 Task: Find connections with filter location Málaga with filter topic #Businessintelligence with filter profile language Potuguese with filter current company Canara Bank with filter school The IIS University with filter industry Building Structure and Exterior Contractors with filter service category Headshot Photography with filter keywords title Meeting Planner
Action: Mouse moved to (254, 321)
Screenshot: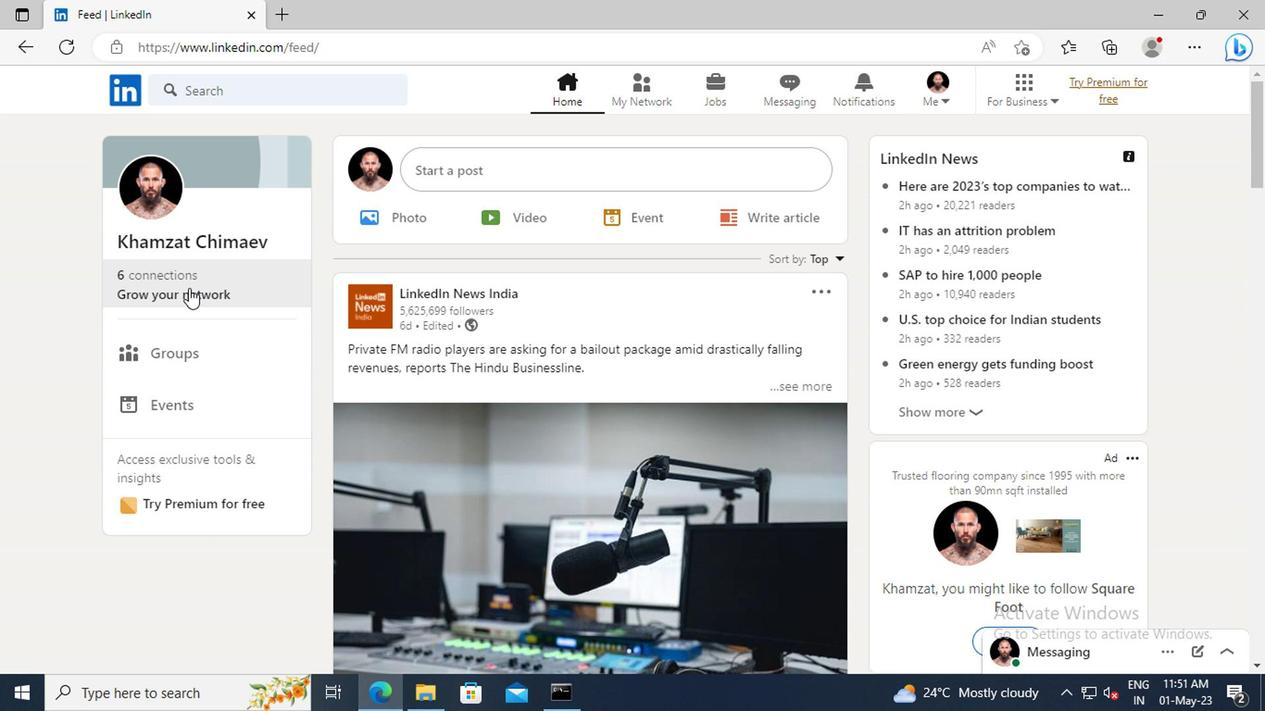 
Action: Mouse pressed left at (254, 321)
Screenshot: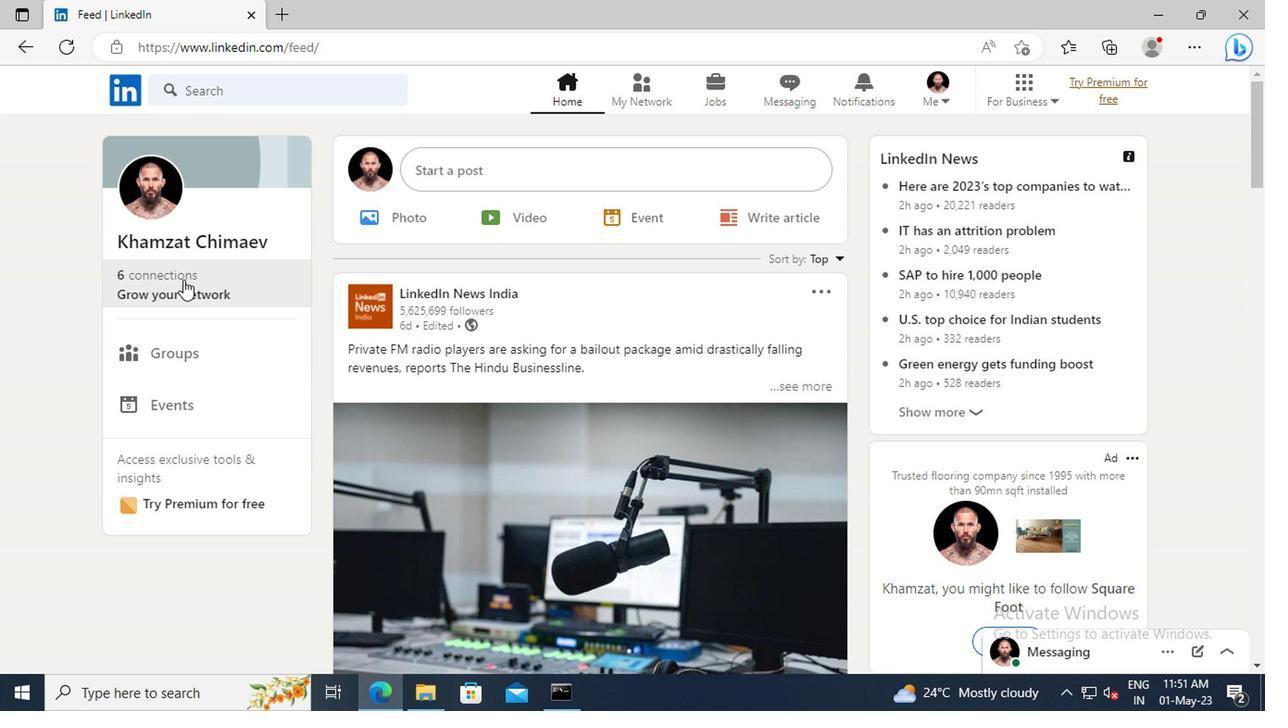 
Action: Mouse moved to (263, 262)
Screenshot: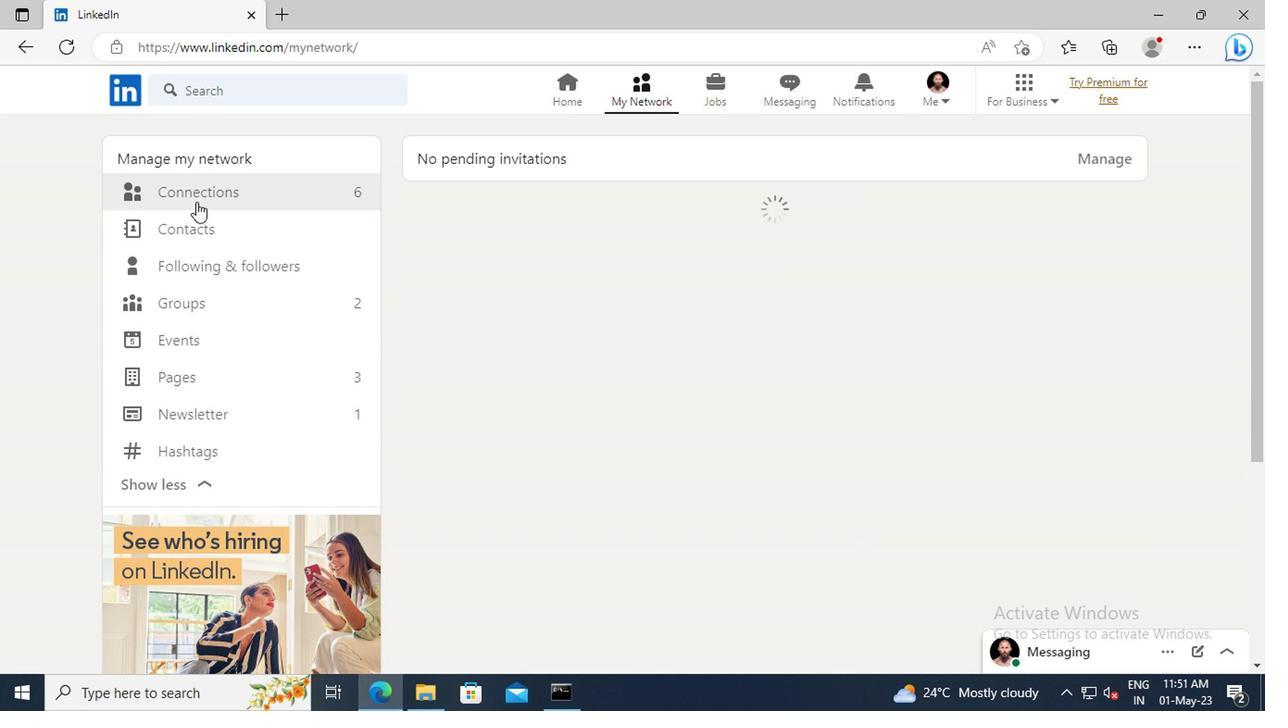 
Action: Mouse pressed left at (263, 262)
Screenshot: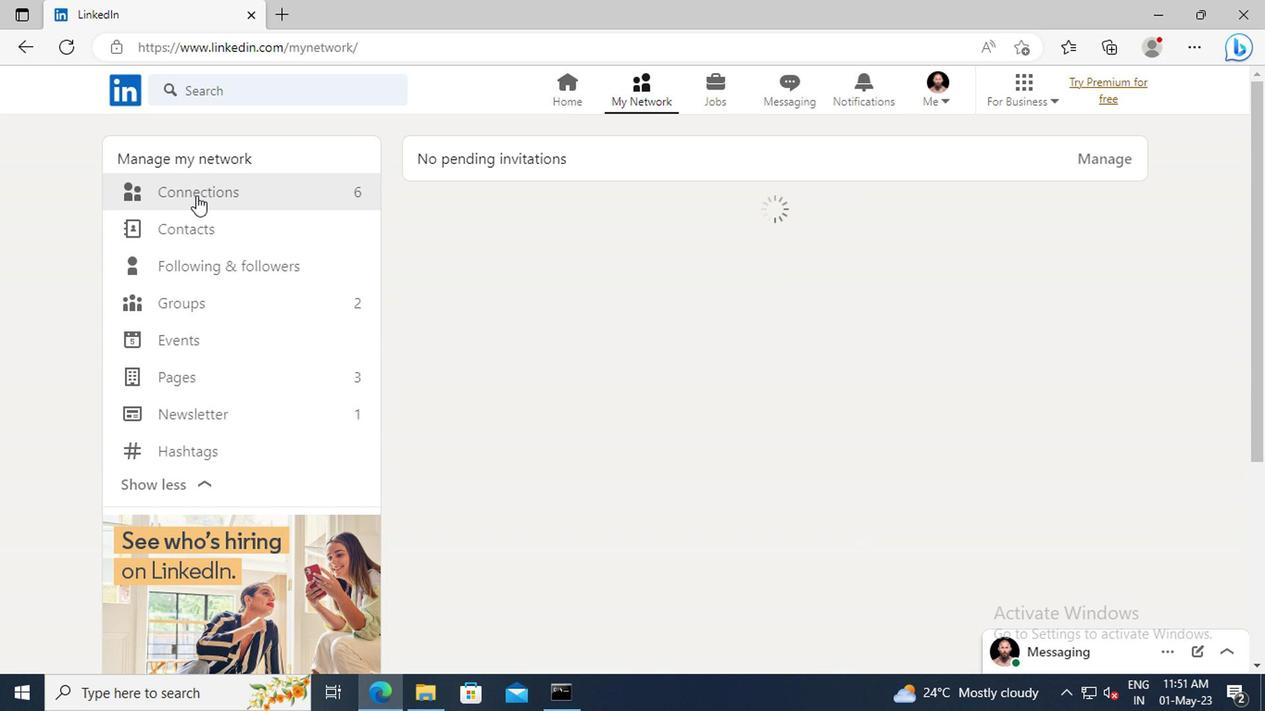 
Action: Mouse moved to (667, 264)
Screenshot: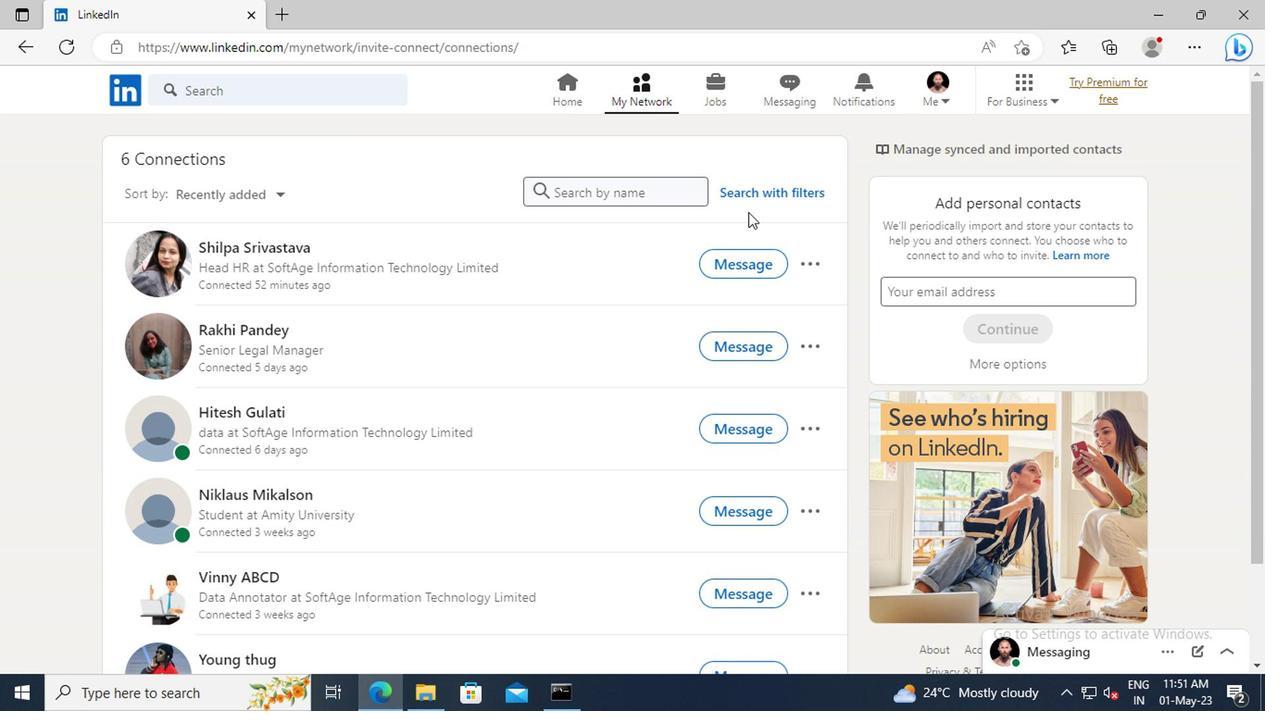 
Action: Mouse pressed left at (667, 264)
Screenshot: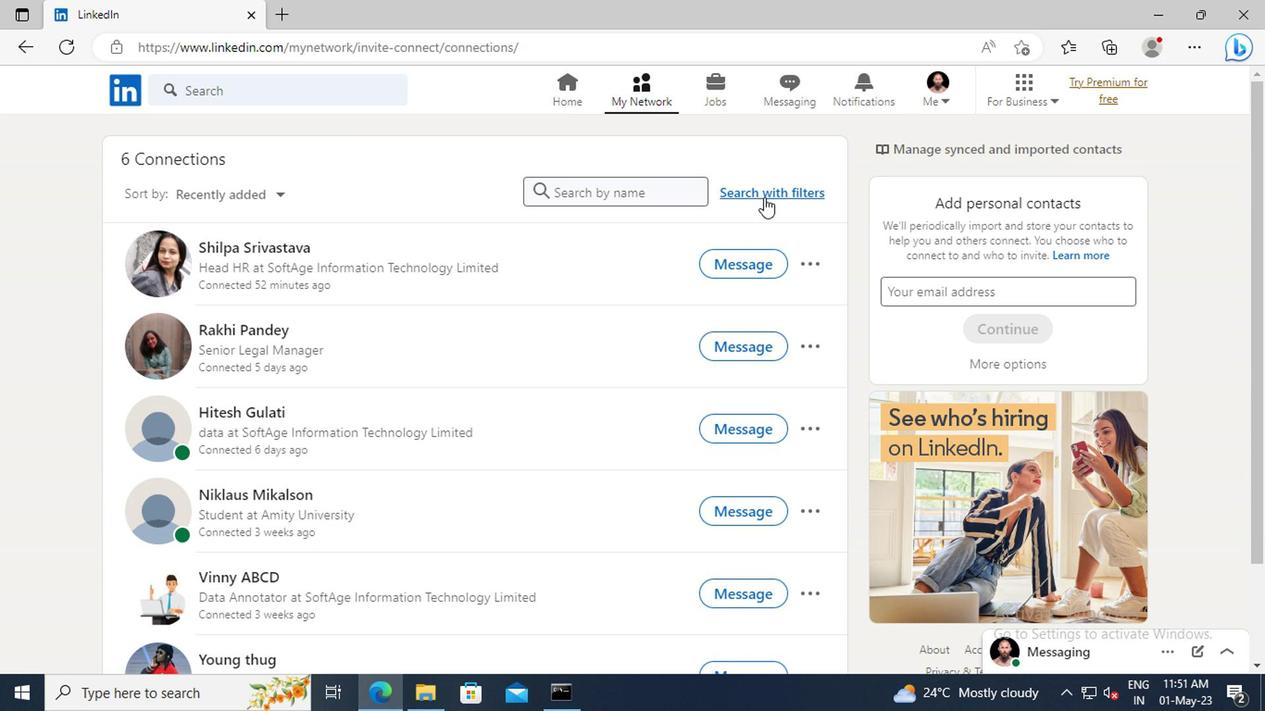 
Action: Mouse moved to (619, 225)
Screenshot: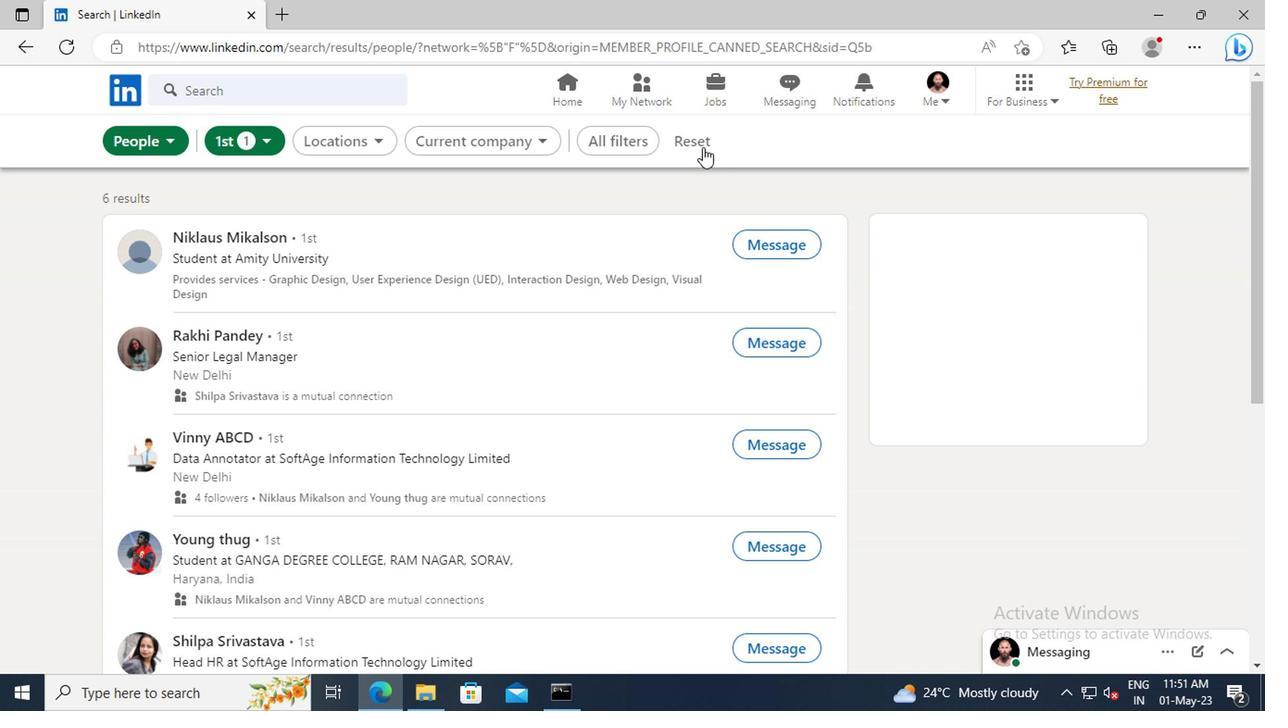 
Action: Mouse pressed left at (619, 225)
Screenshot: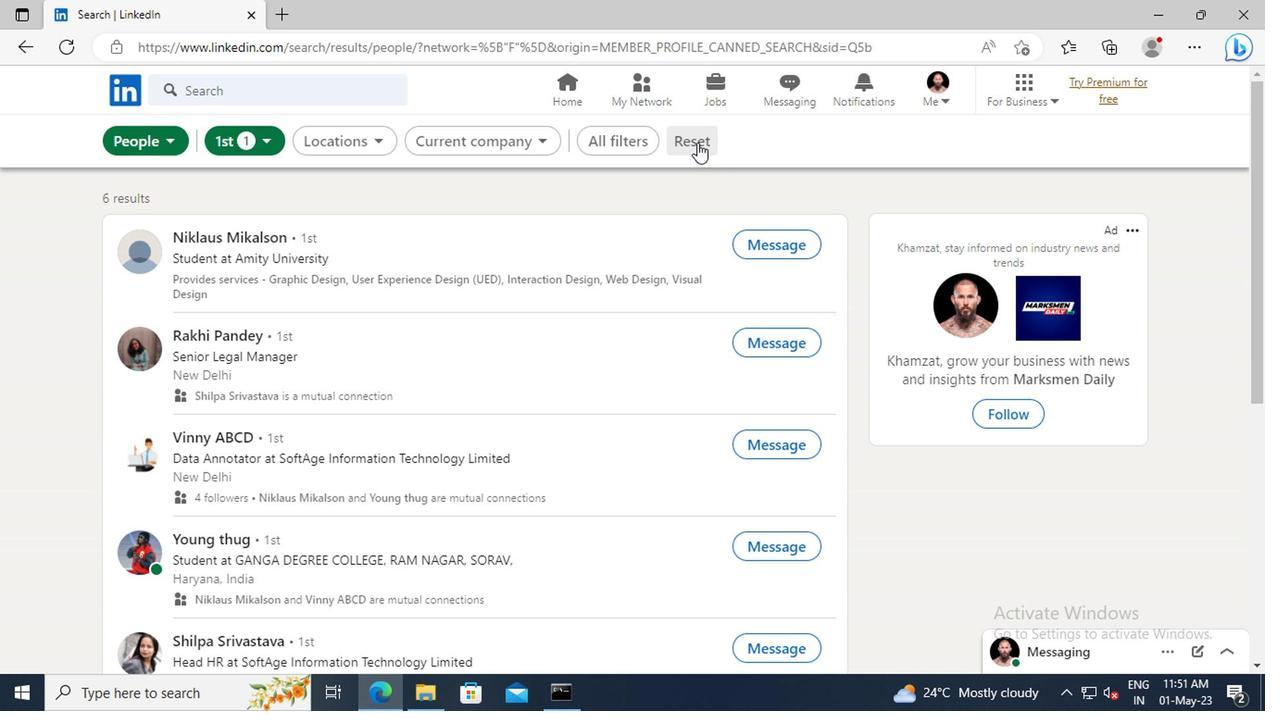 
Action: Mouse moved to (596, 226)
Screenshot: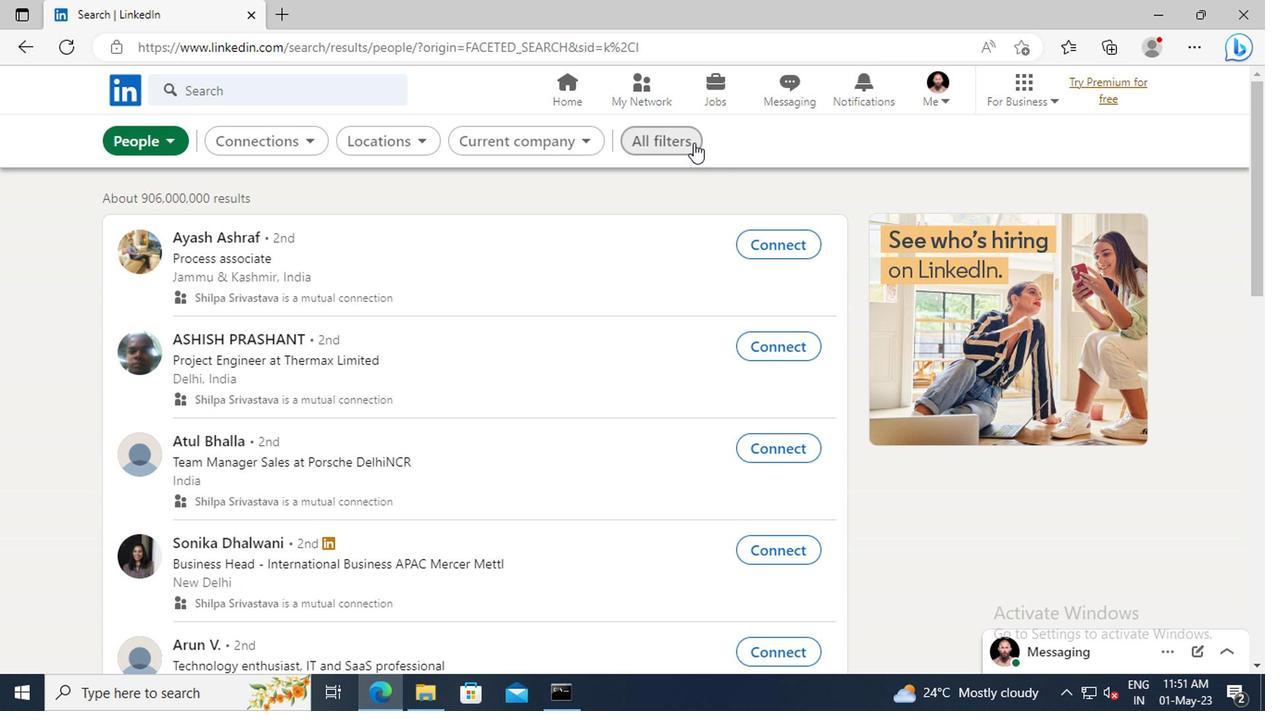 
Action: Mouse pressed left at (596, 226)
Screenshot: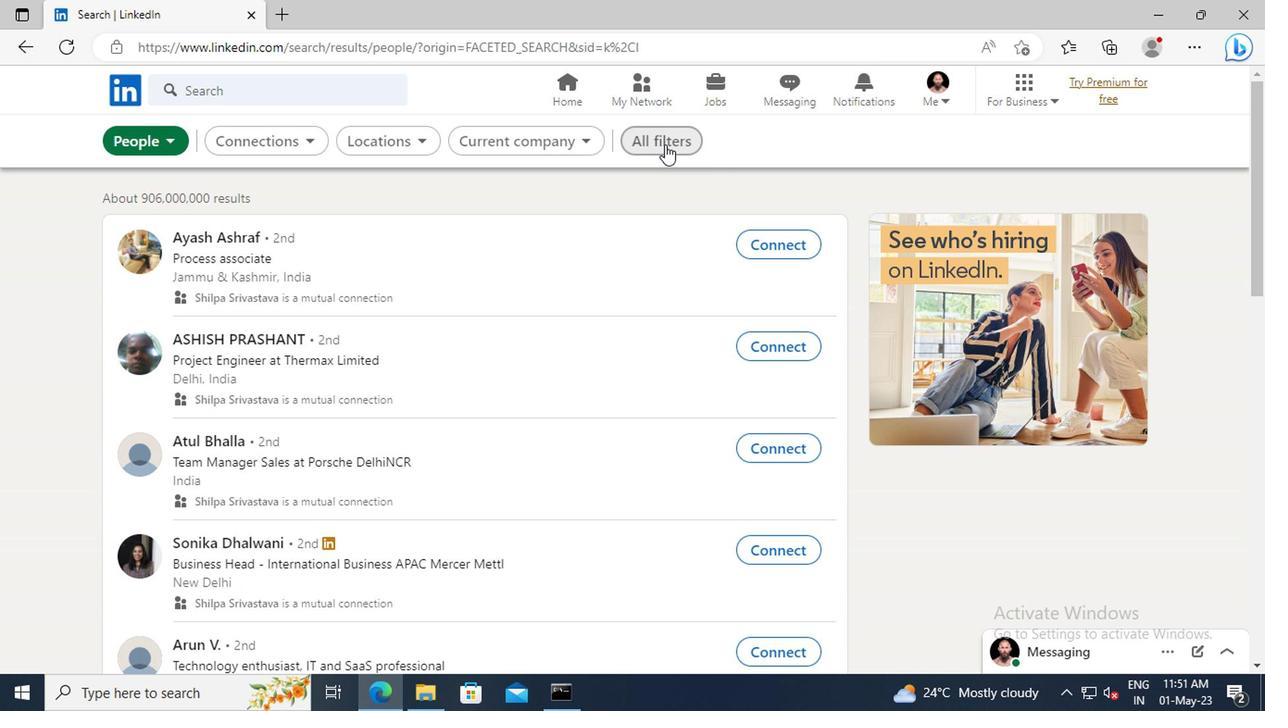 
Action: Mouse moved to (809, 322)
Screenshot: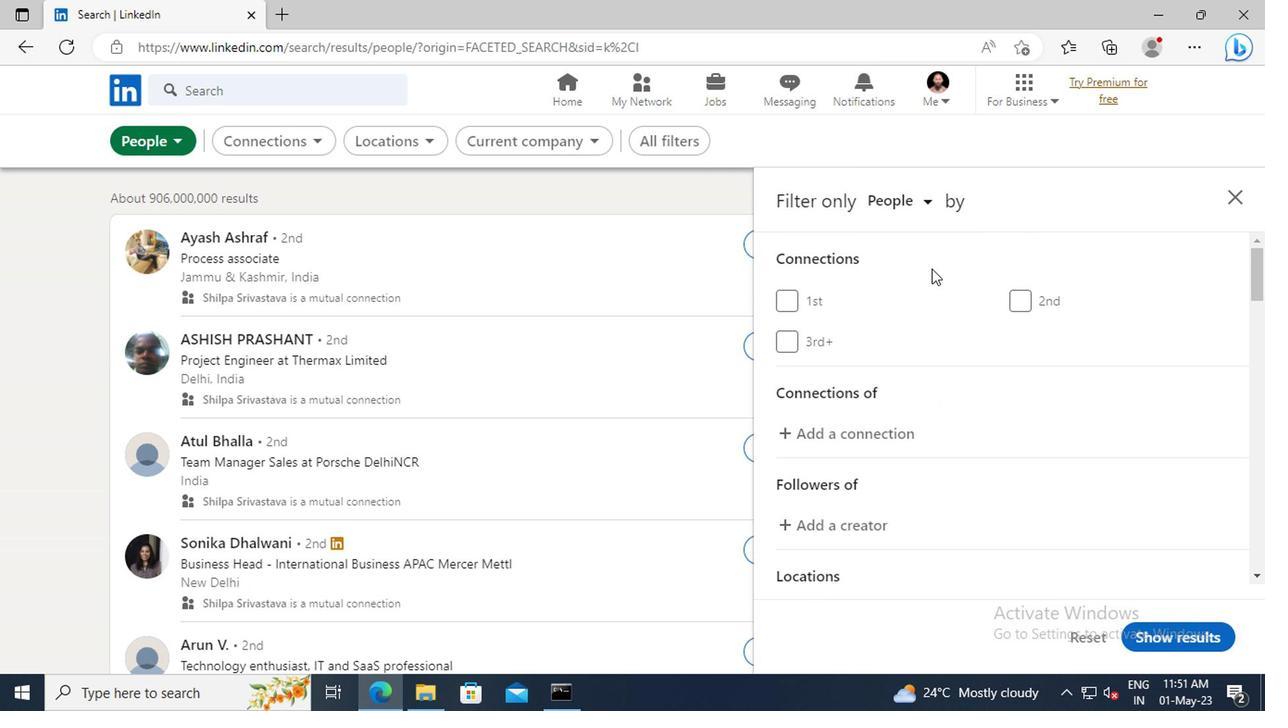 
Action: Mouse scrolled (809, 321) with delta (0, 0)
Screenshot: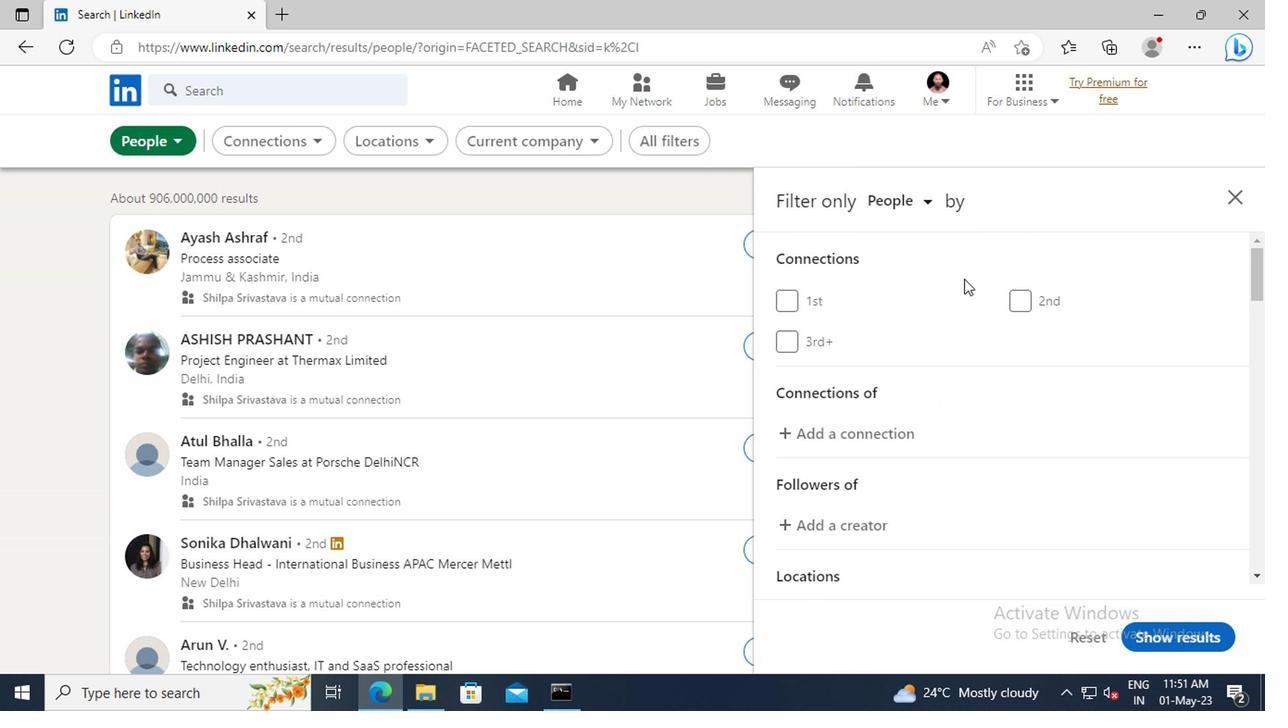 
Action: Mouse scrolled (809, 321) with delta (0, 0)
Screenshot: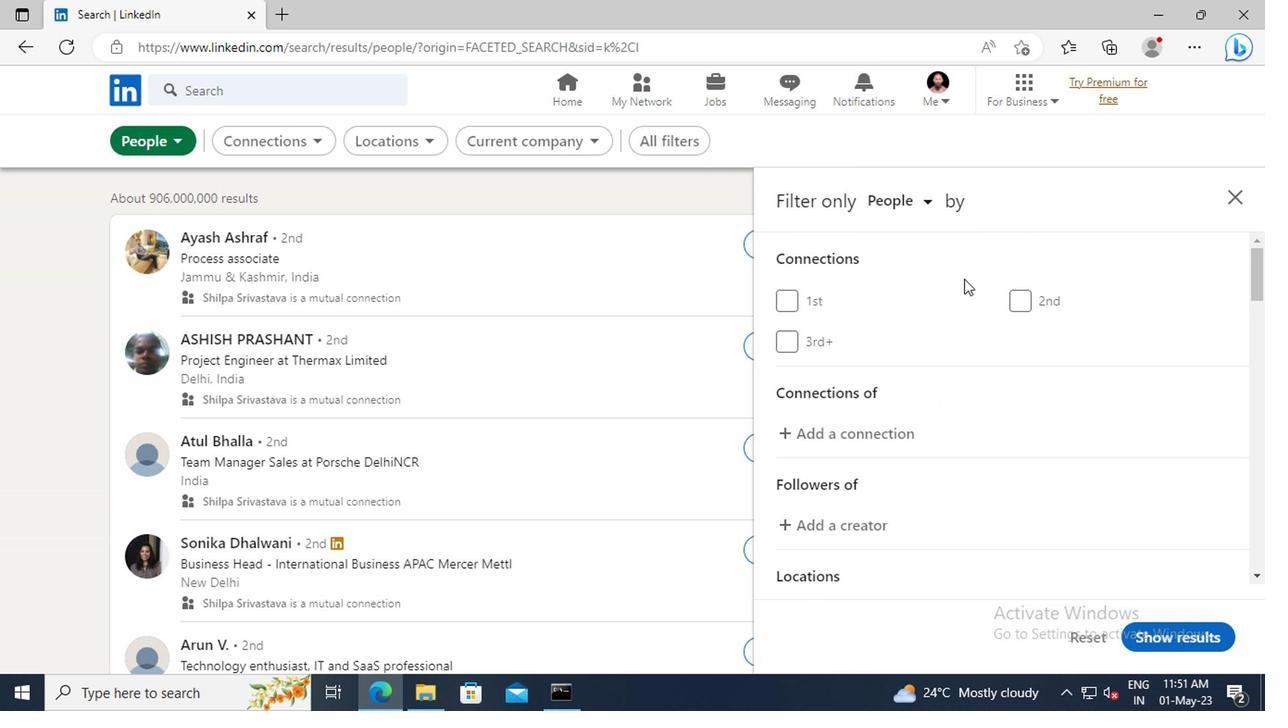 
Action: Mouse scrolled (809, 321) with delta (0, 0)
Screenshot: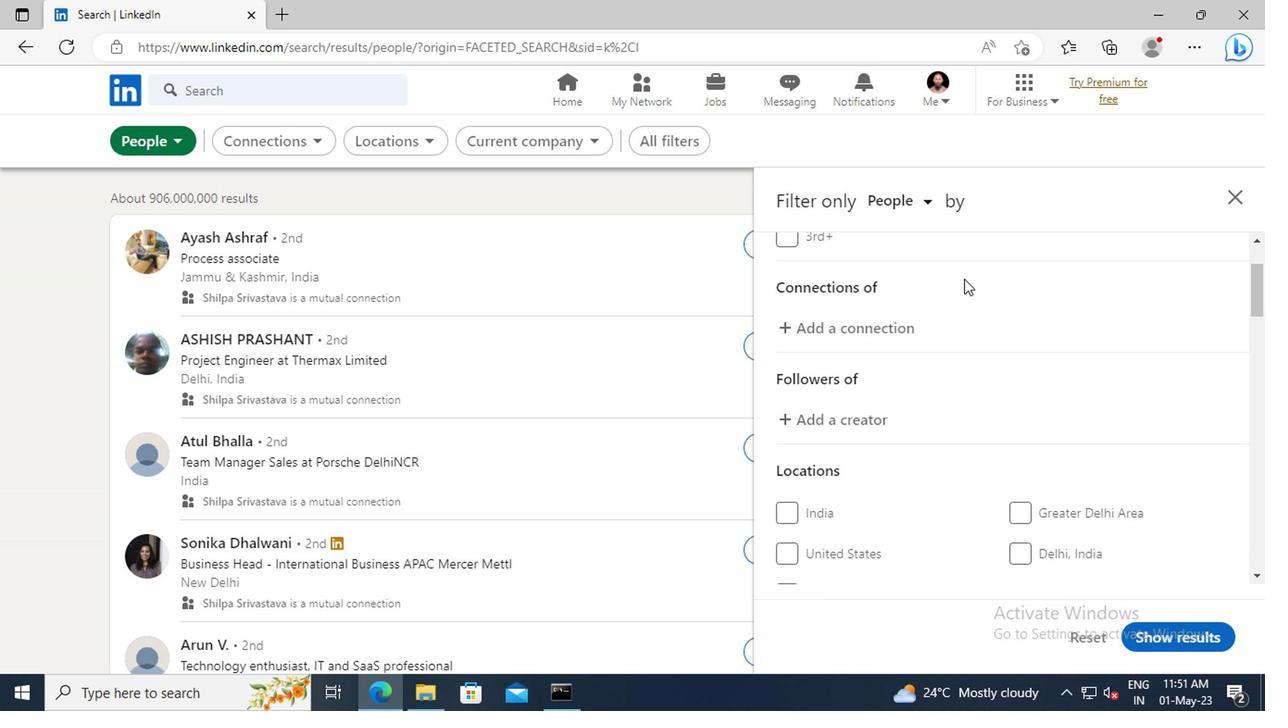 
Action: Mouse scrolled (809, 321) with delta (0, 0)
Screenshot: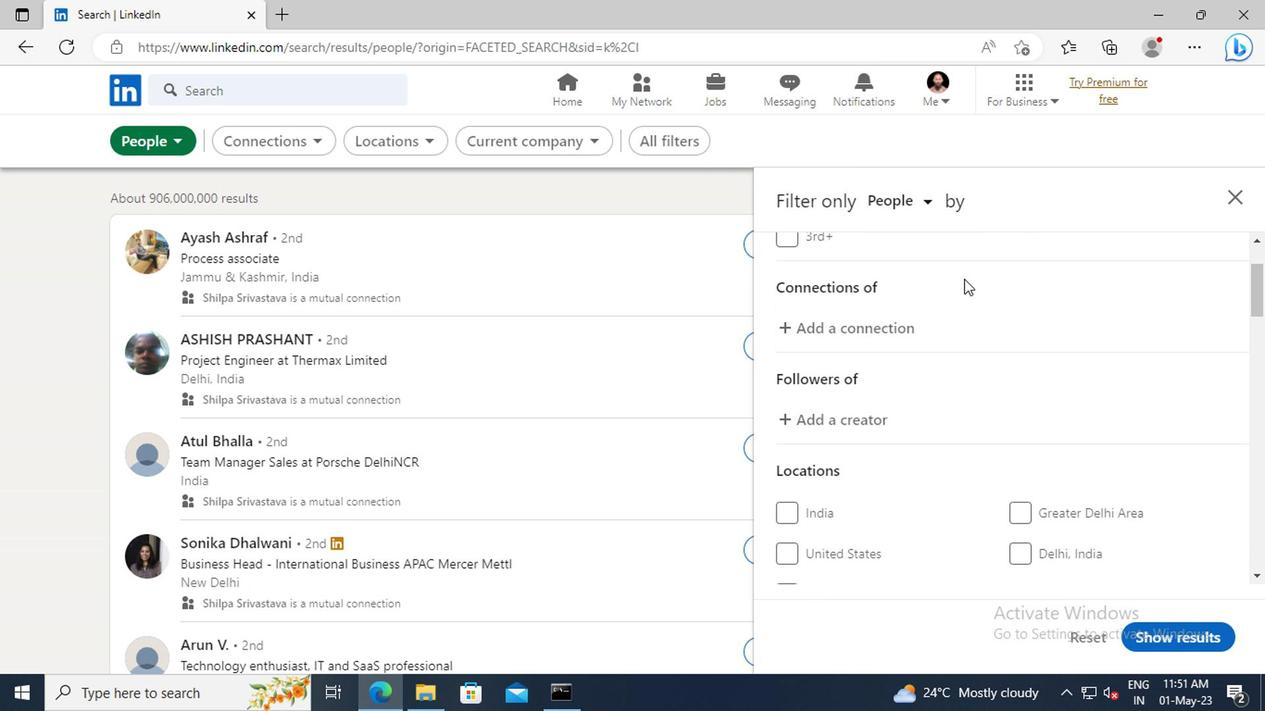 
Action: Mouse scrolled (809, 321) with delta (0, 0)
Screenshot: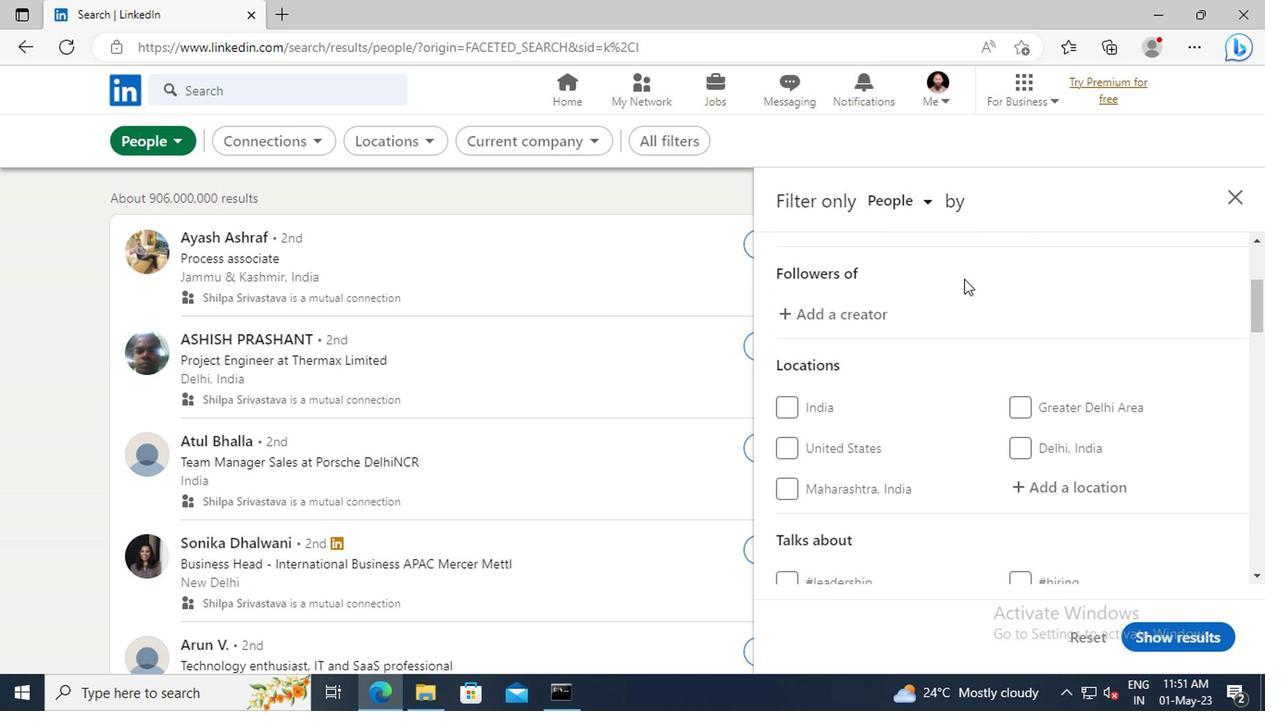 
Action: Mouse scrolled (809, 321) with delta (0, 0)
Screenshot: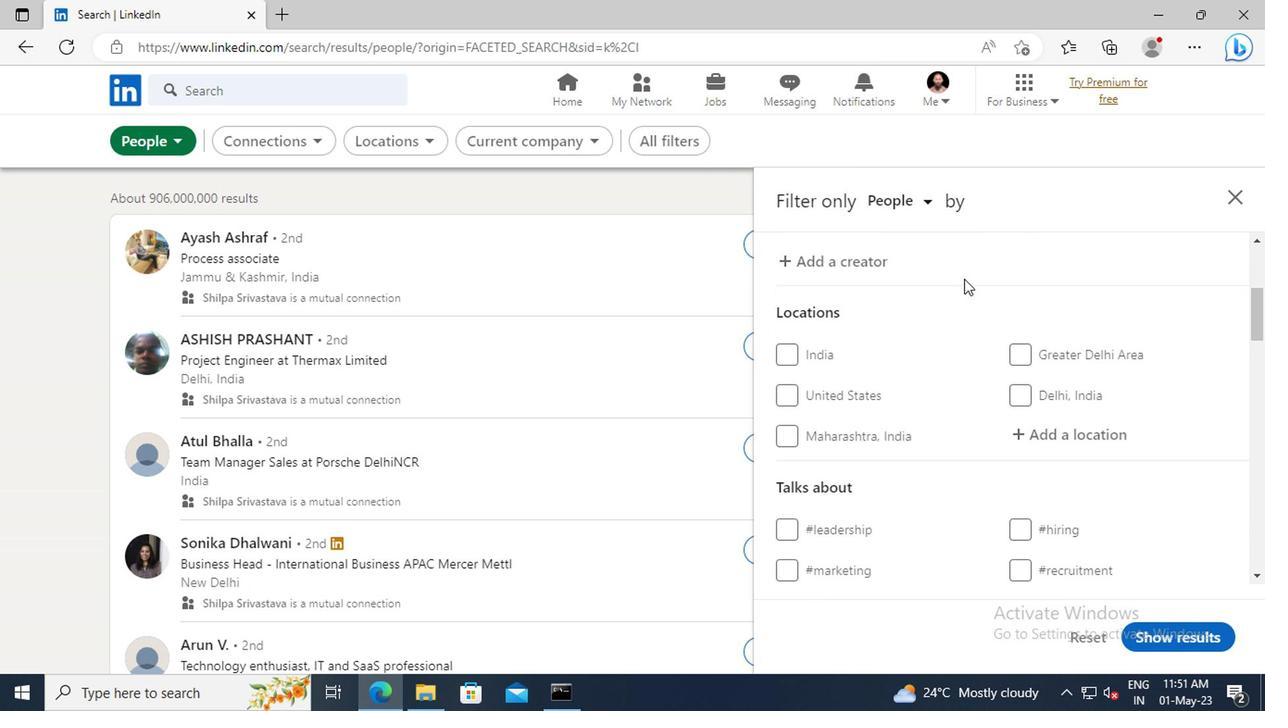 
Action: Mouse moved to (855, 395)
Screenshot: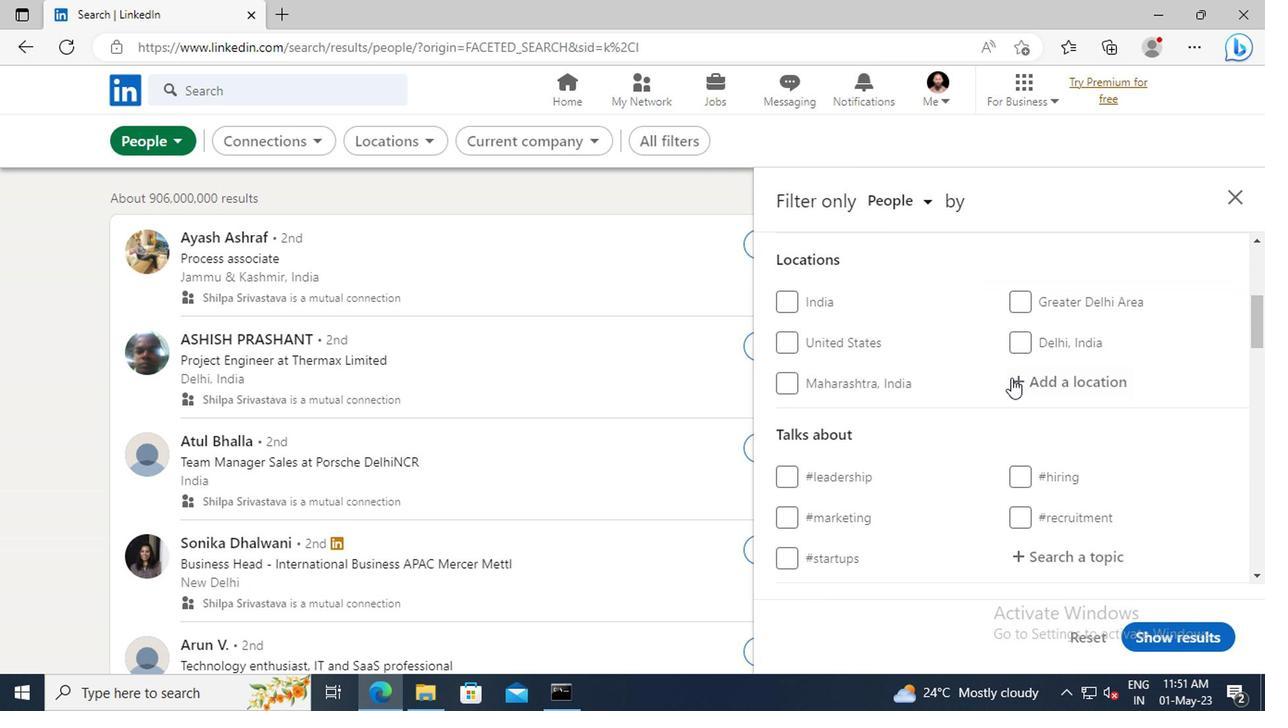 
Action: Mouse pressed left at (855, 395)
Screenshot: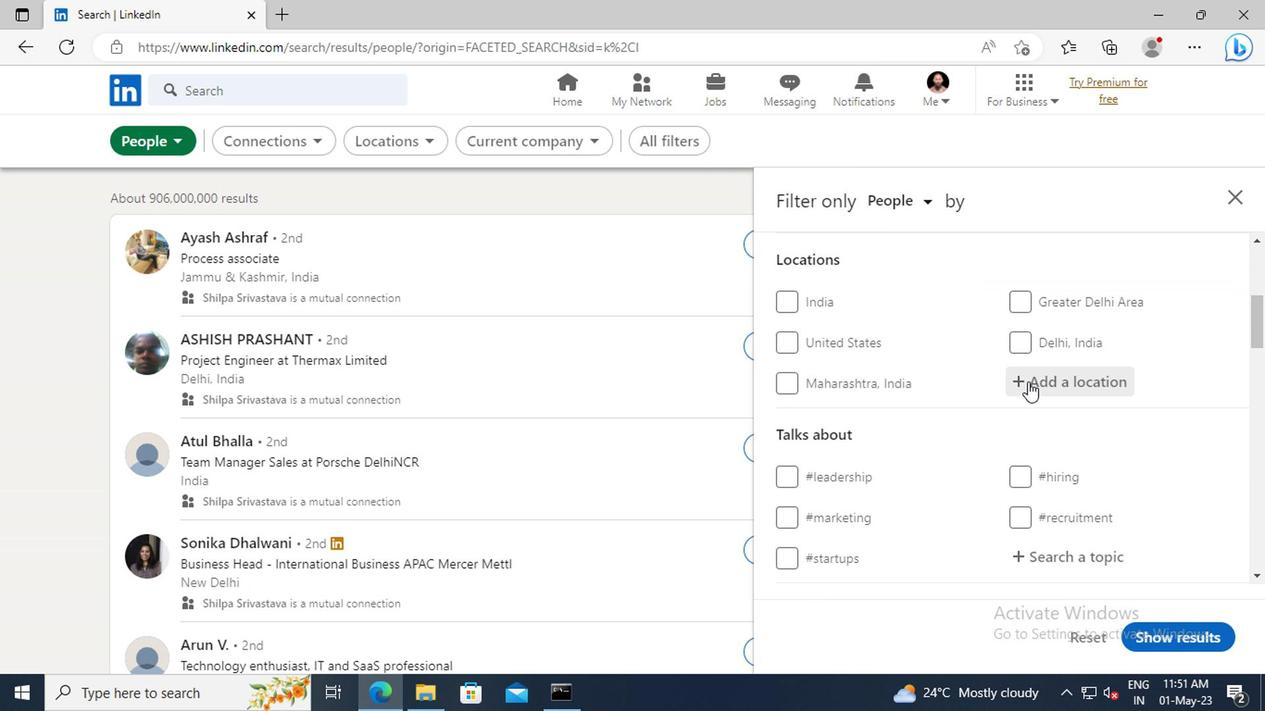 
Action: Key pressed <Key.shift>MALAGA
Screenshot: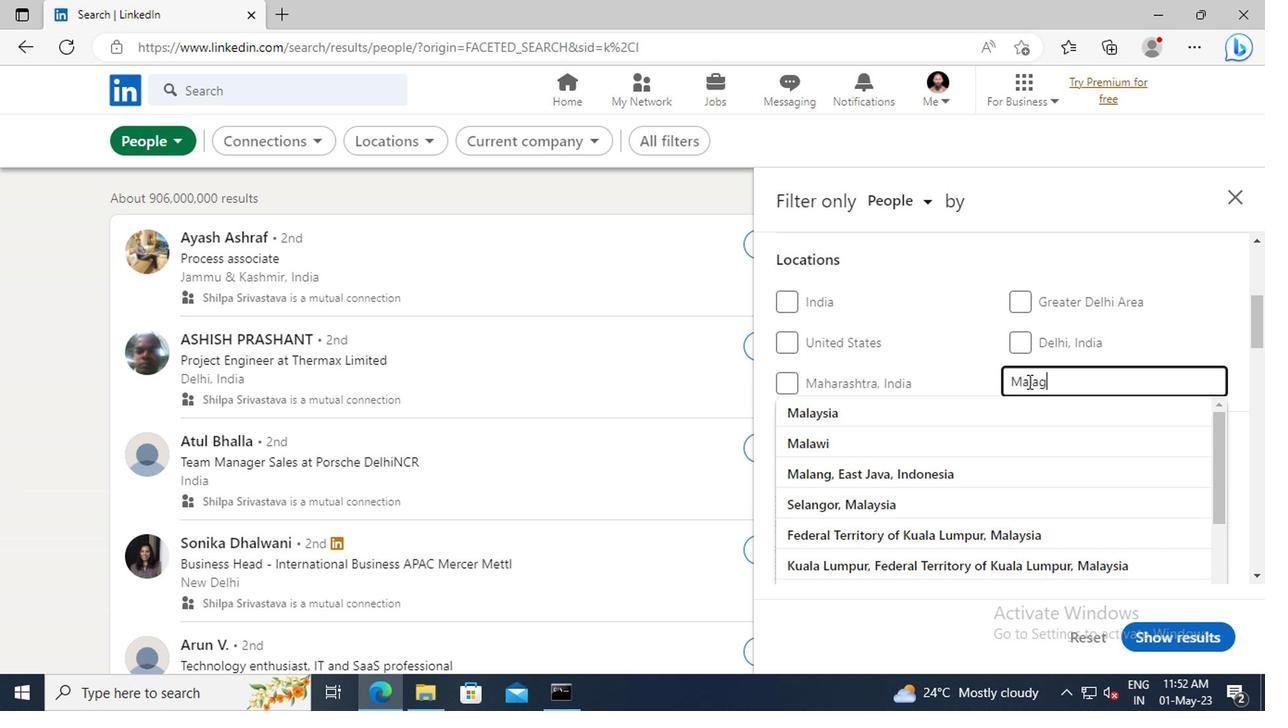 
Action: Mouse moved to (847, 440)
Screenshot: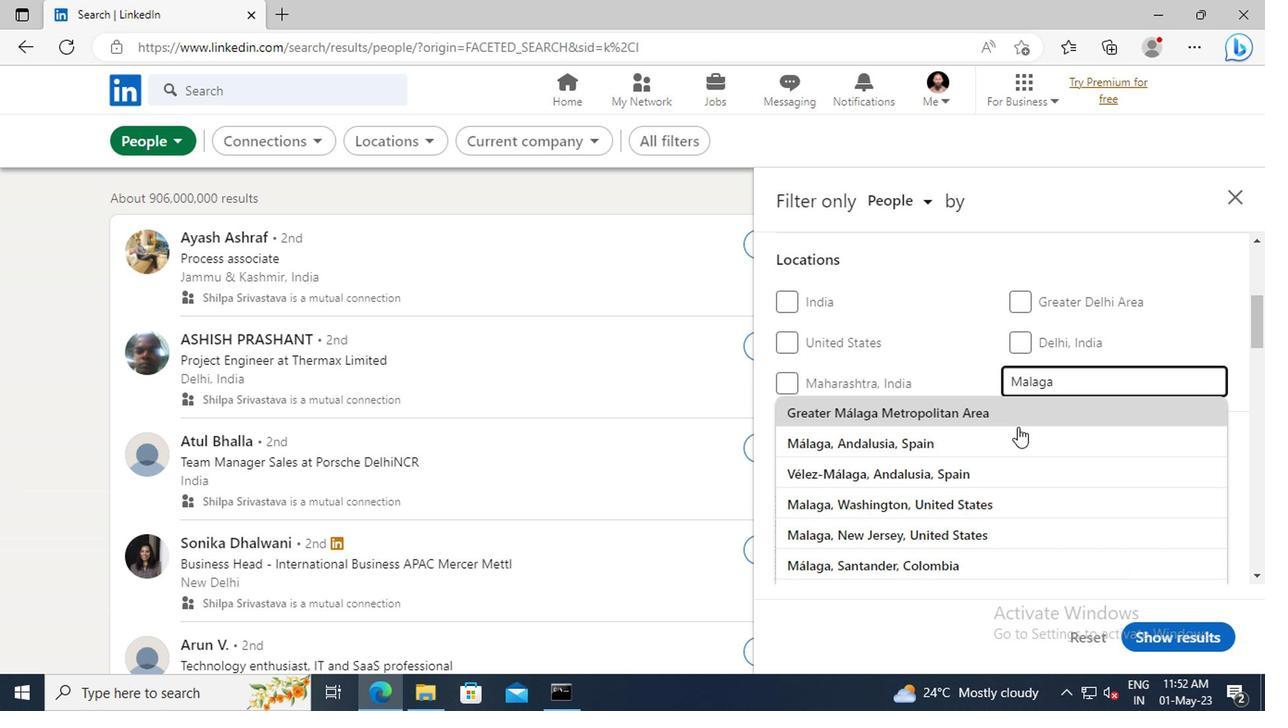 
Action: Mouse pressed left at (847, 440)
Screenshot: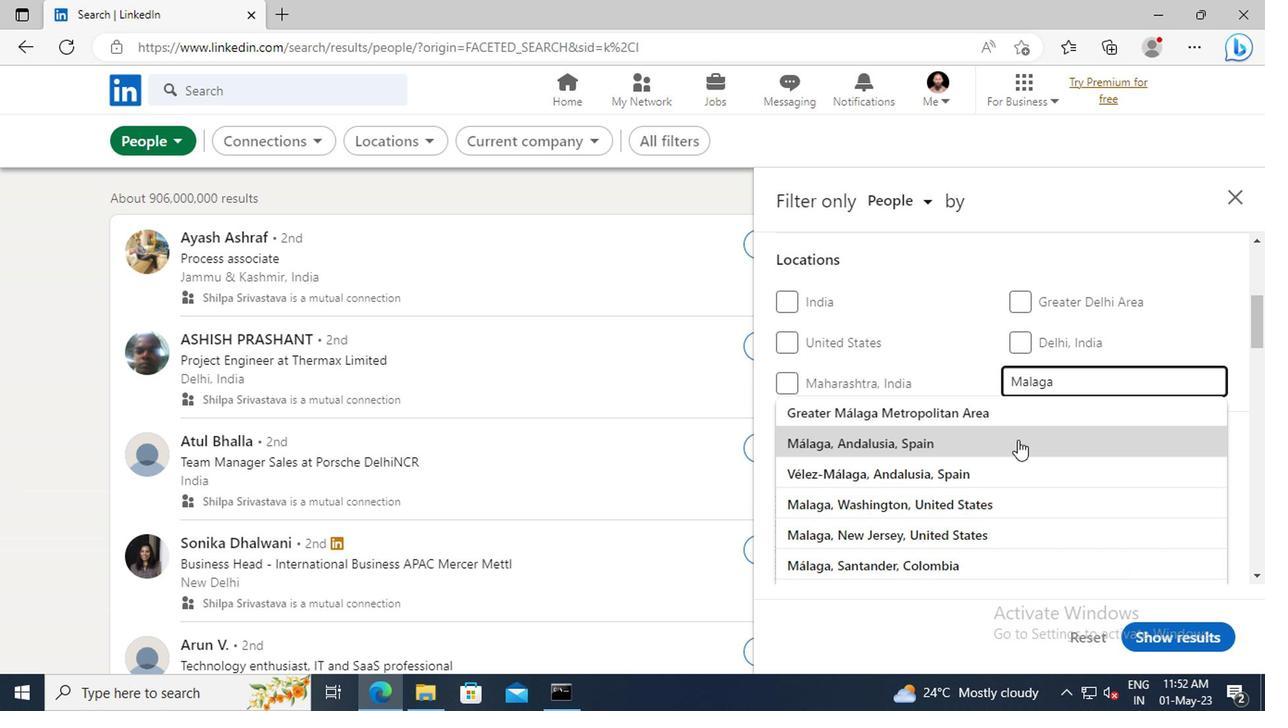 
Action: Mouse scrolled (847, 439) with delta (0, 0)
Screenshot: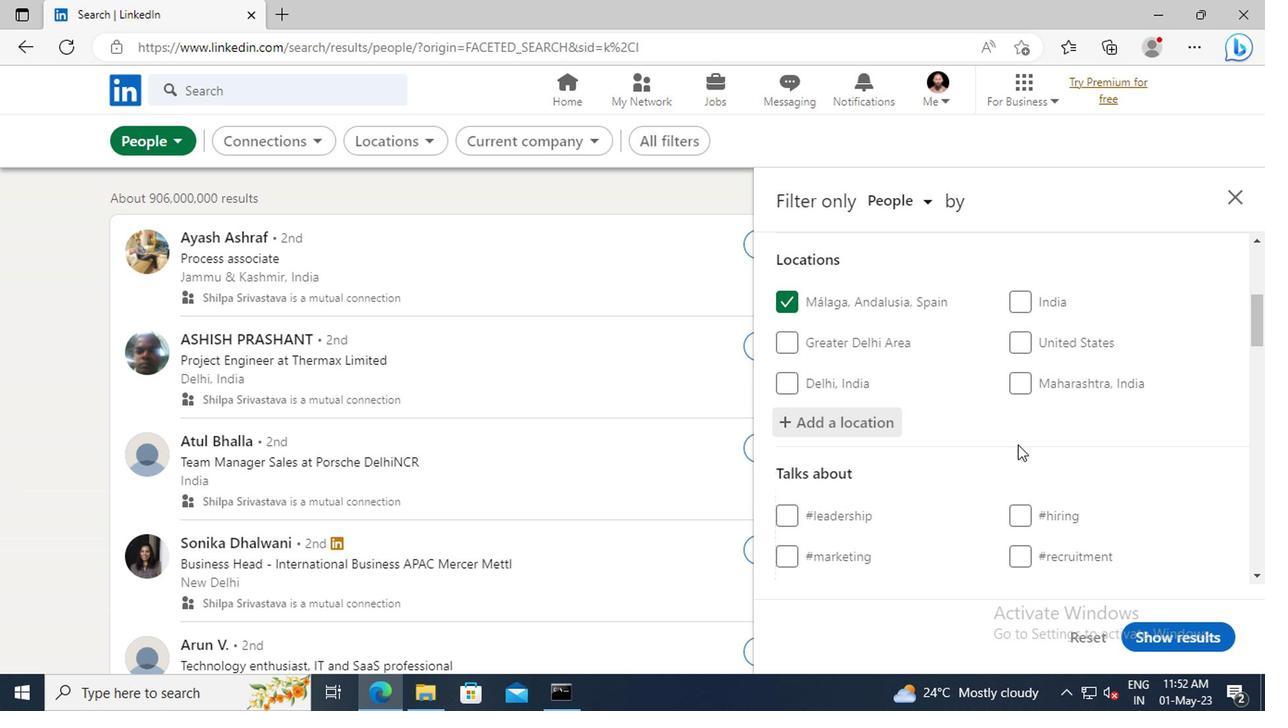 
Action: Mouse scrolled (847, 439) with delta (0, 0)
Screenshot: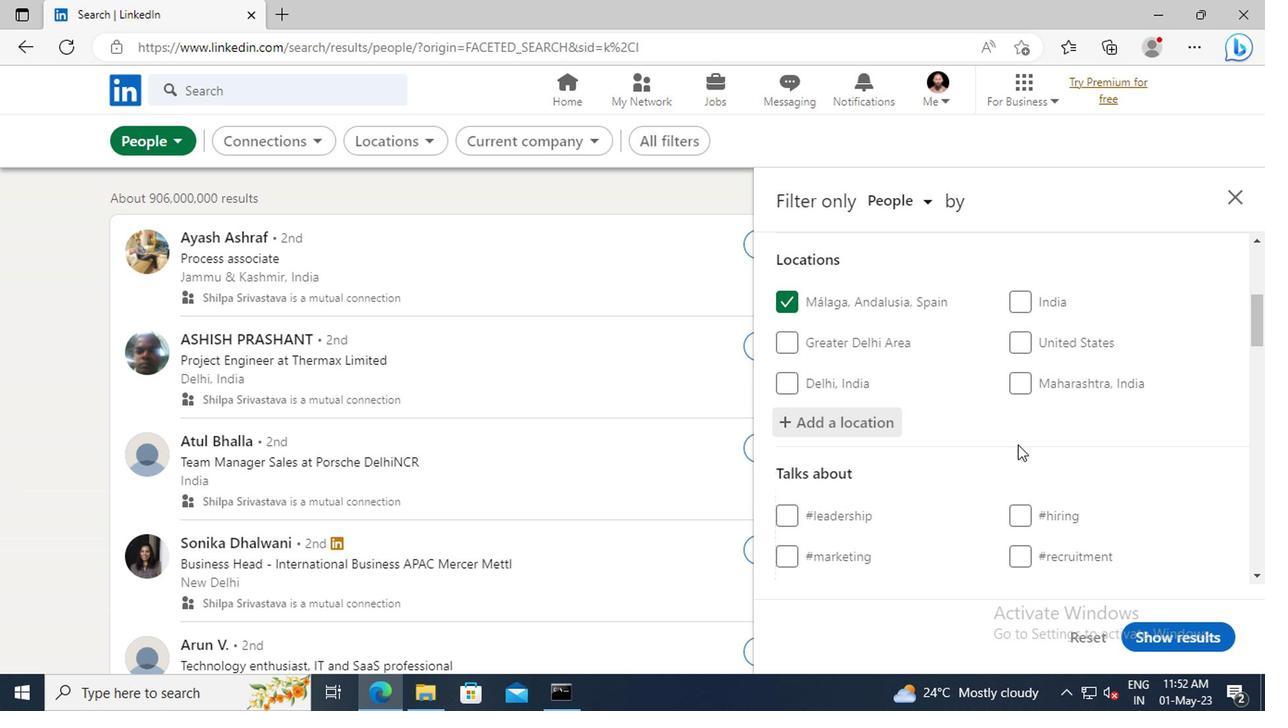 
Action: Mouse moved to (845, 413)
Screenshot: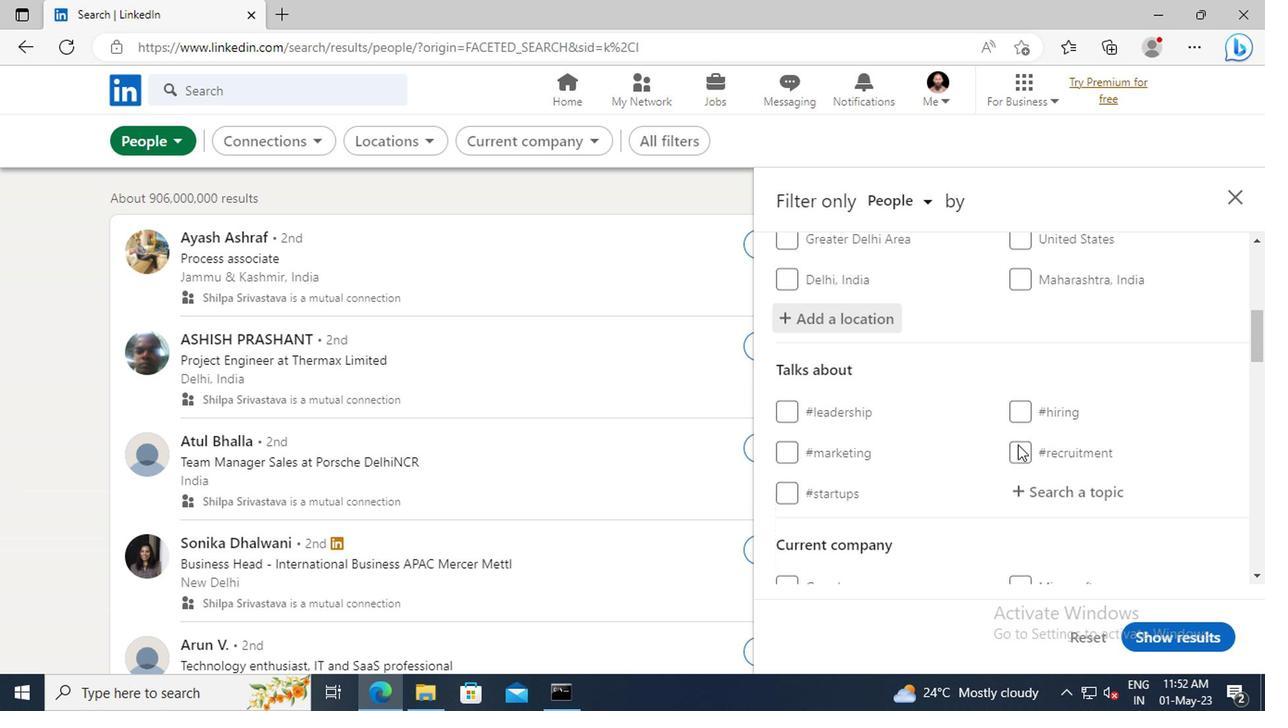
Action: Mouse scrolled (845, 413) with delta (0, 0)
Screenshot: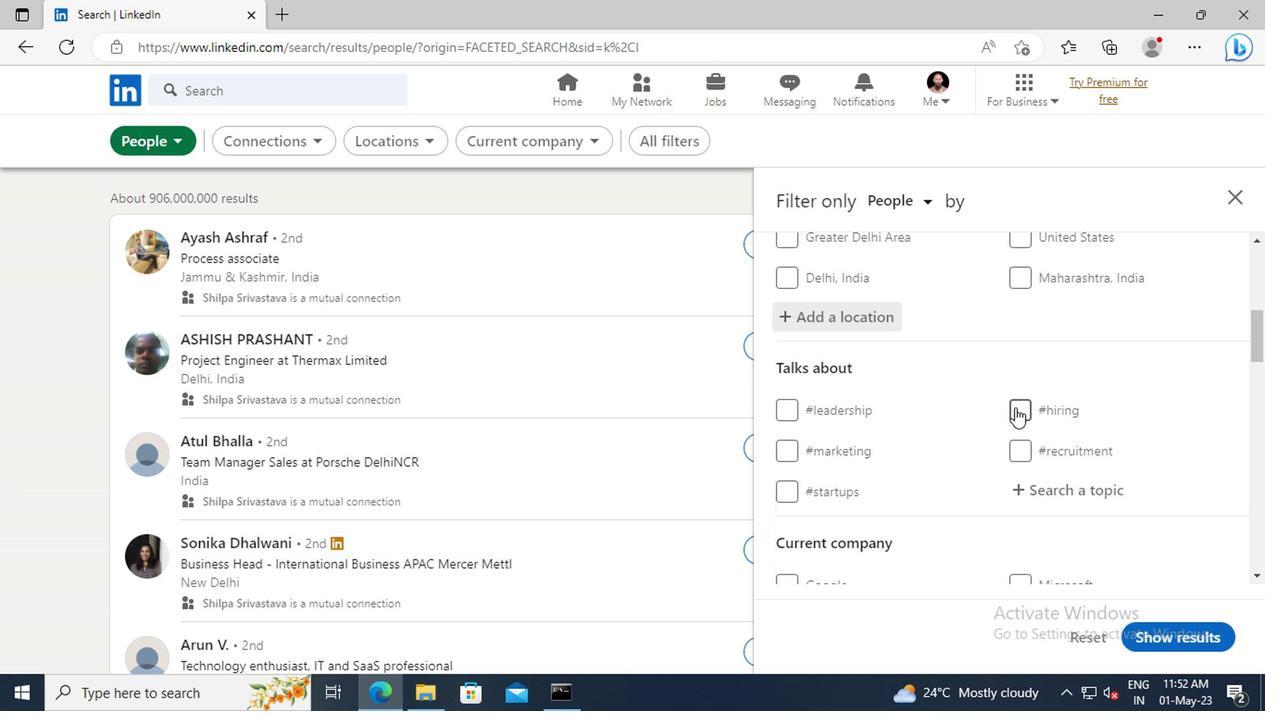 
Action: Mouse moved to (853, 435)
Screenshot: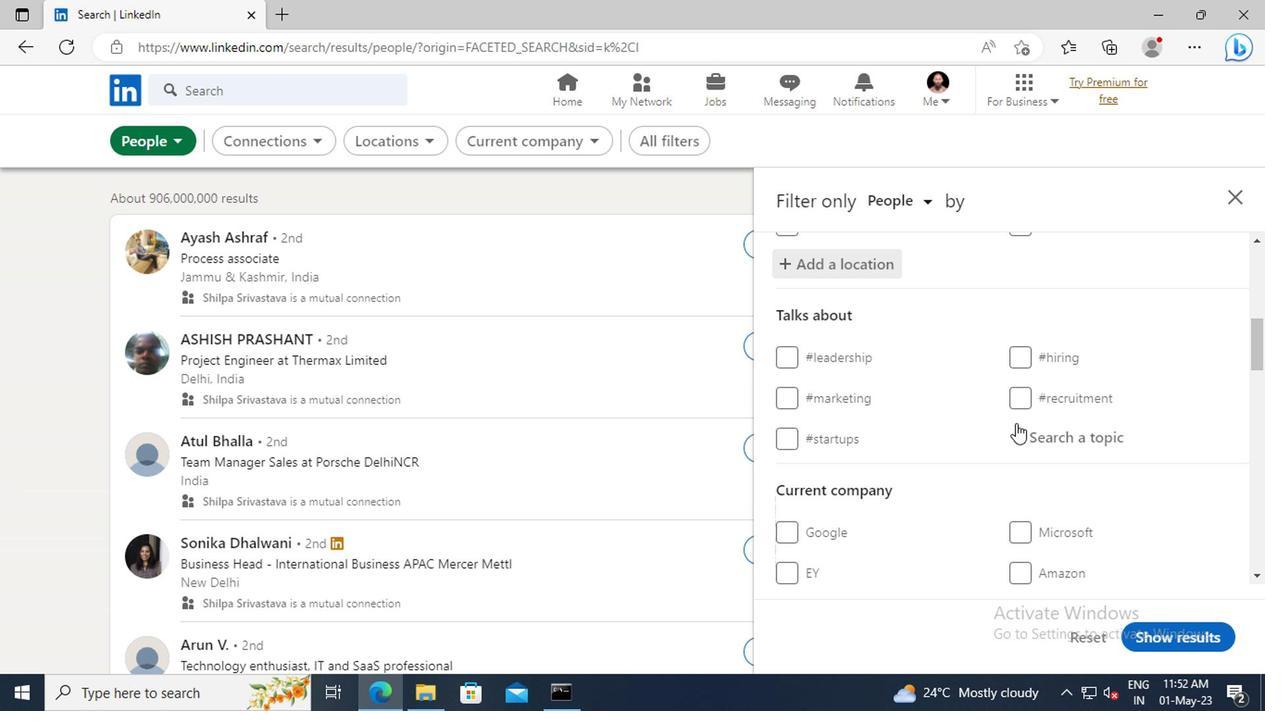 
Action: Mouse pressed left at (853, 435)
Screenshot: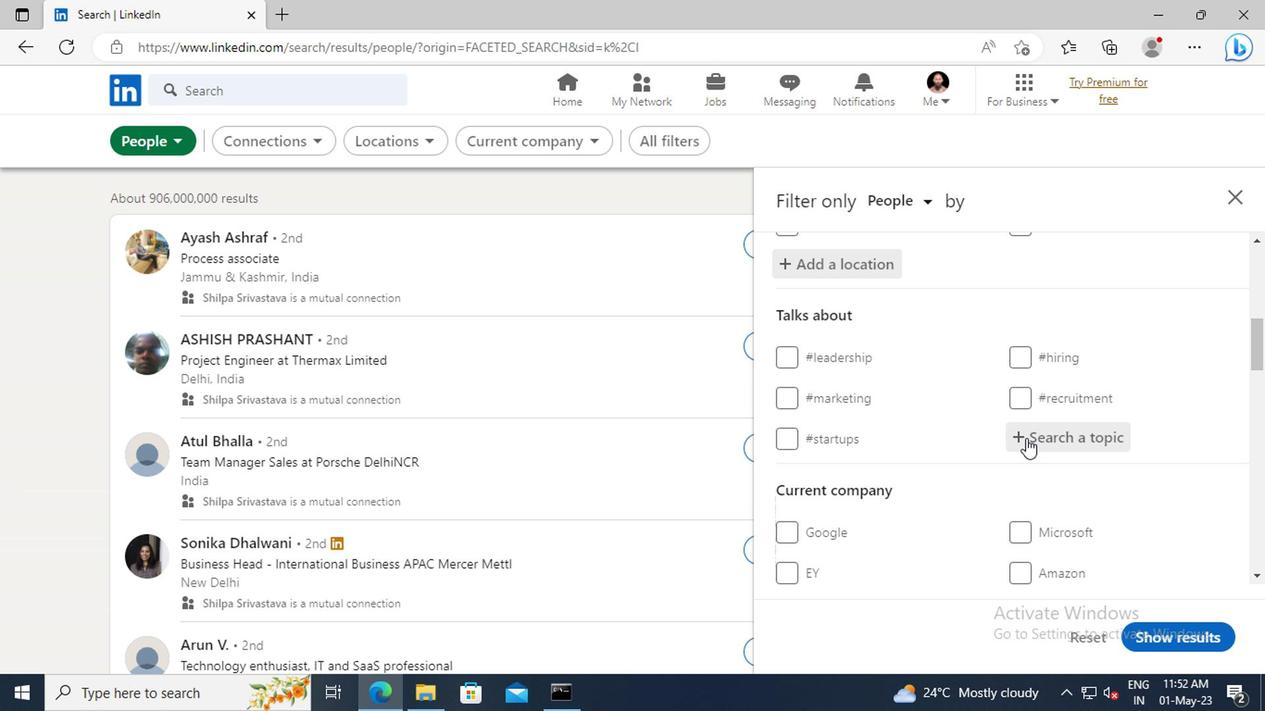 
Action: Key pressed <Key.shift>BUSINESSIN
Screenshot: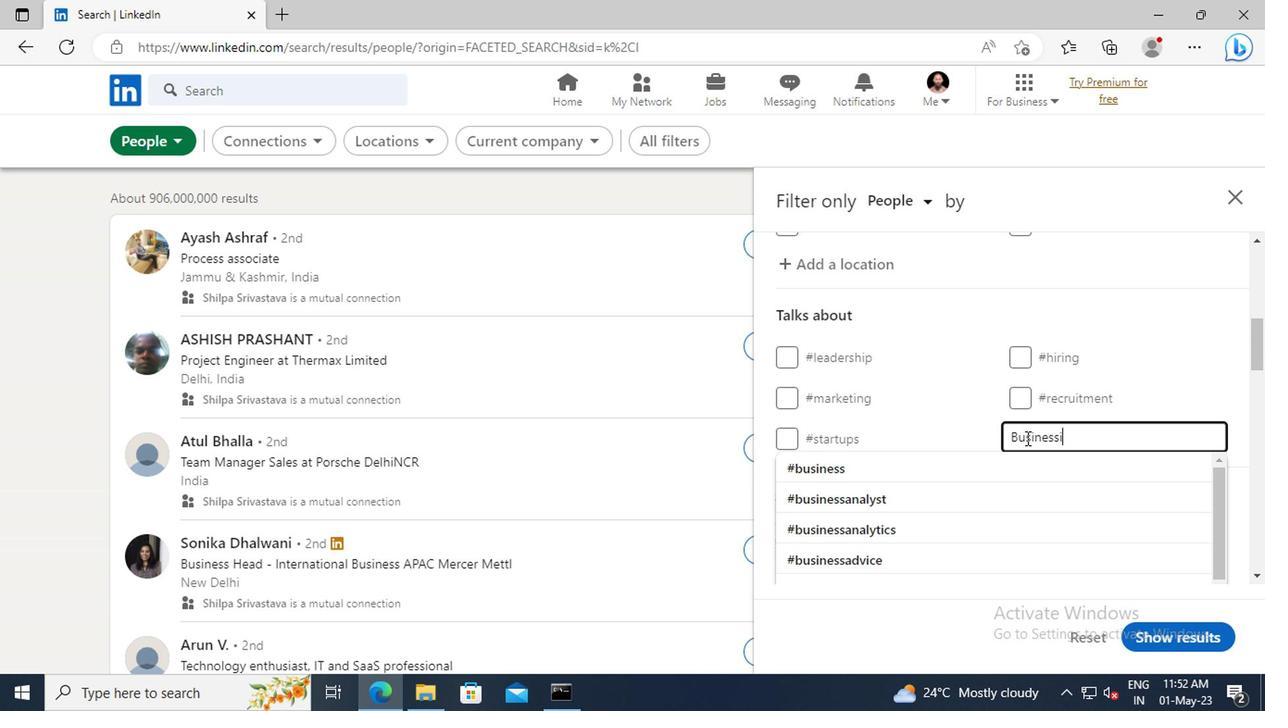 
Action: Mouse moved to (840, 453)
Screenshot: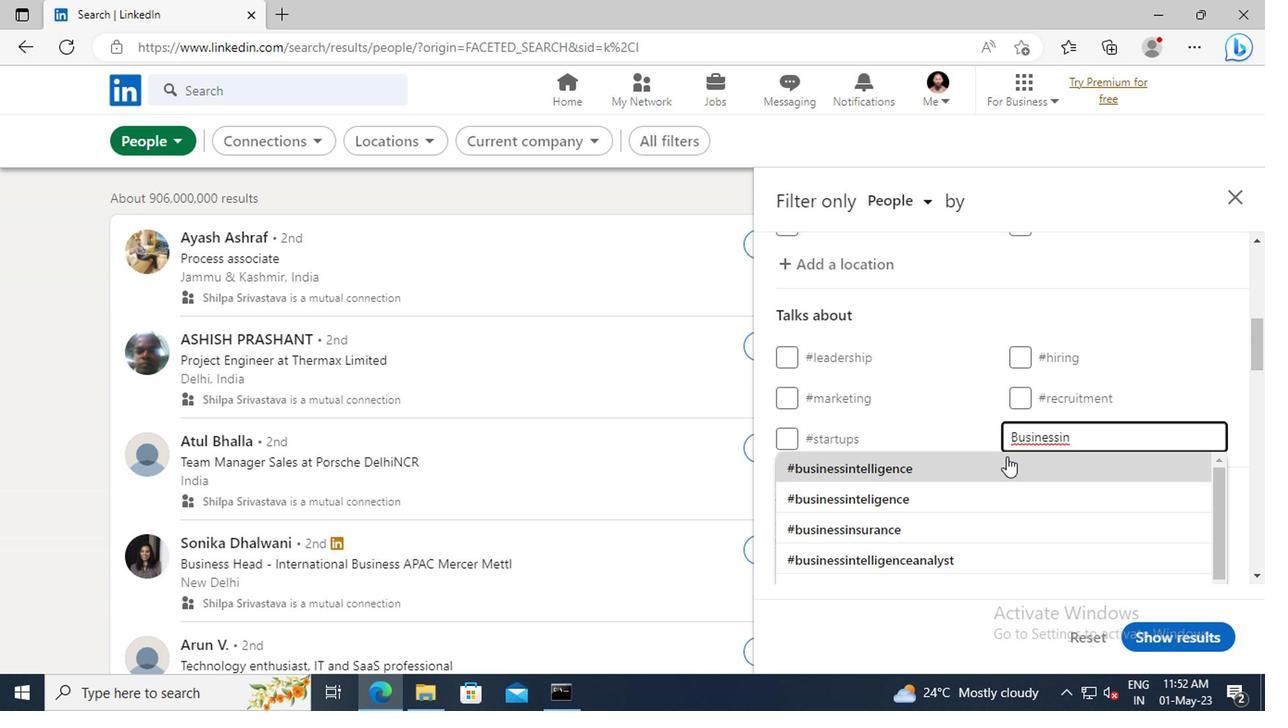 
Action: Mouse pressed left at (840, 453)
Screenshot: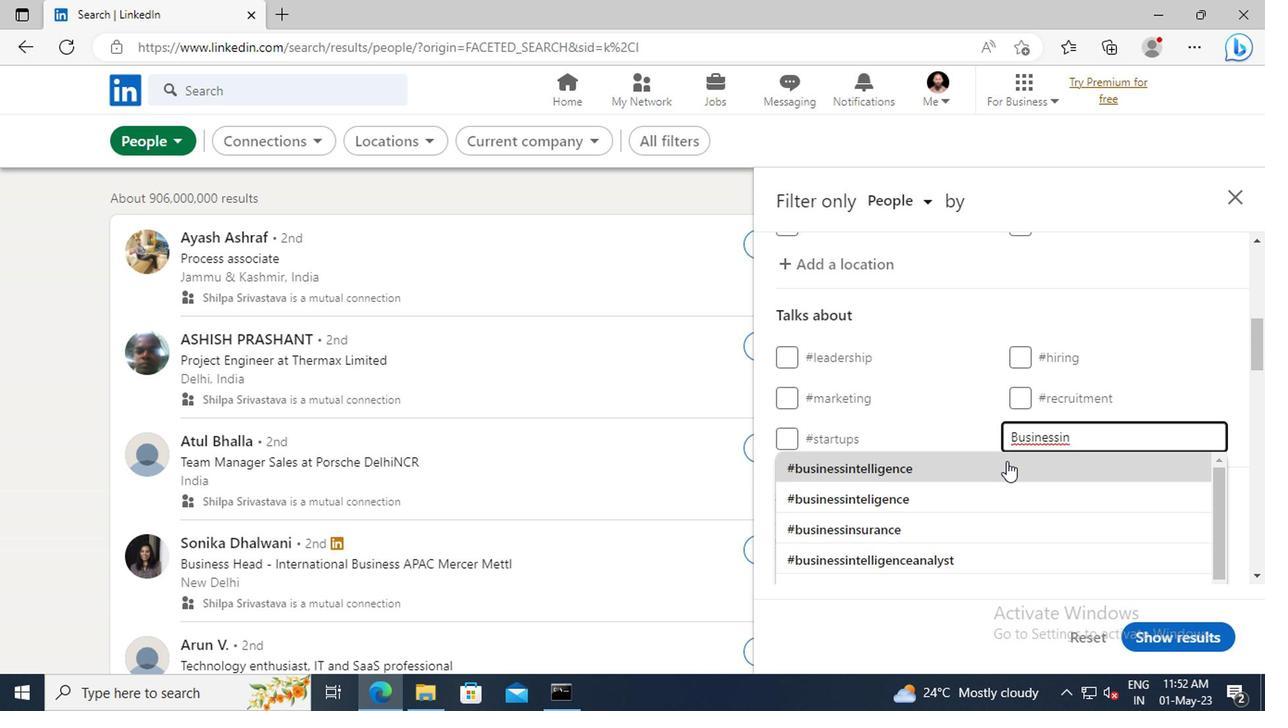 
Action: Mouse scrolled (840, 452) with delta (0, 0)
Screenshot: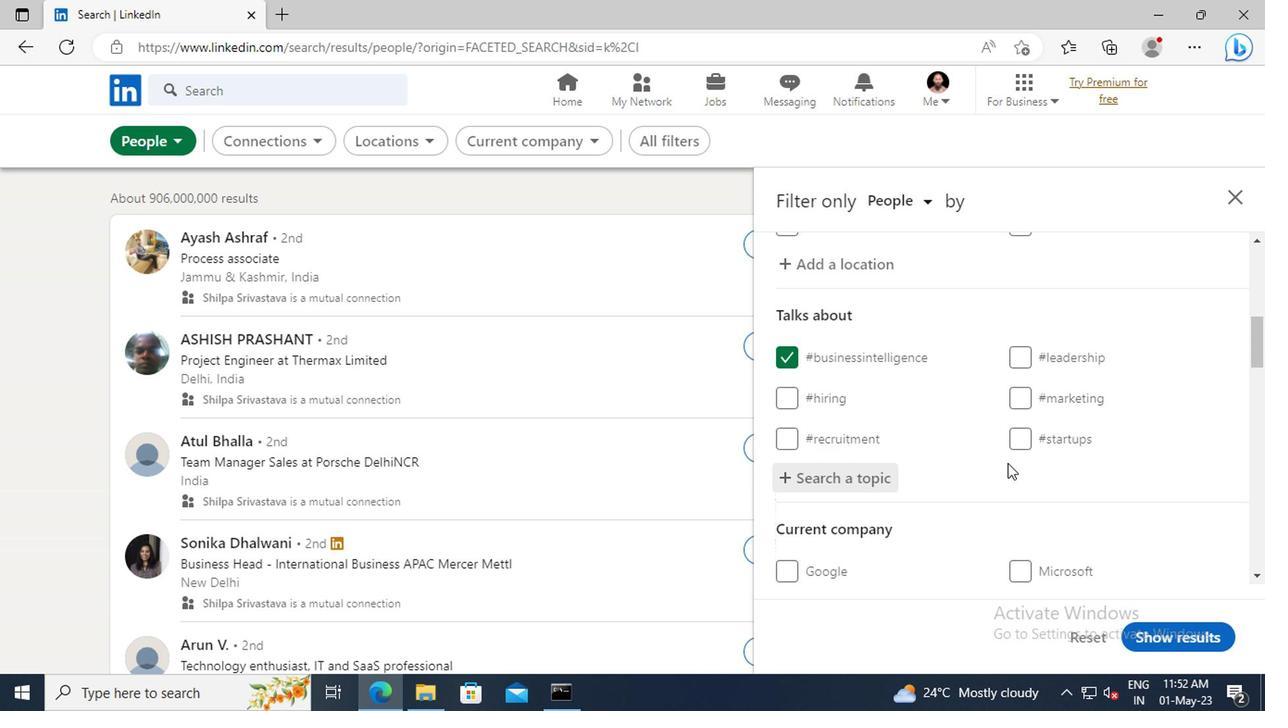 
Action: Mouse scrolled (840, 452) with delta (0, 0)
Screenshot: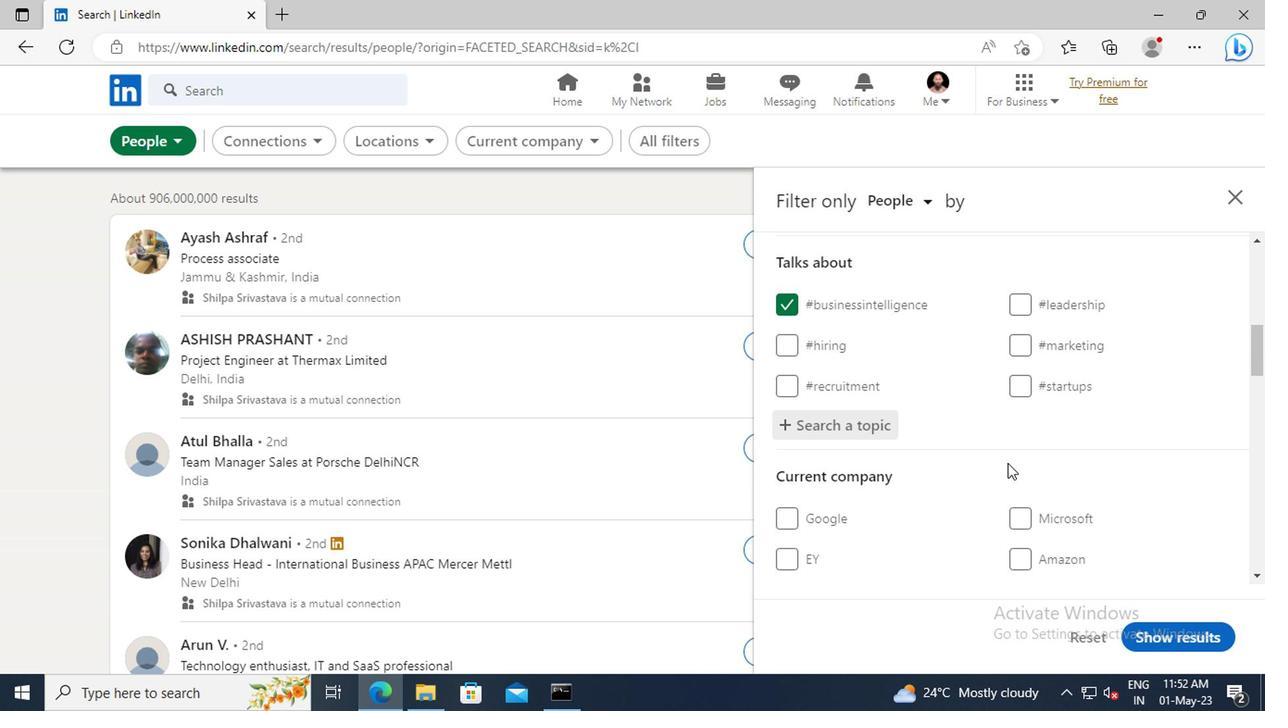 
Action: Mouse scrolled (840, 452) with delta (0, 0)
Screenshot: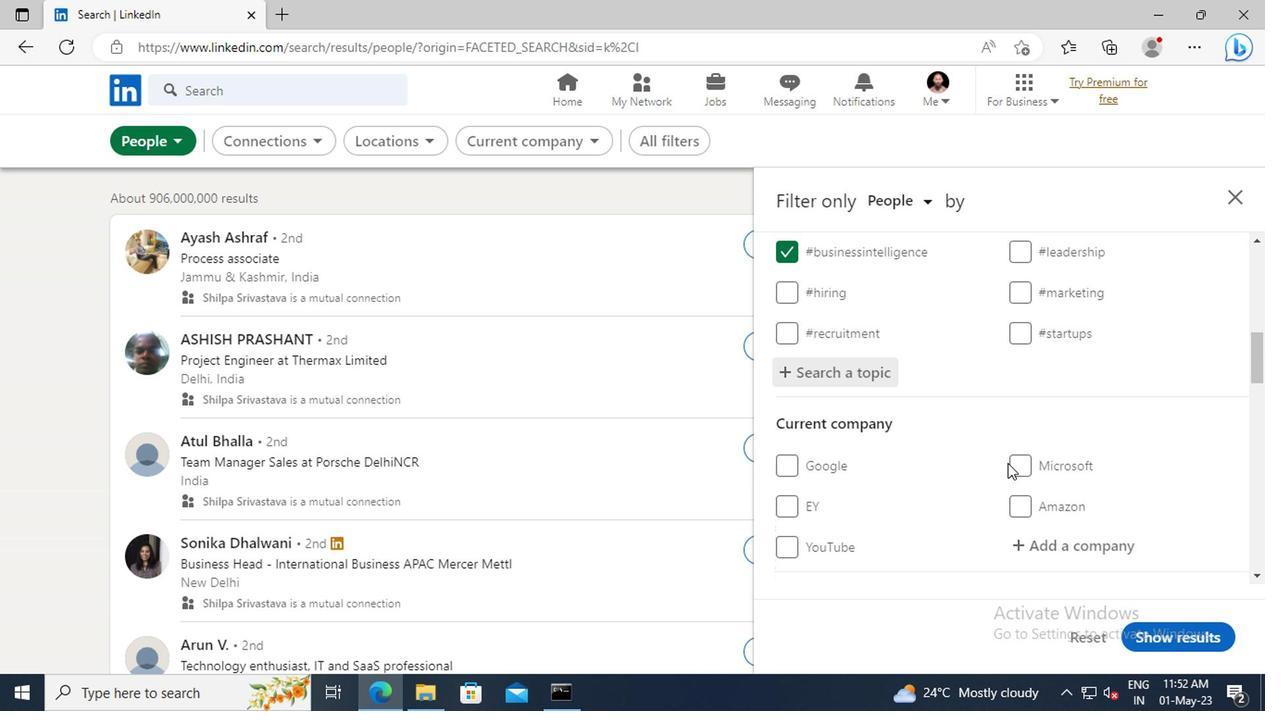 
Action: Mouse scrolled (840, 452) with delta (0, 0)
Screenshot: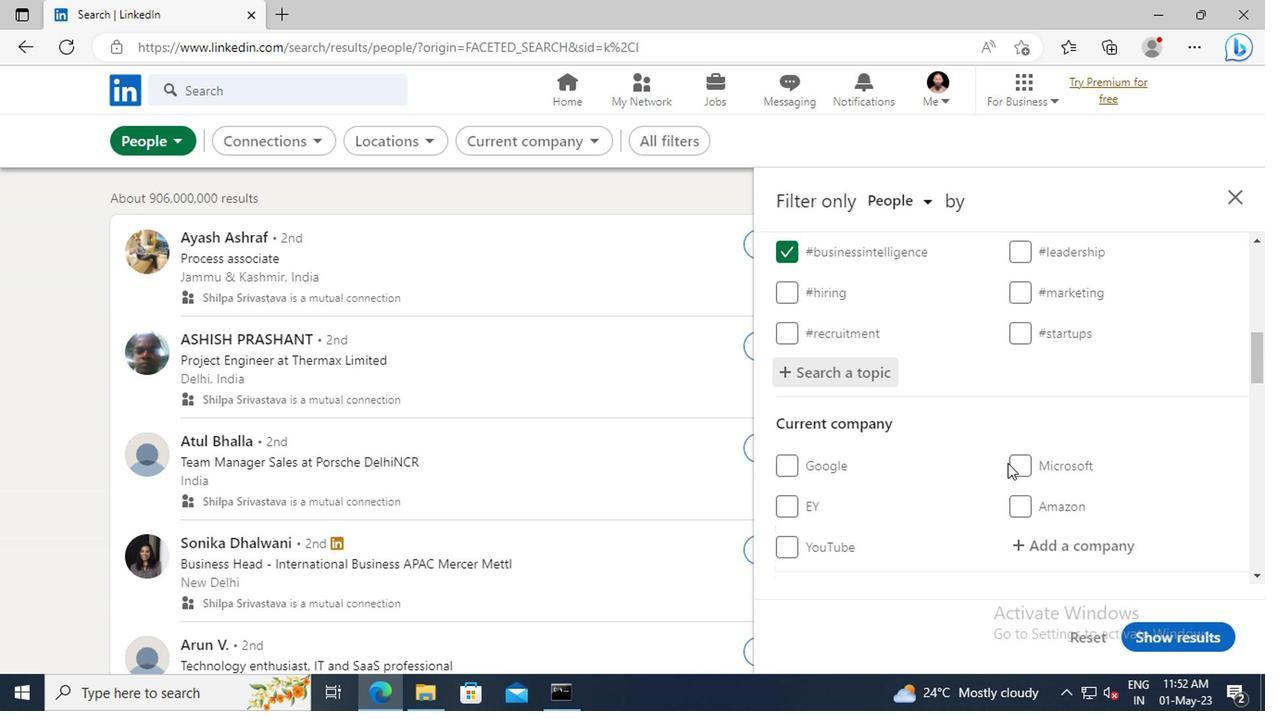 
Action: Mouse scrolled (840, 452) with delta (0, 0)
Screenshot: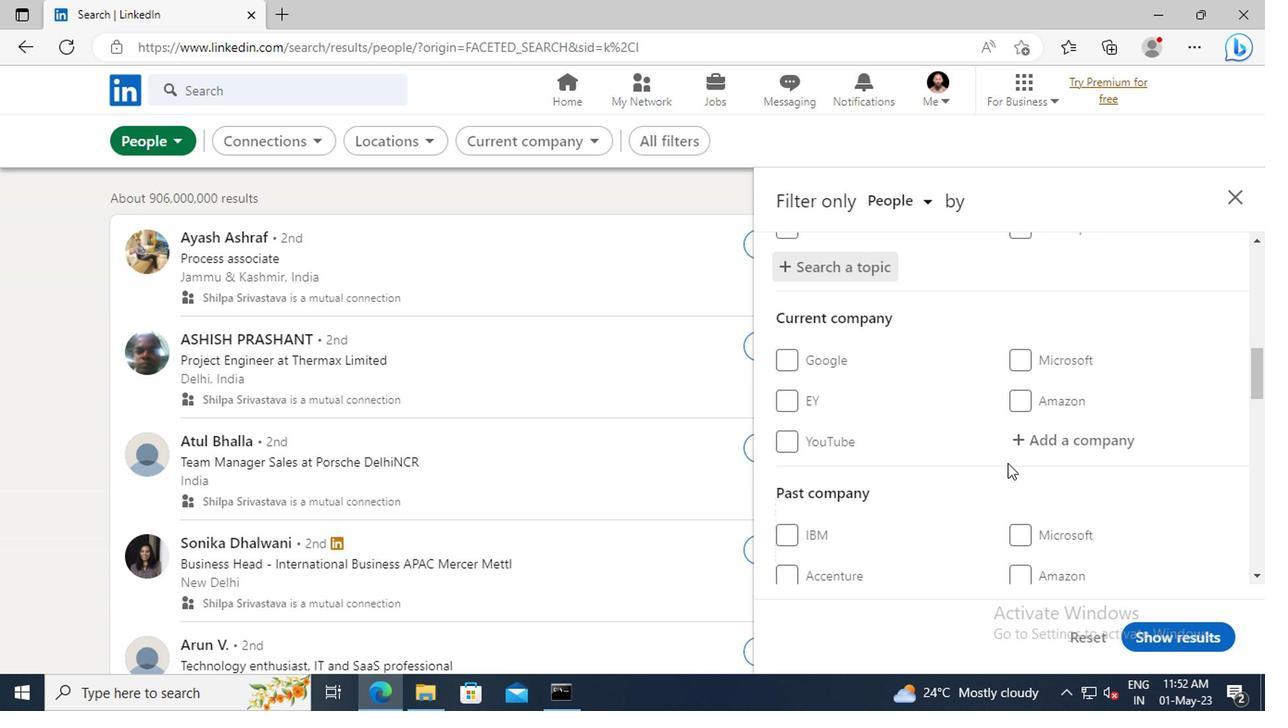 
Action: Mouse scrolled (840, 452) with delta (0, 0)
Screenshot: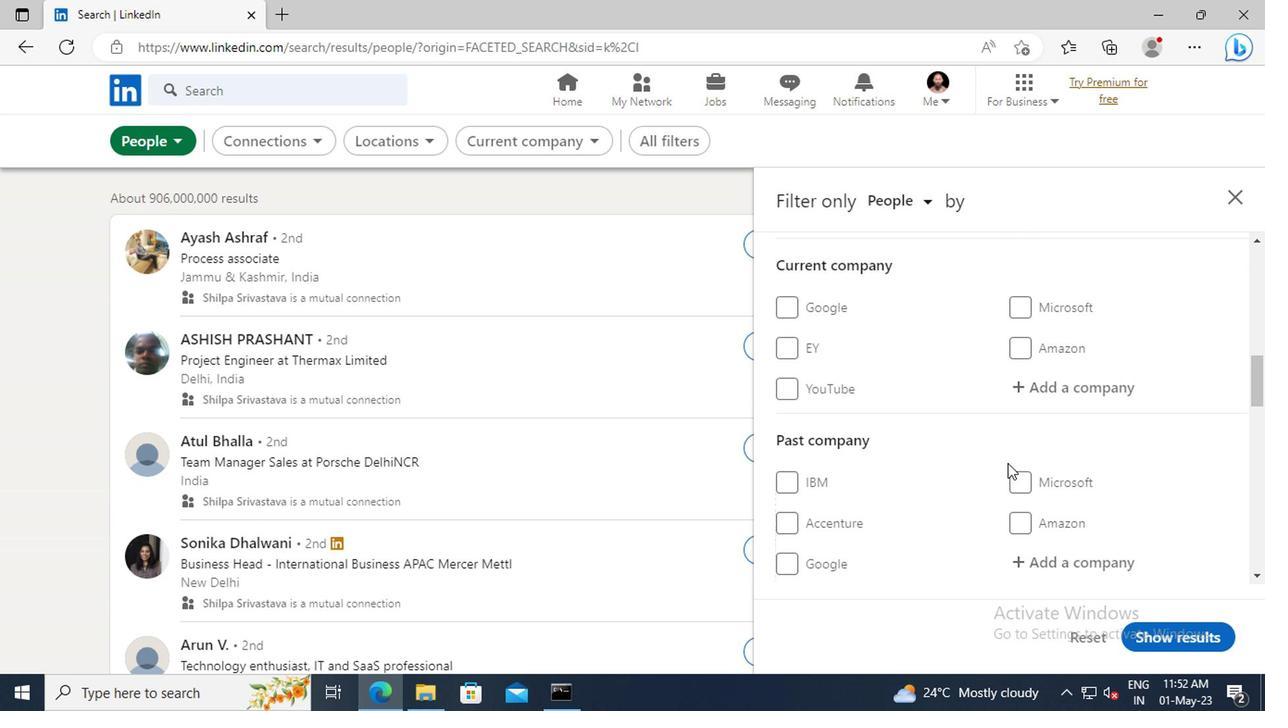 
Action: Mouse scrolled (840, 452) with delta (0, 0)
Screenshot: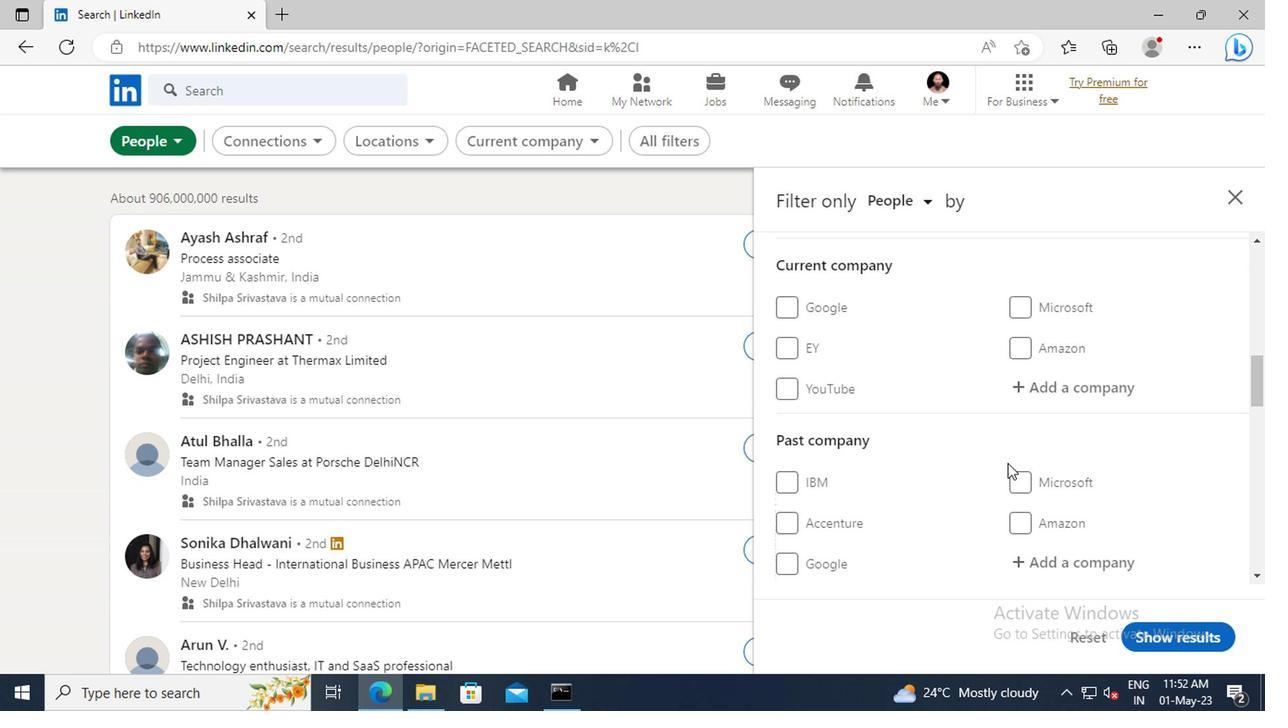 
Action: Mouse scrolled (840, 452) with delta (0, 0)
Screenshot: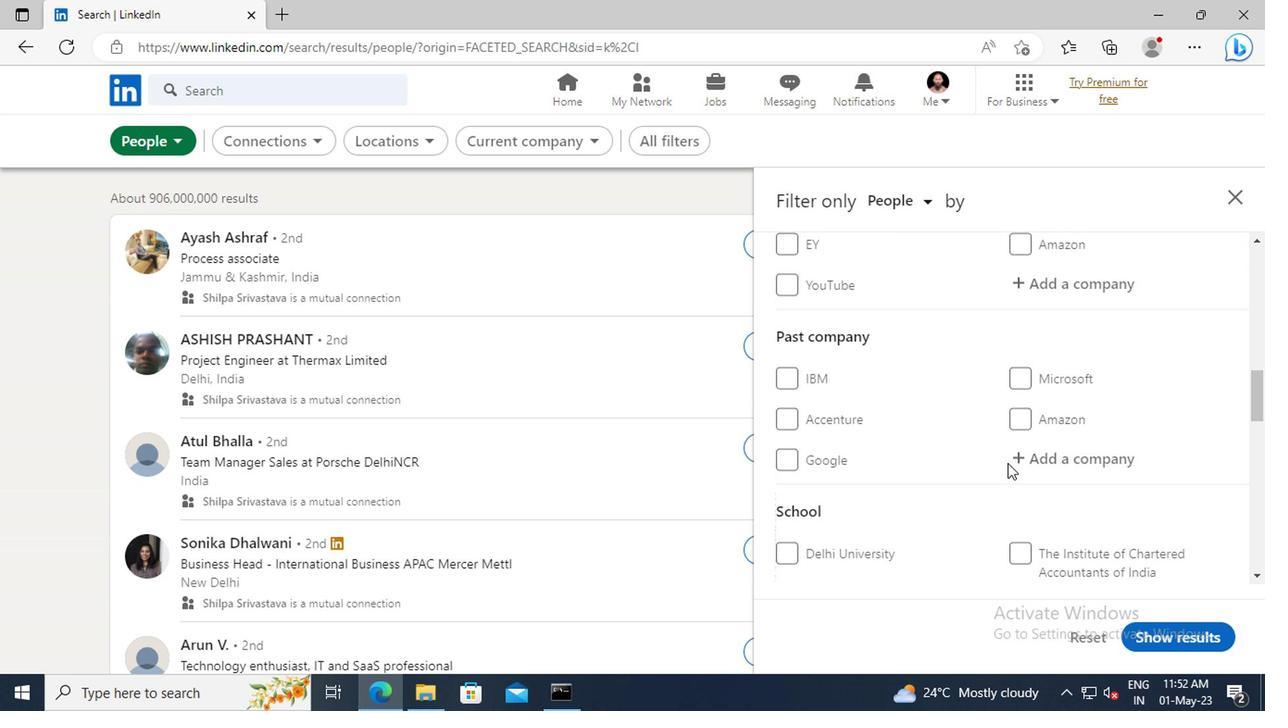 
Action: Mouse scrolled (840, 452) with delta (0, 0)
Screenshot: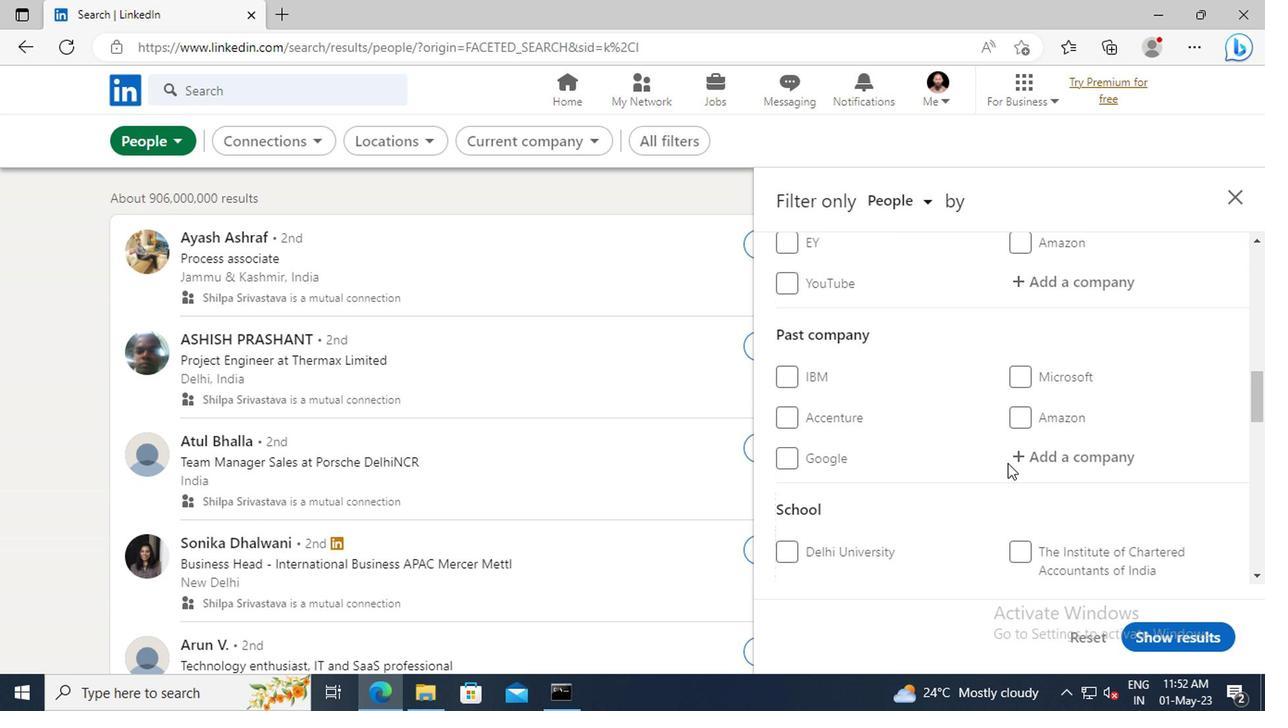 
Action: Mouse scrolled (840, 452) with delta (0, 0)
Screenshot: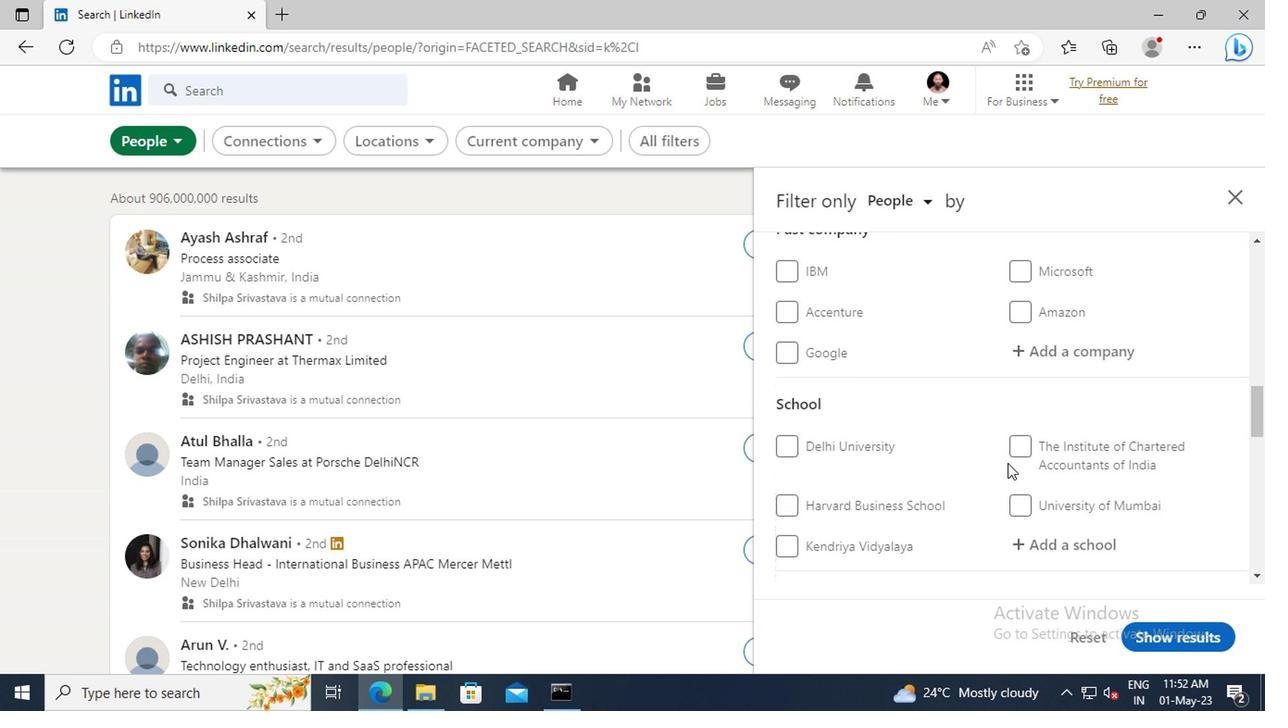 
Action: Mouse scrolled (840, 452) with delta (0, 0)
Screenshot: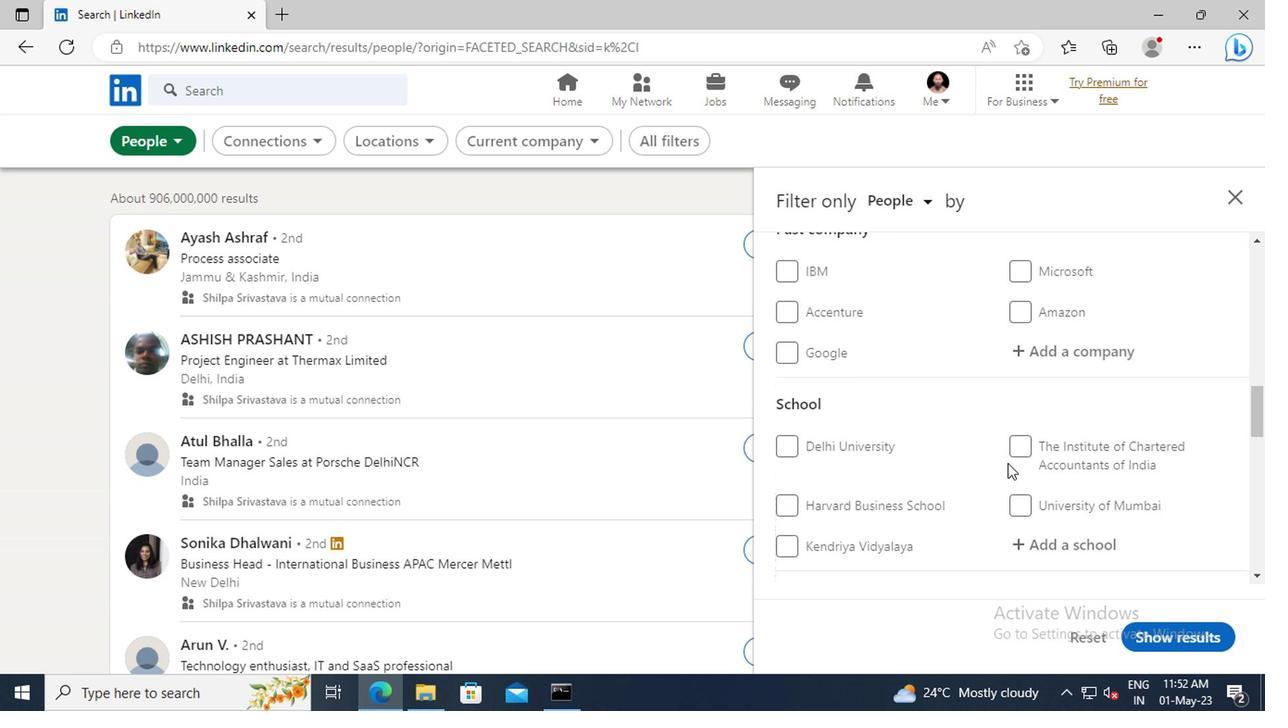
Action: Mouse scrolled (840, 452) with delta (0, 0)
Screenshot: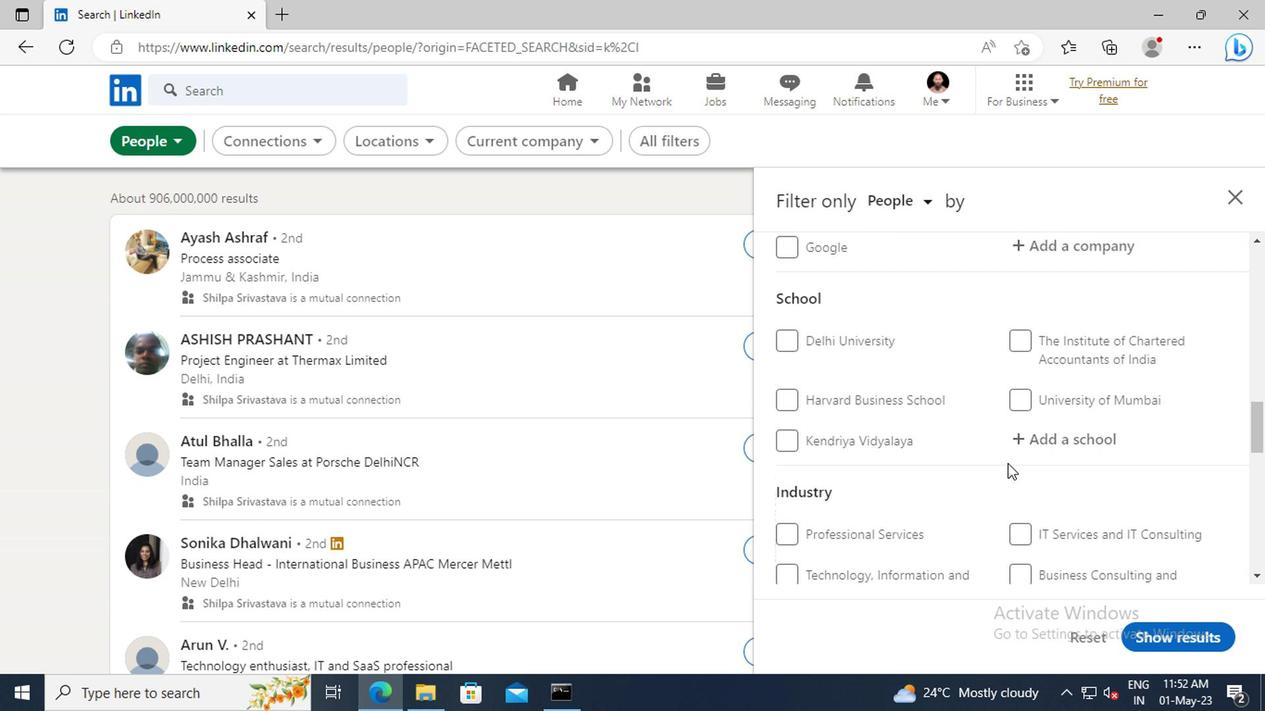 
Action: Mouse scrolled (840, 452) with delta (0, 0)
Screenshot: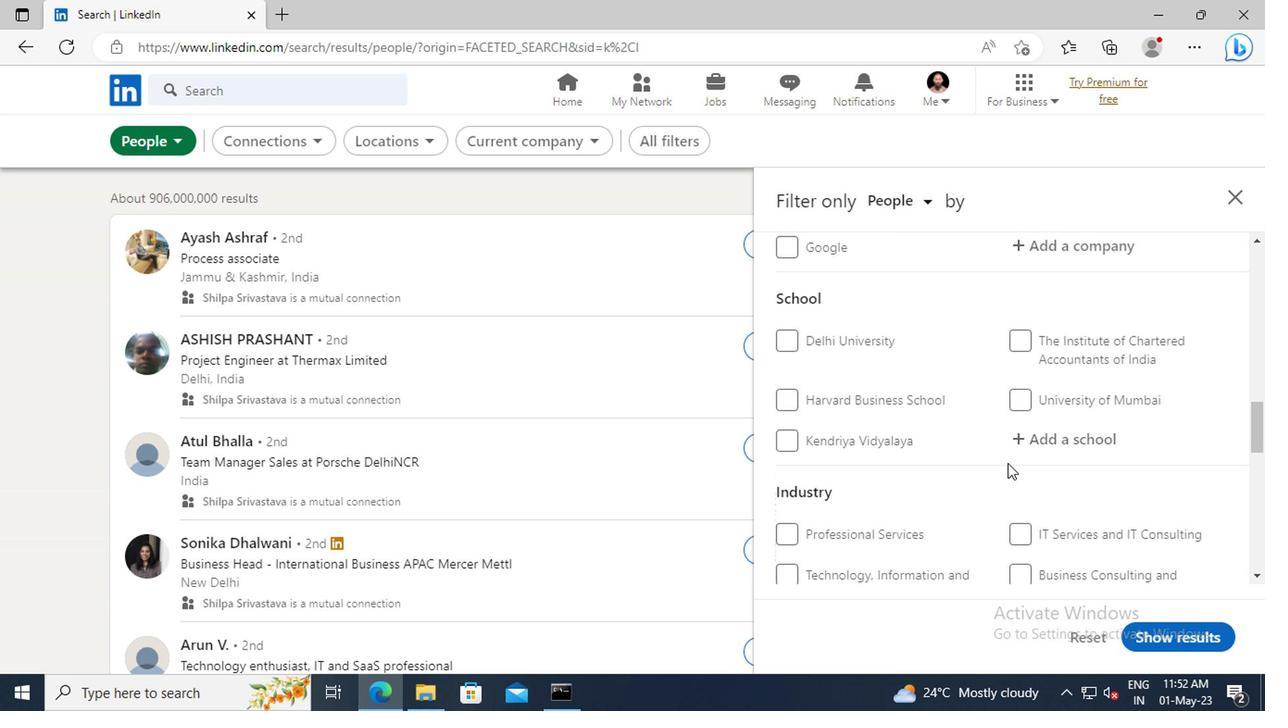 
Action: Mouse scrolled (840, 452) with delta (0, 0)
Screenshot: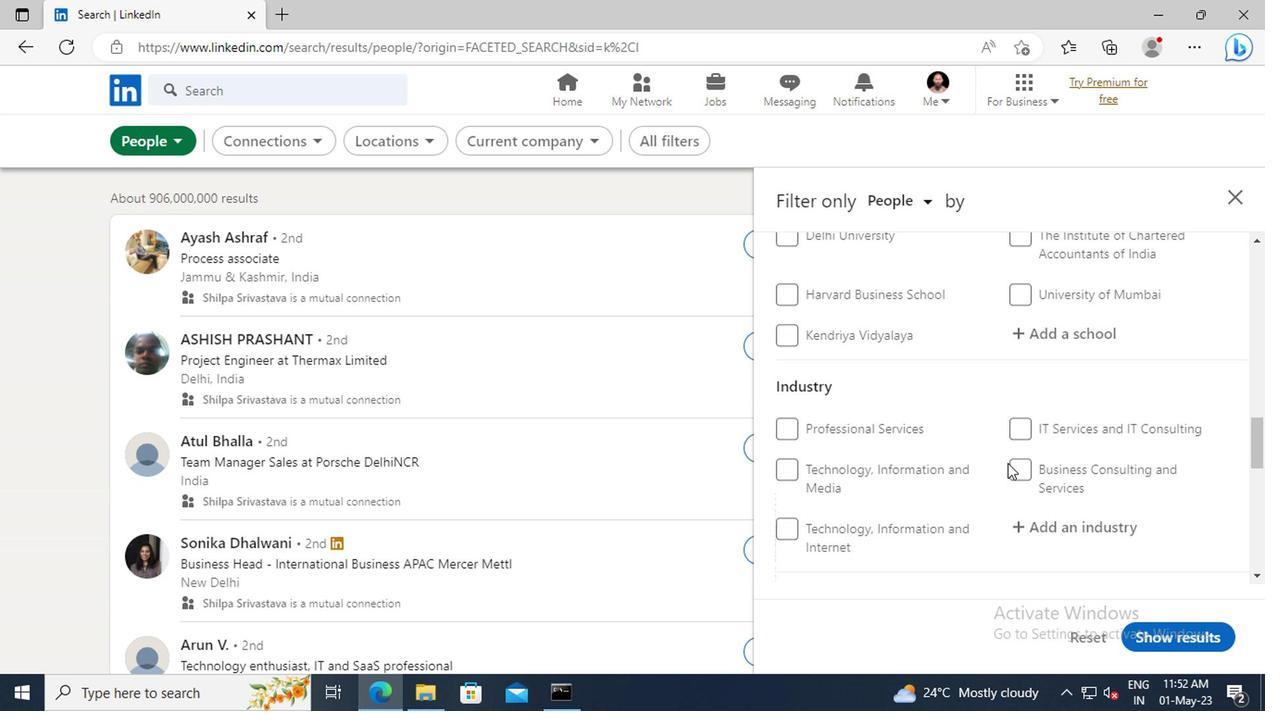 
Action: Mouse scrolled (840, 452) with delta (0, 0)
Screenshot: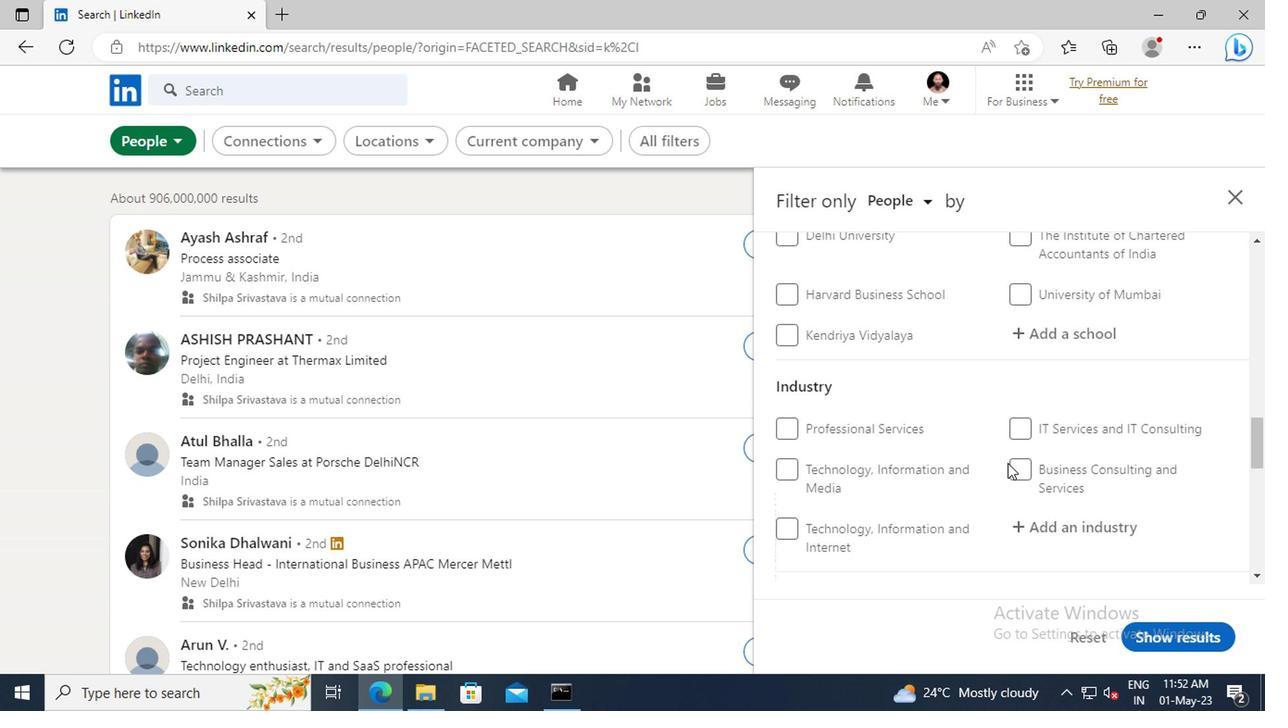 
Action: Mouse scrolled (840, 452) with delta (0, 0)
Screenshot: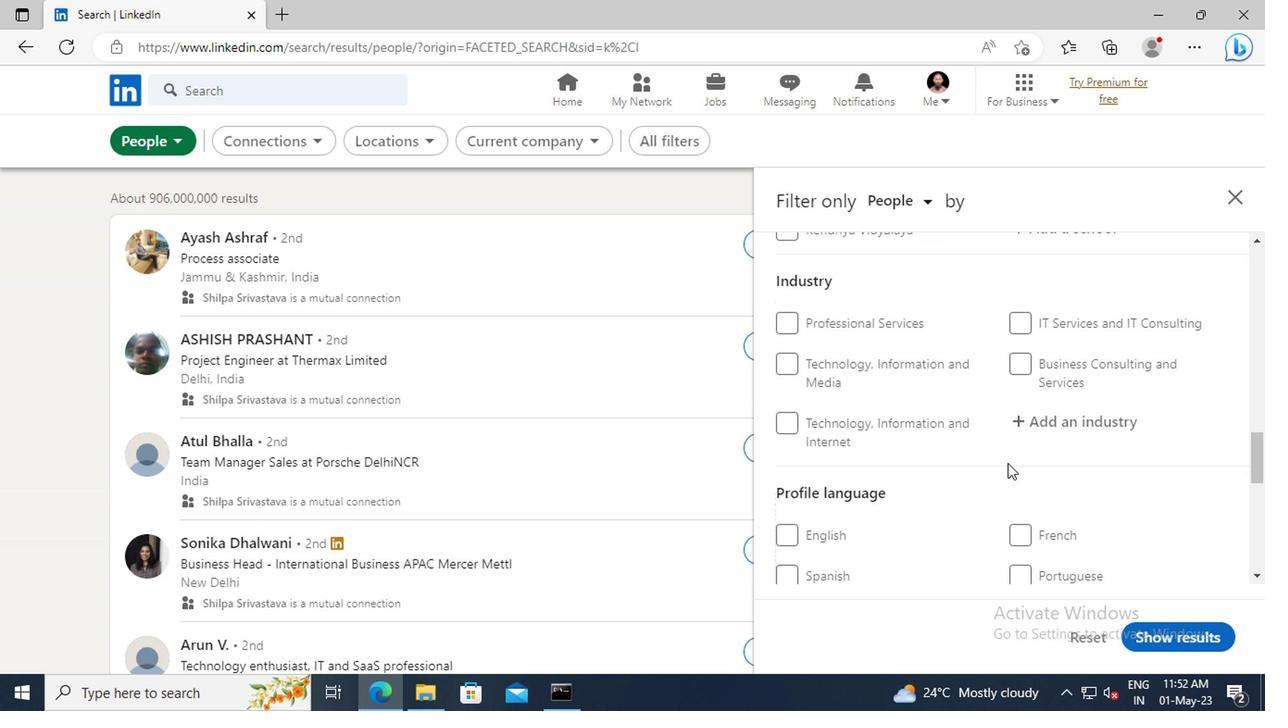 
Action: Mouse scrolled (840, 452) with delta (0, 0)
Screenshot: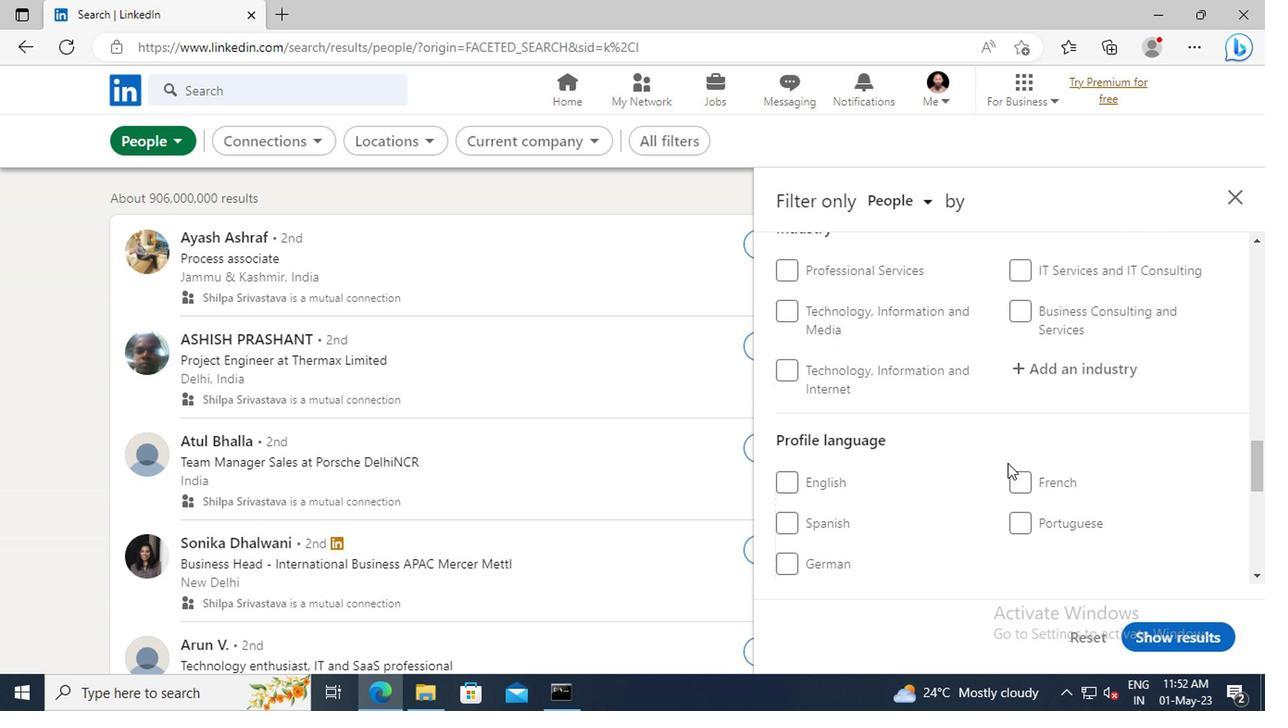 
Action: Mouse moved to (846, 459)
Screenshot: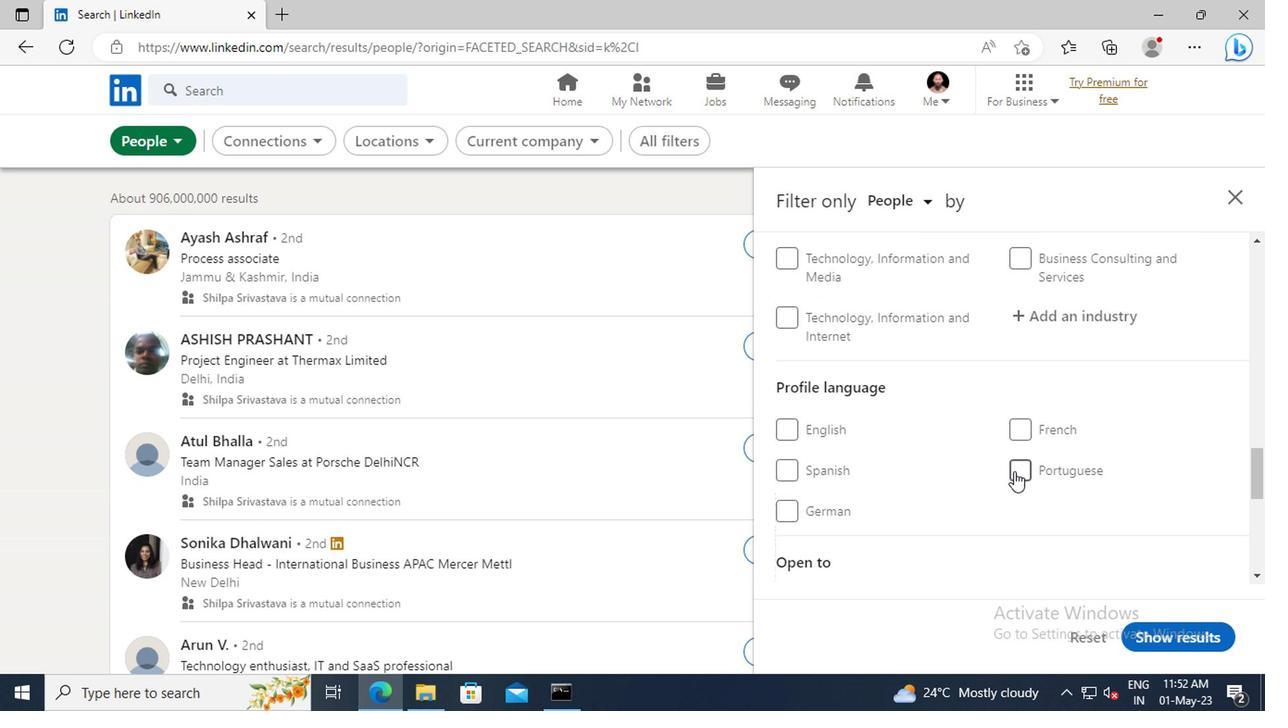 
Action: Mouse pressed left at (846, 459)
Screenshot: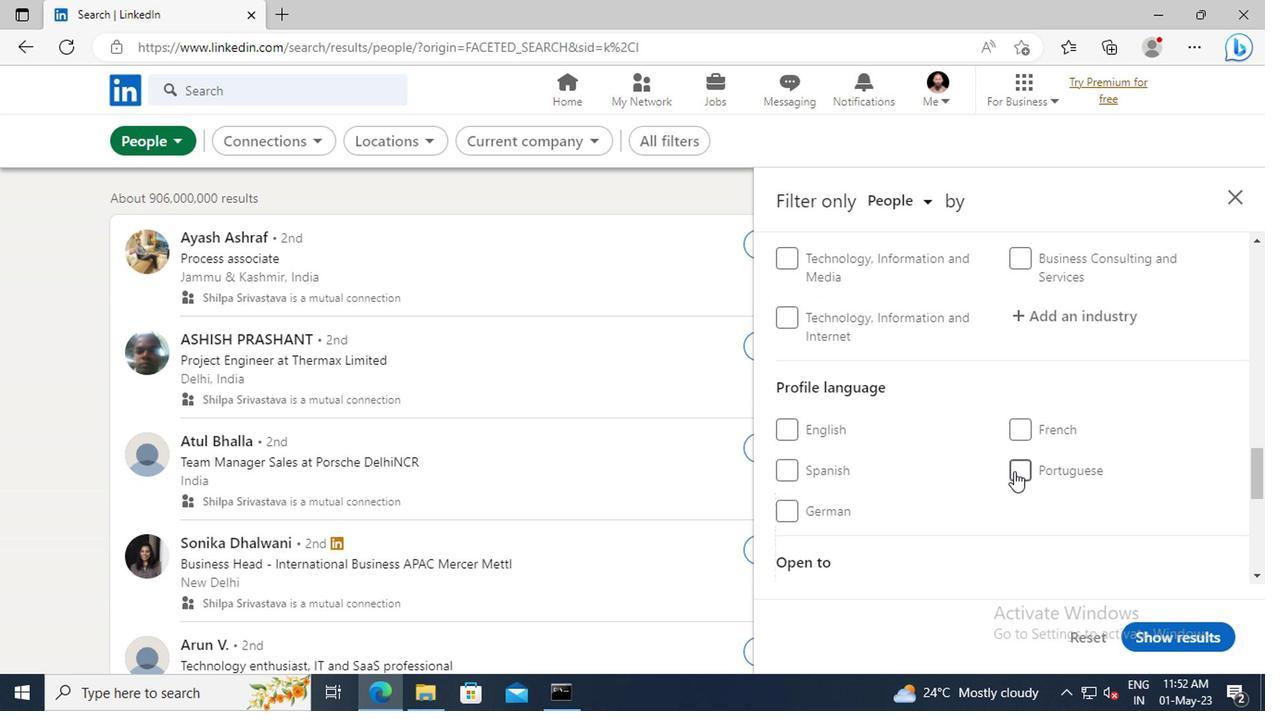 
Action: Mouse moved to (853, 435)
Screenshot: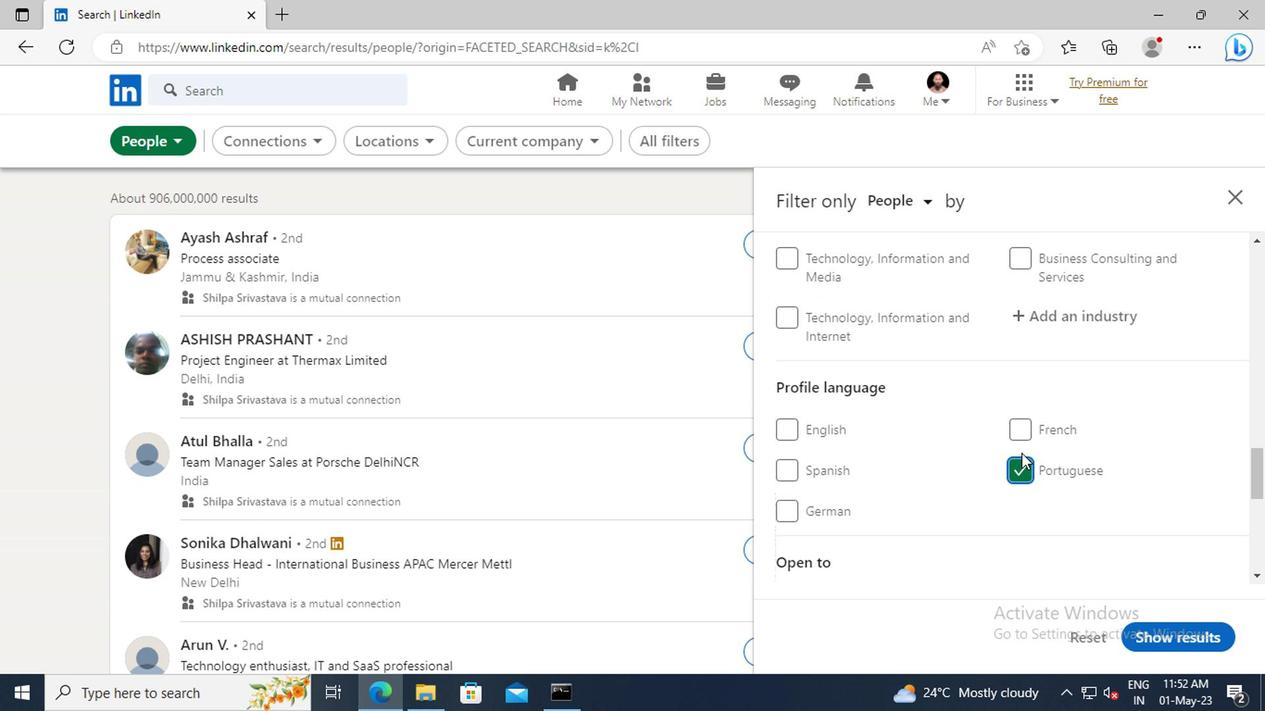 
Action: Mouse scrolled (853, 436) with delta (0, 0)
Screenshot: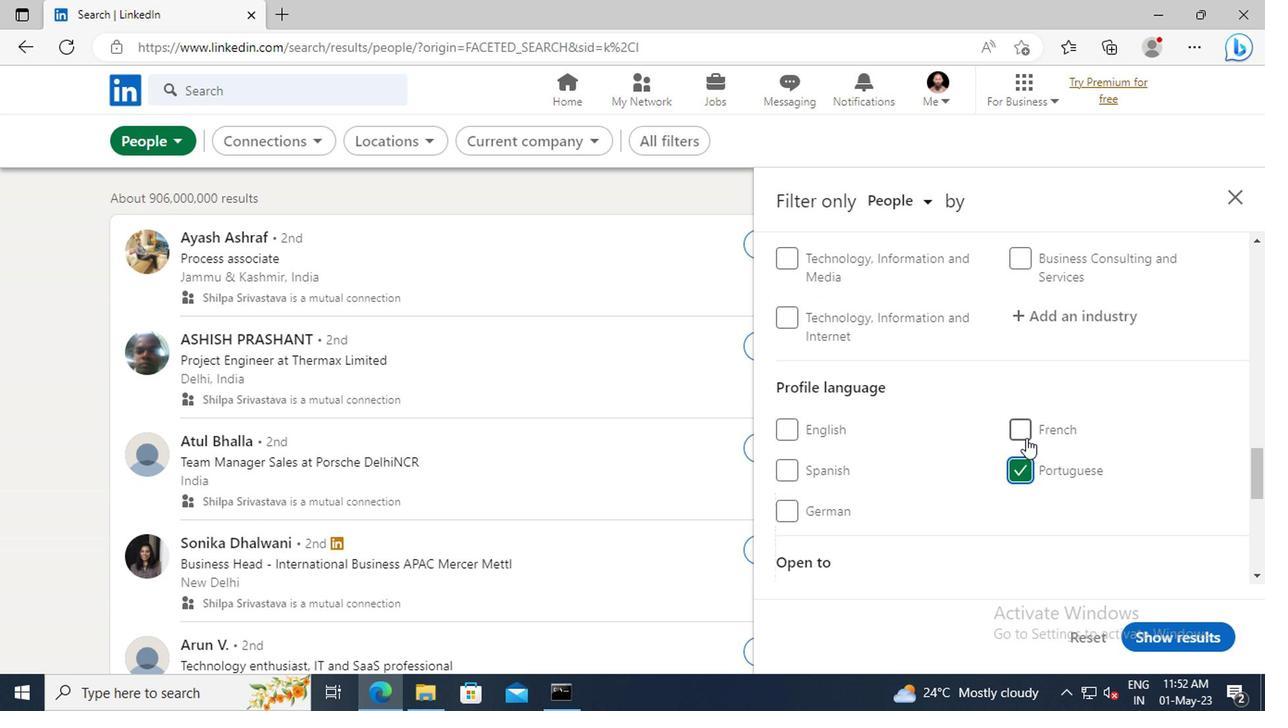
Action: Mouse scrolled (853, 436) with delta (0, 0)
Screenshot: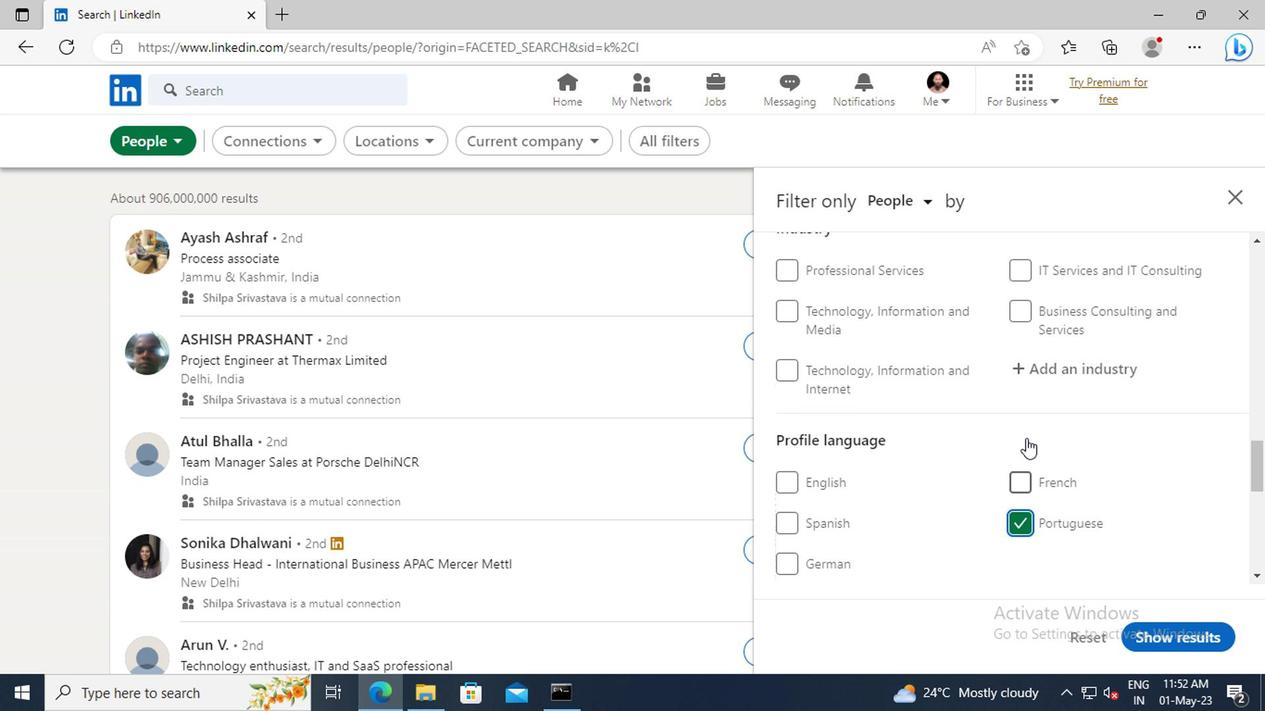 
Action: Mouse scrolled (853, 436) with delta (0, 0)
Screenshot: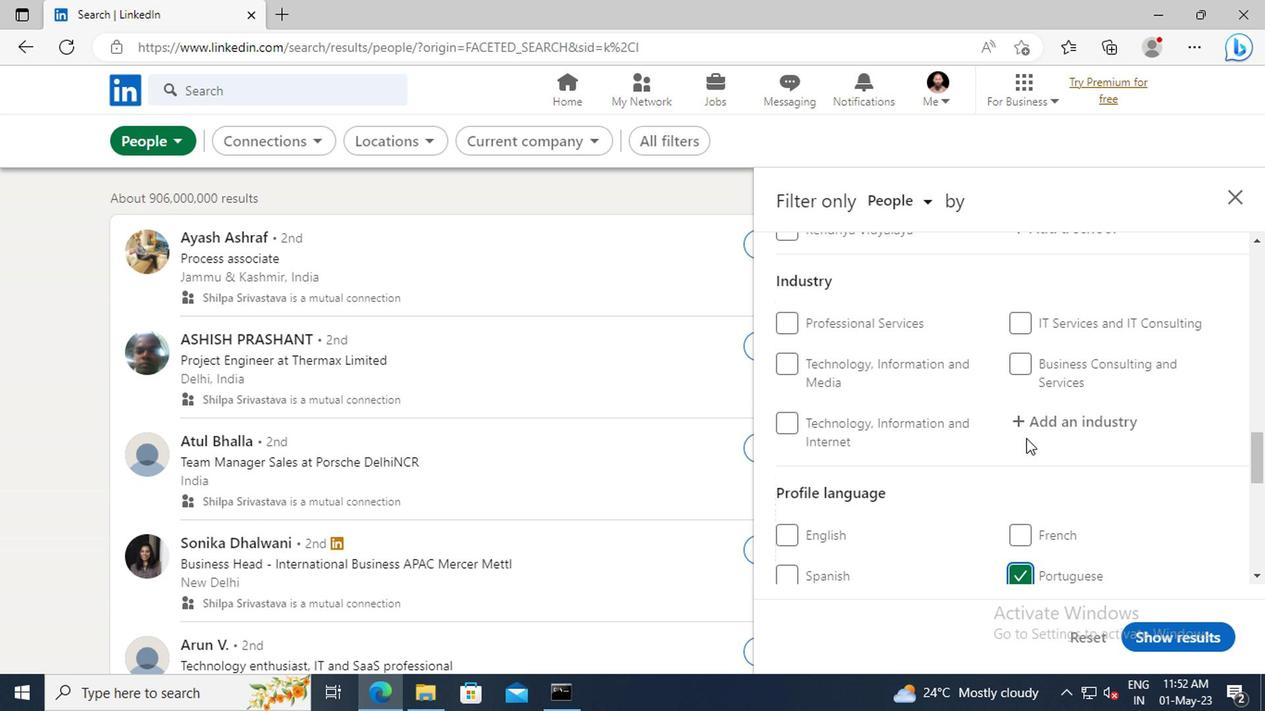 
Action: Mouse scrolled (853, 436) with delta (0, 0)
Screenshot: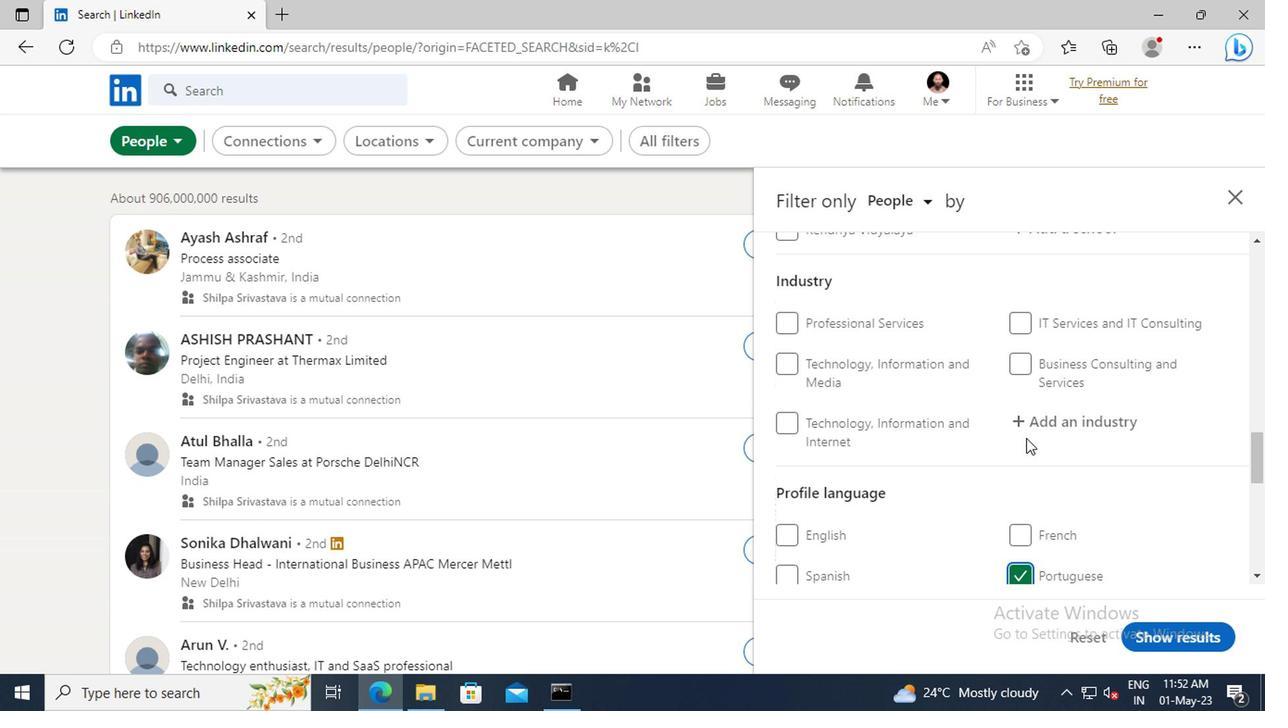 
Action: Mouse scrolled (853, 436) with delta (0, 0)
Screenshot: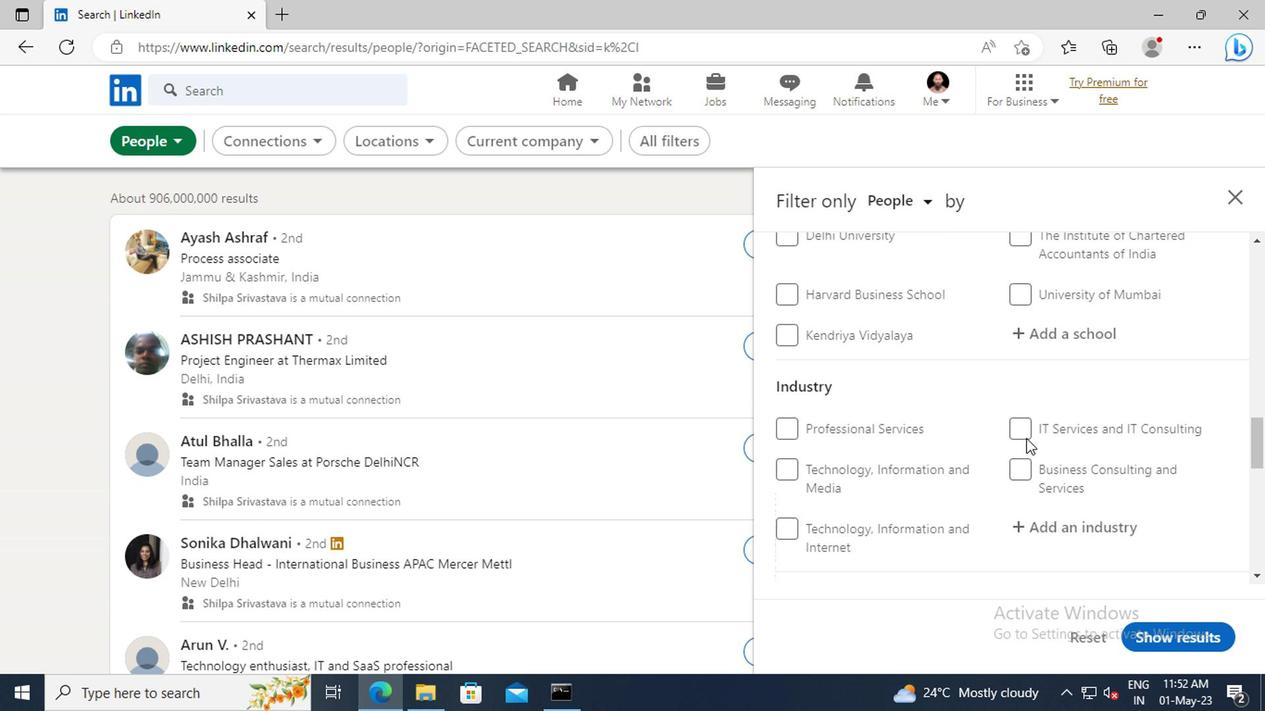 
Action: Mouse scrolled (853, 436) with delta (0, 0)
Screenshot: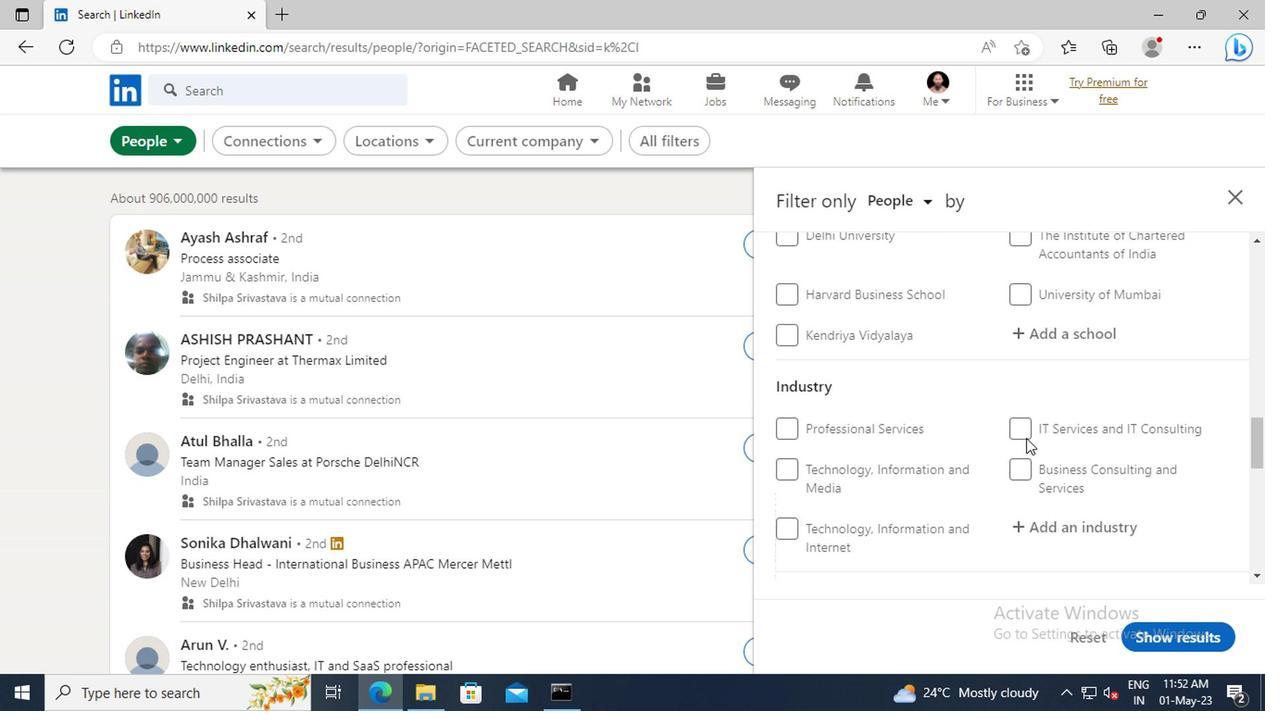 
Action: Mouse scrolled (853, 436) with delta (0, 0)
Screenshot: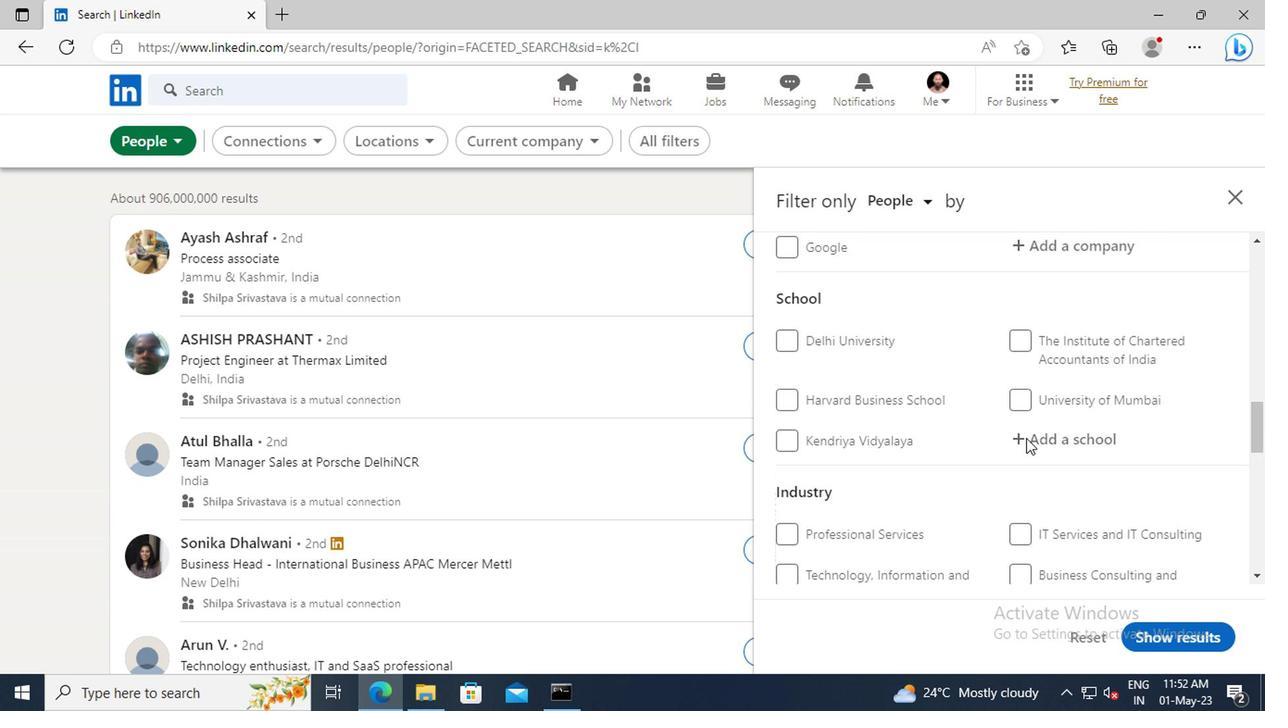 
Action: Mouse scrolled (853, 436) with delta (0, 0)
Screenshot: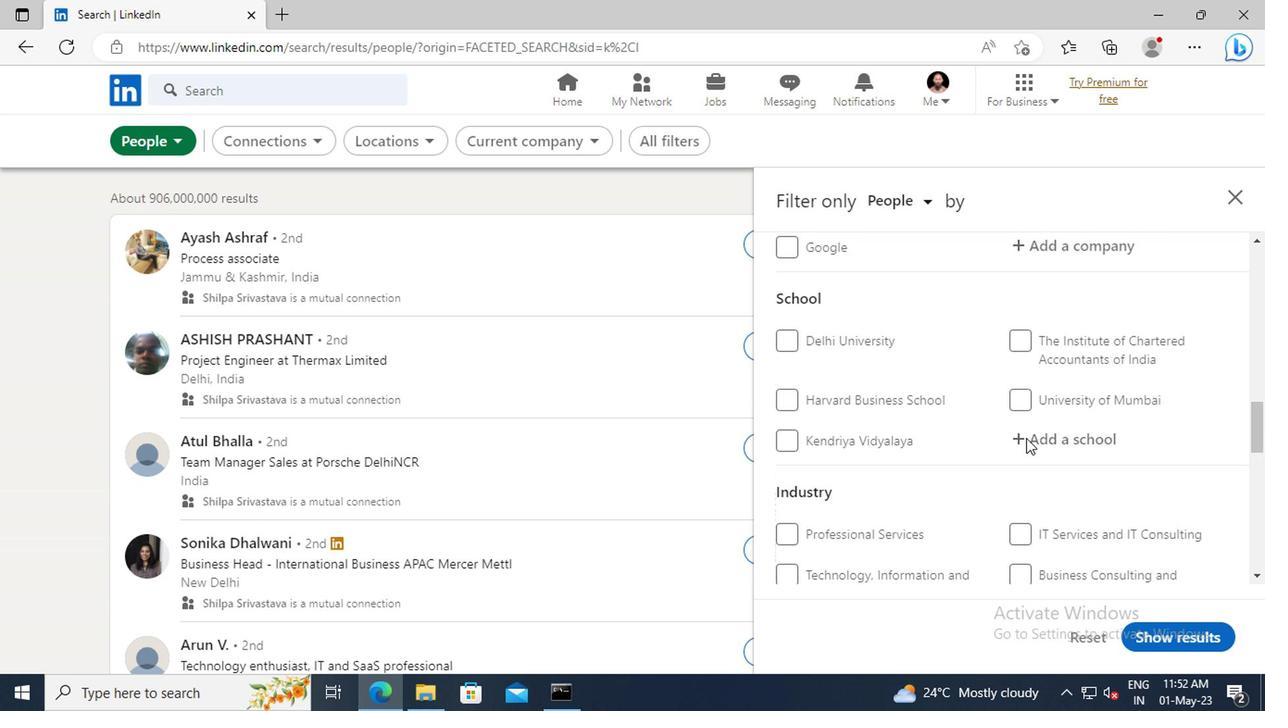 
Action: Mouse scrolled (853, 436) with delta (0, 0)
Screenshot: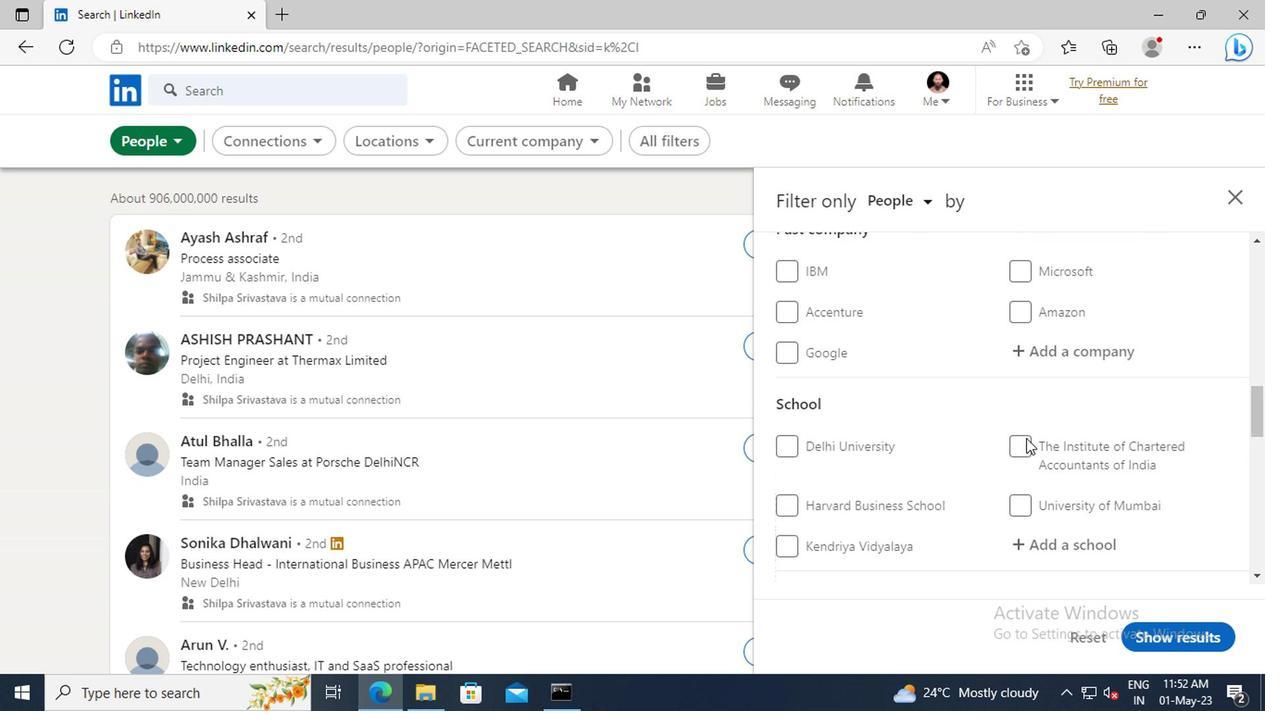 
Action: Mouse scrolled (853, 436) with delta (0, 0)
Screenshot: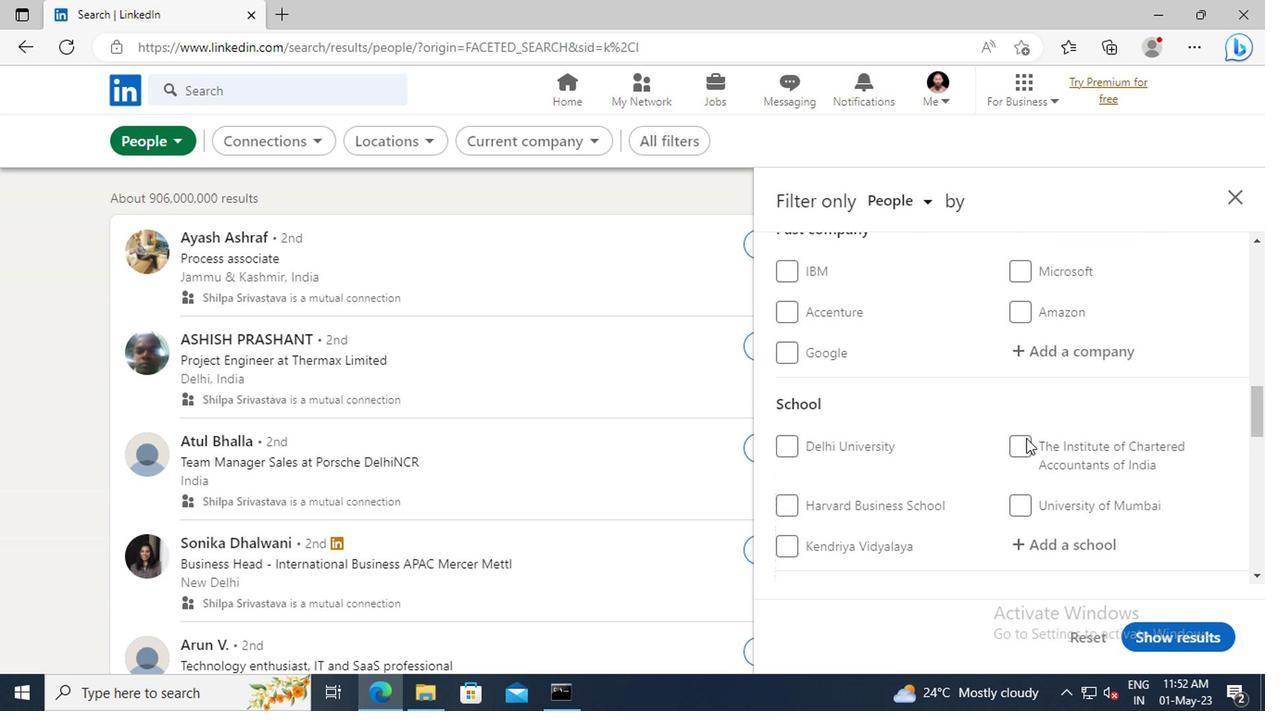 
Action: Mouse scrolled (853, 436) with delta (0, 0)
Screenshot: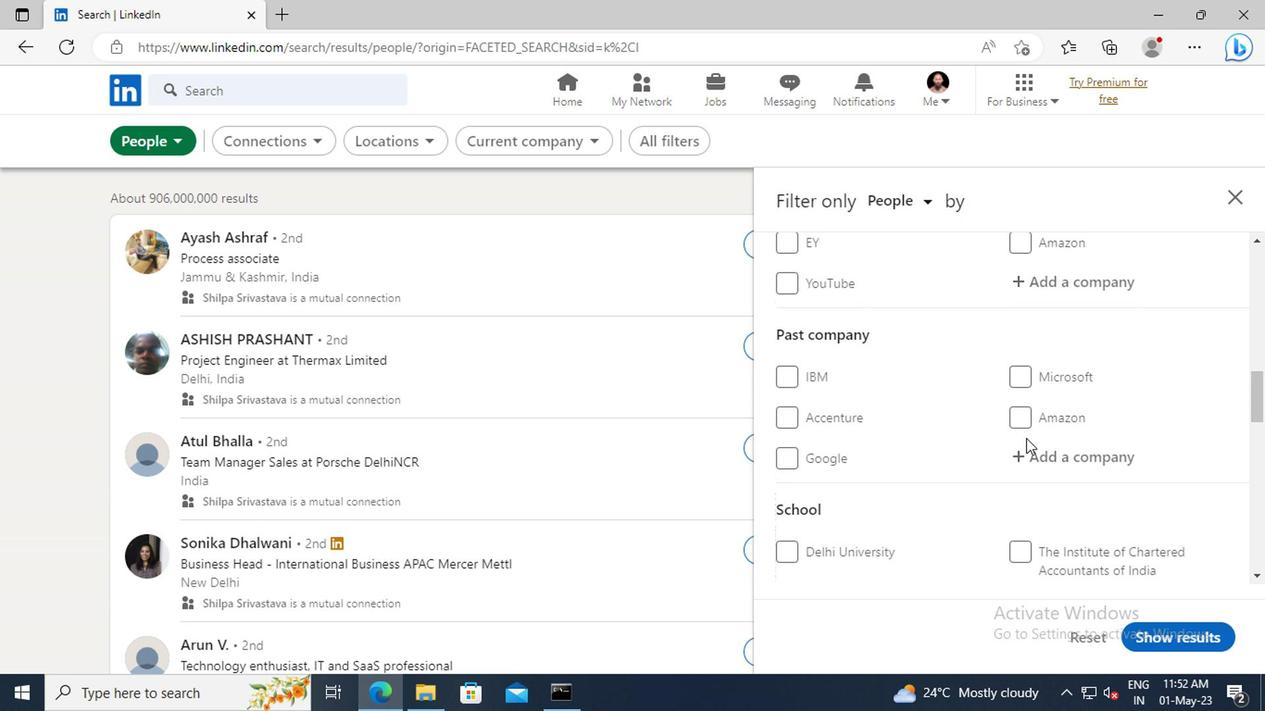 
Action: Mouse scrolled (853, 436) with delta (0, 0)
Screenshot: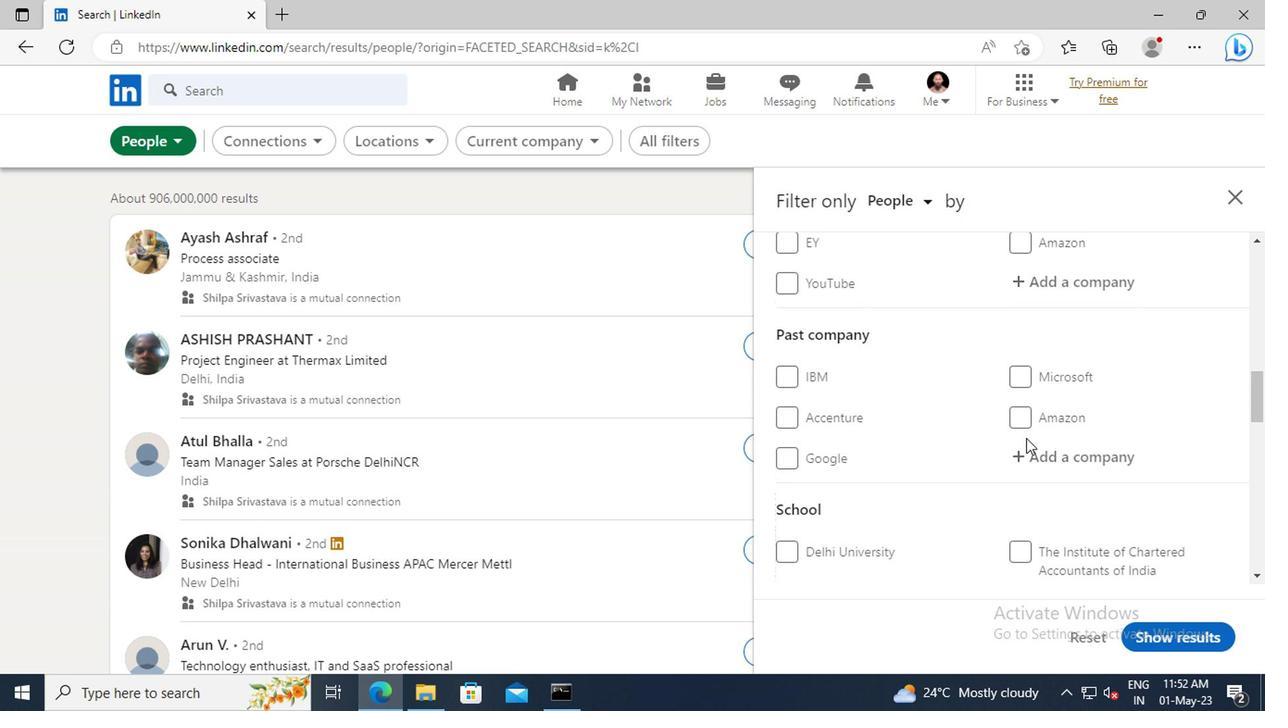 
Action: Mouse moved to (859, 402)
Screenshot: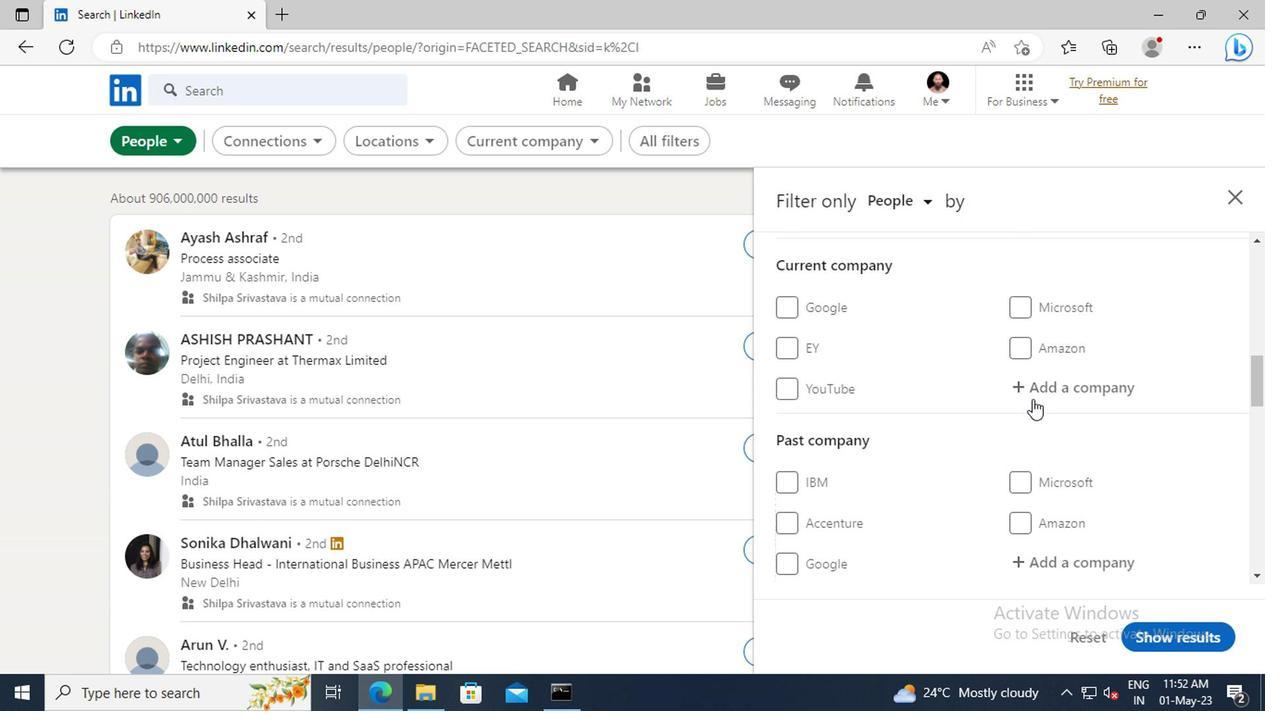 
Action: Mouse pressed left at (859, 402)
Screenshot: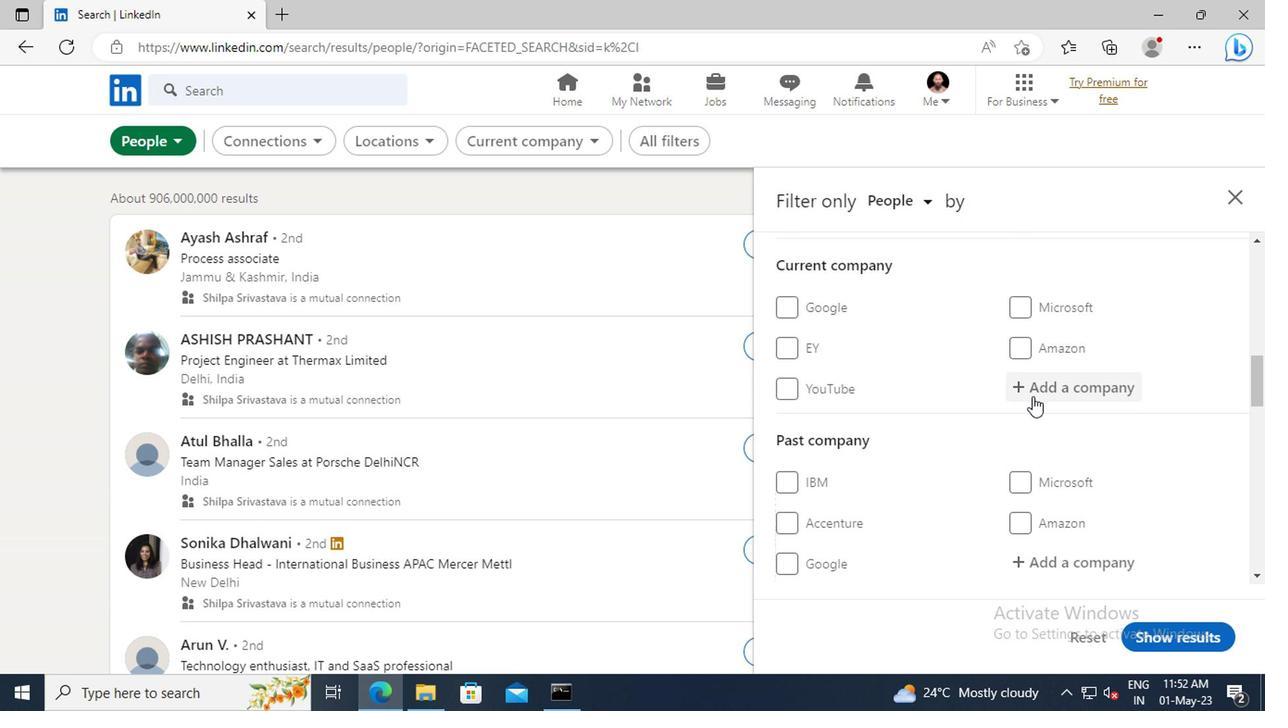 
Action: Key pressed <Key.shift>CANARA<Key.space><Key.shift>BANK
Screenshot: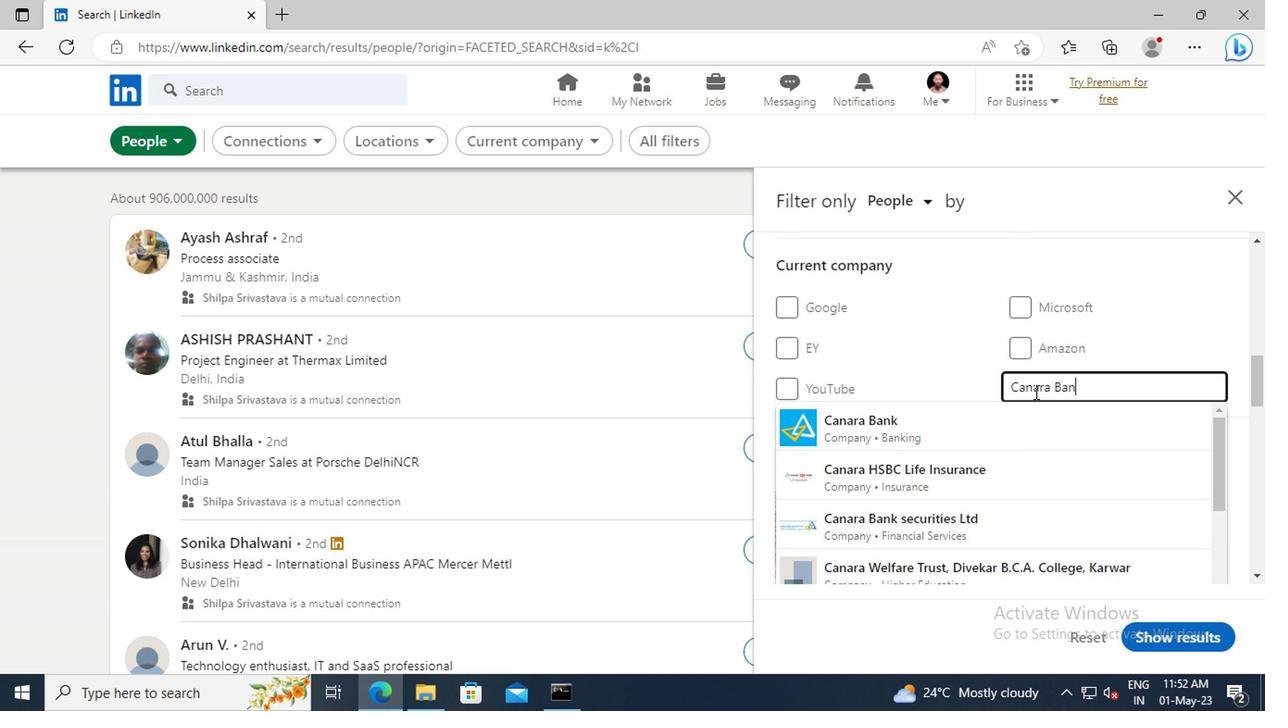 
Action: Mouse moved to (842, 422)
Screenshot: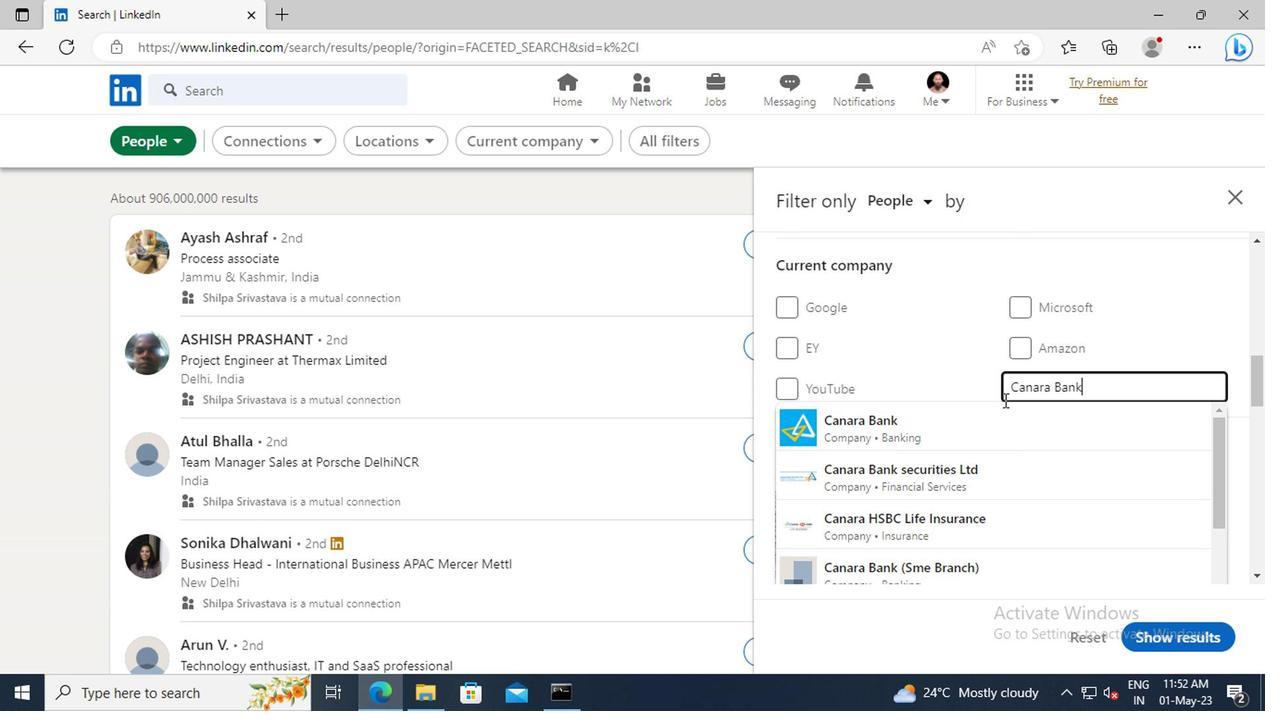 
Action: Mouse pressed left at (842, 422)
Screenshot: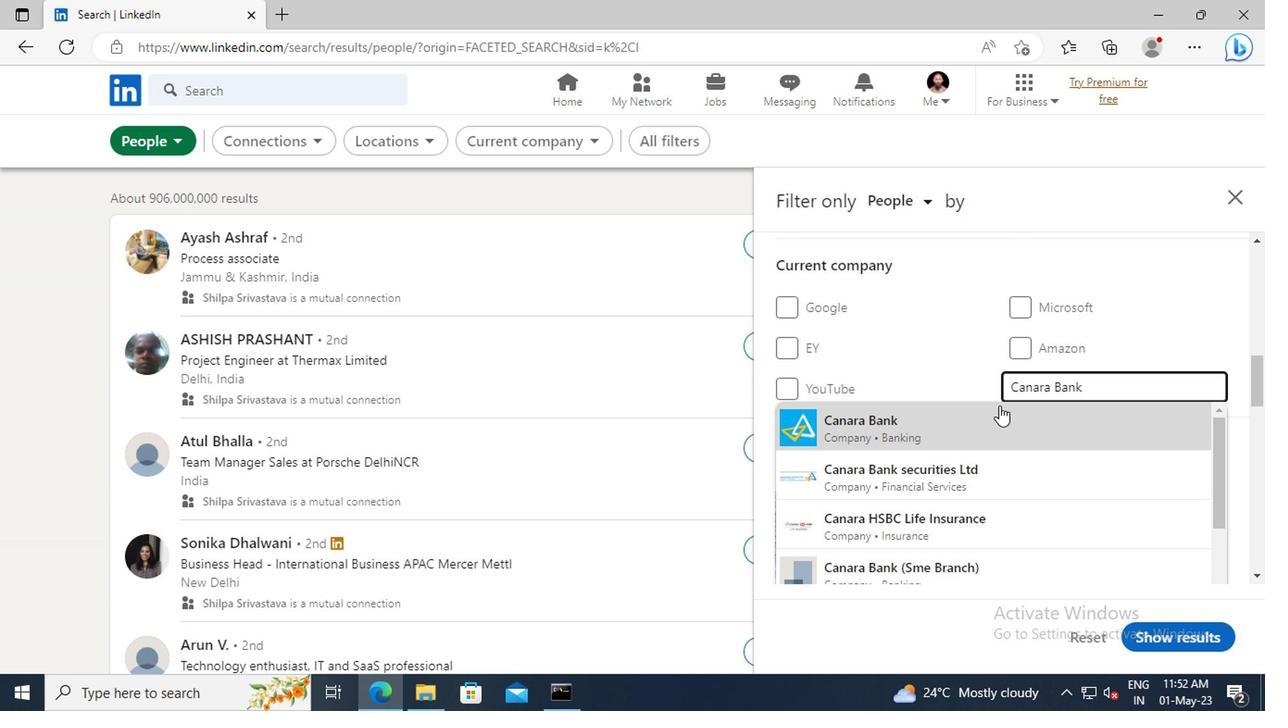 
Action: Mouse scrolled (842, 421) with delta (0, 0)
Screenshot: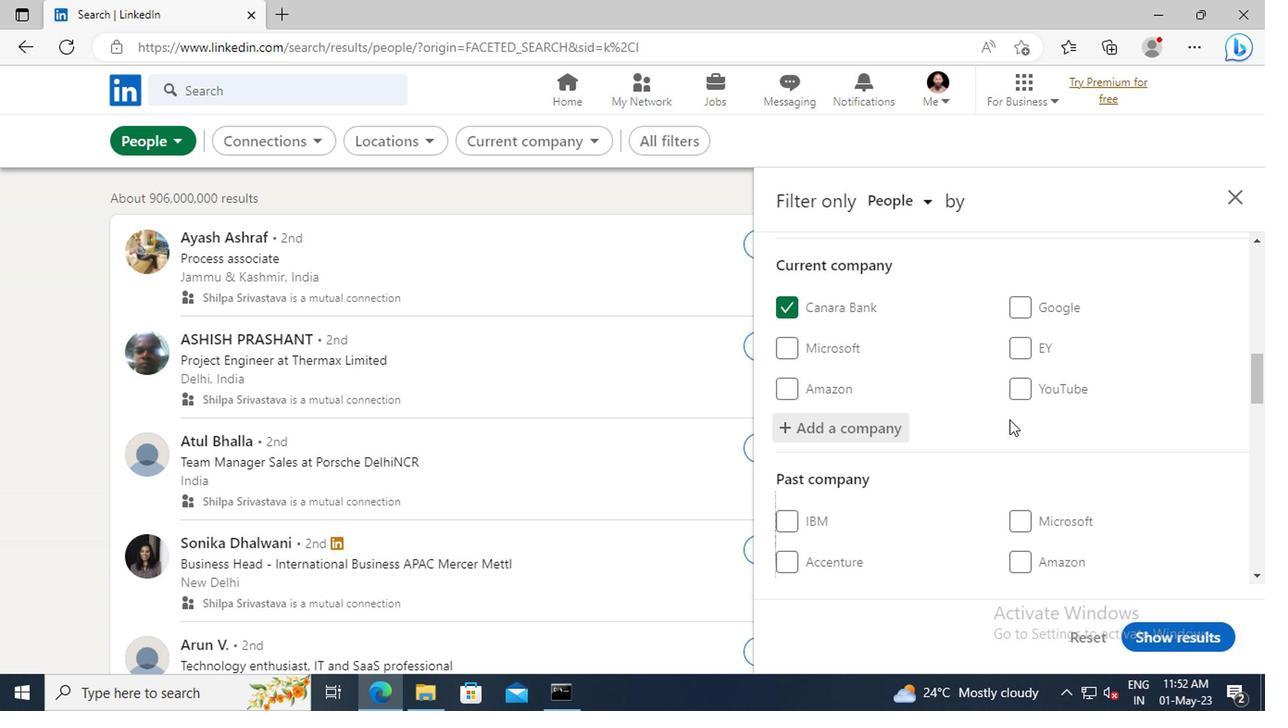 
Action: Mouse scrolled (842, 421) with delta (0, 0)
Screenshot: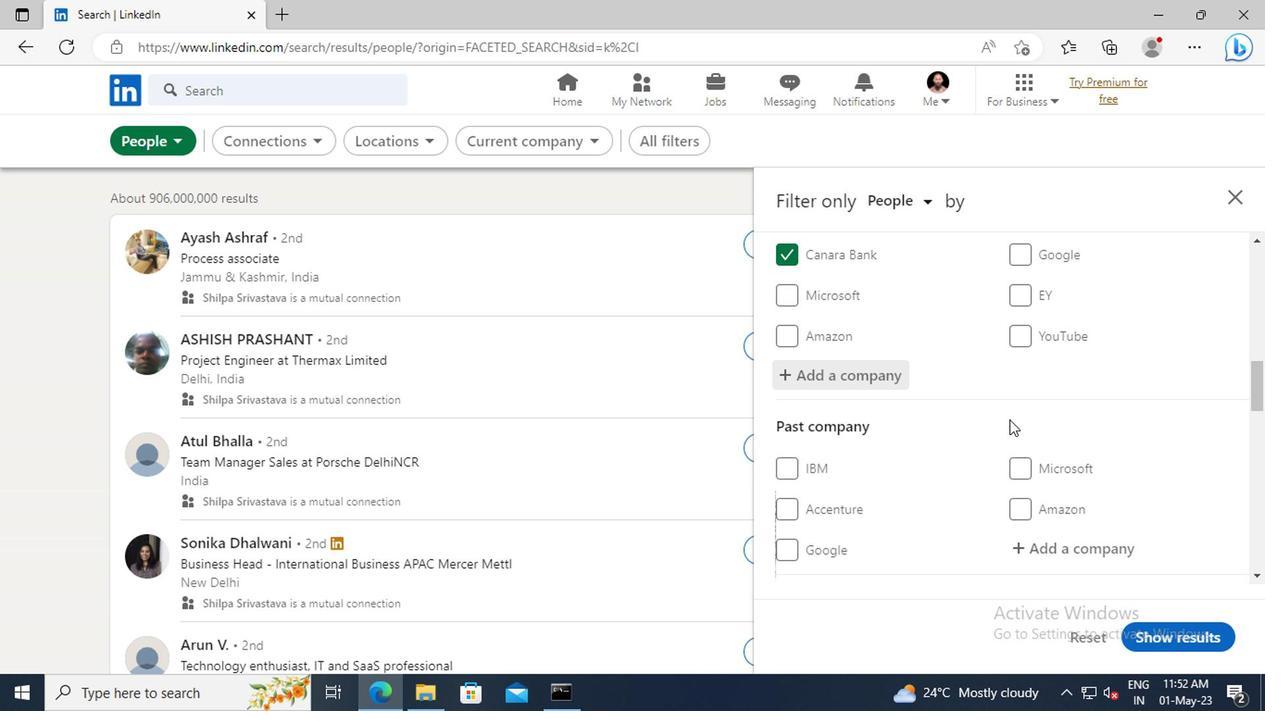
Action: Mouse scrolled (842, 421) with delta (0, 0)
Screenshot: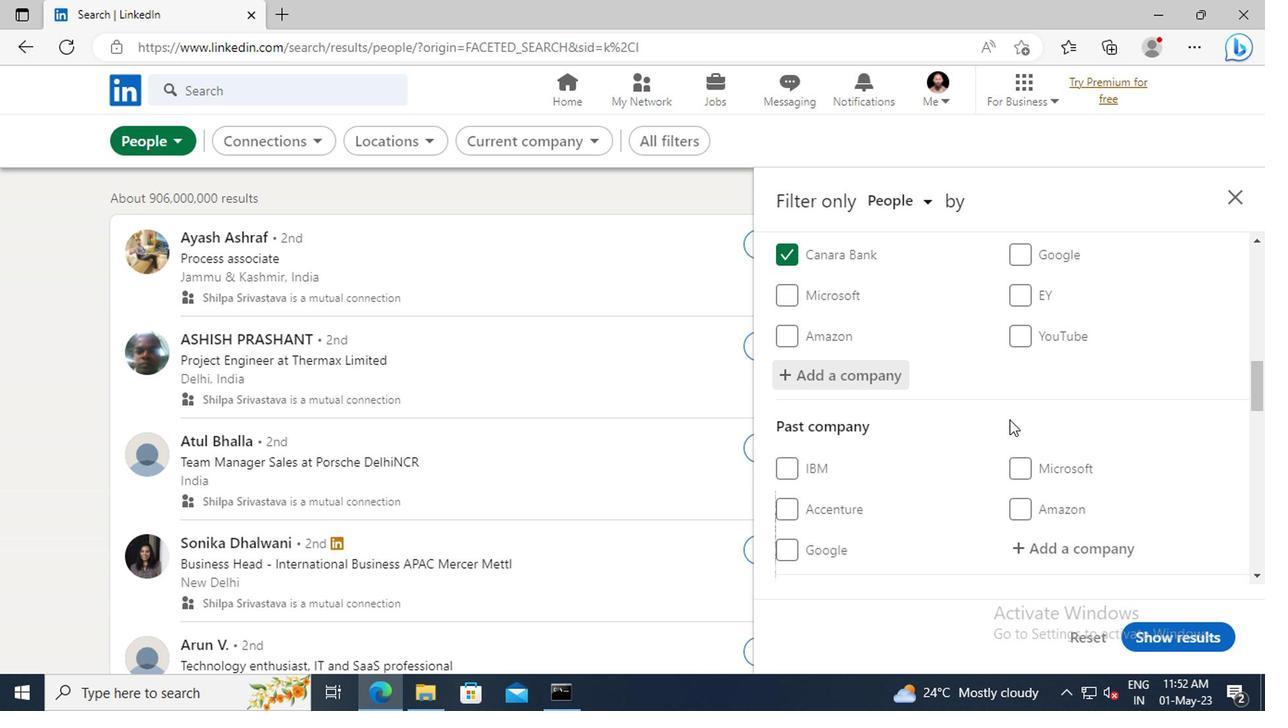 
Action: Mouse scrolled (842, 421) with delta (0, 0)
Screenshot: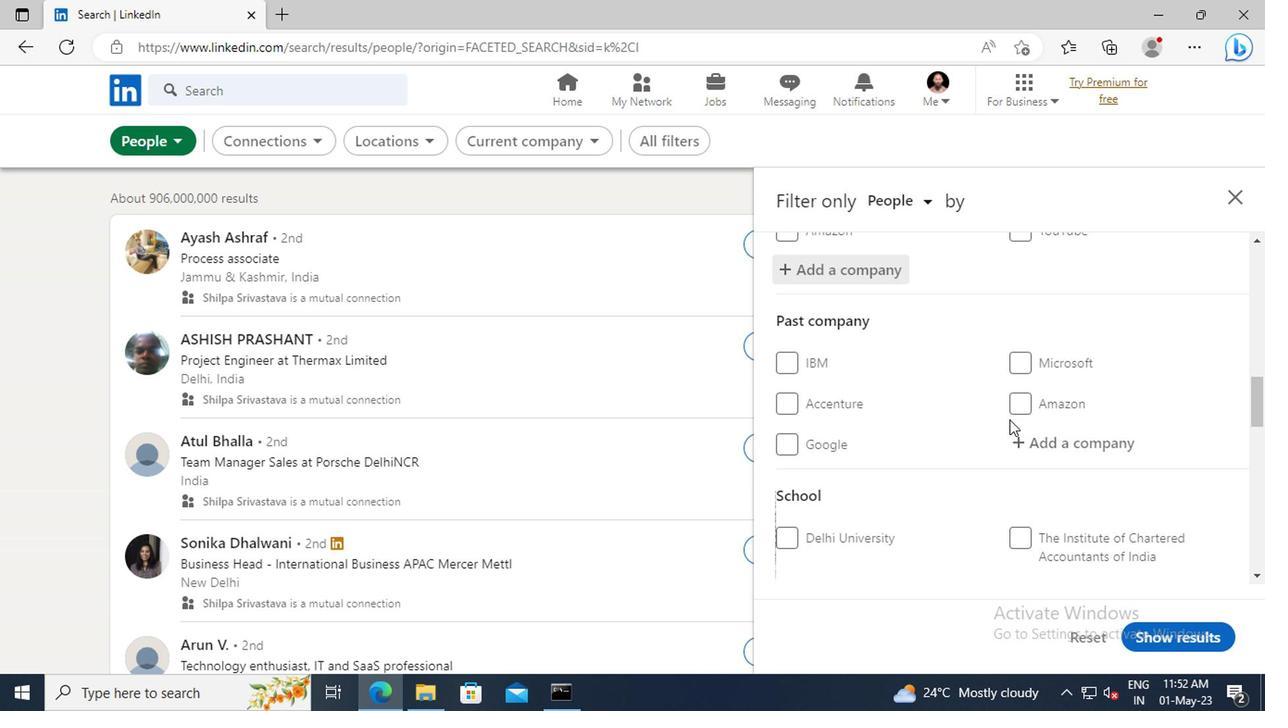 
Action: Mouse moved to (836, 403)
Screenshot: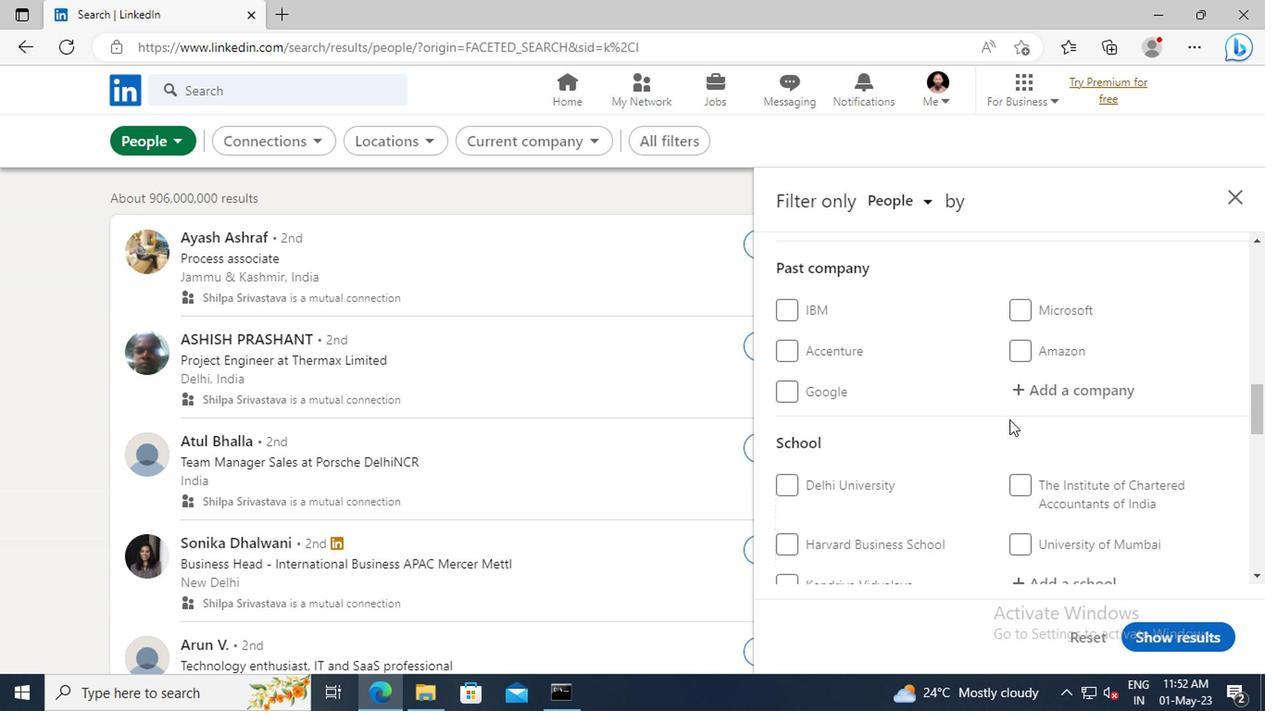 
Action: Mouse scrolled (836, 403) with delta (0, 0)
Screenshot: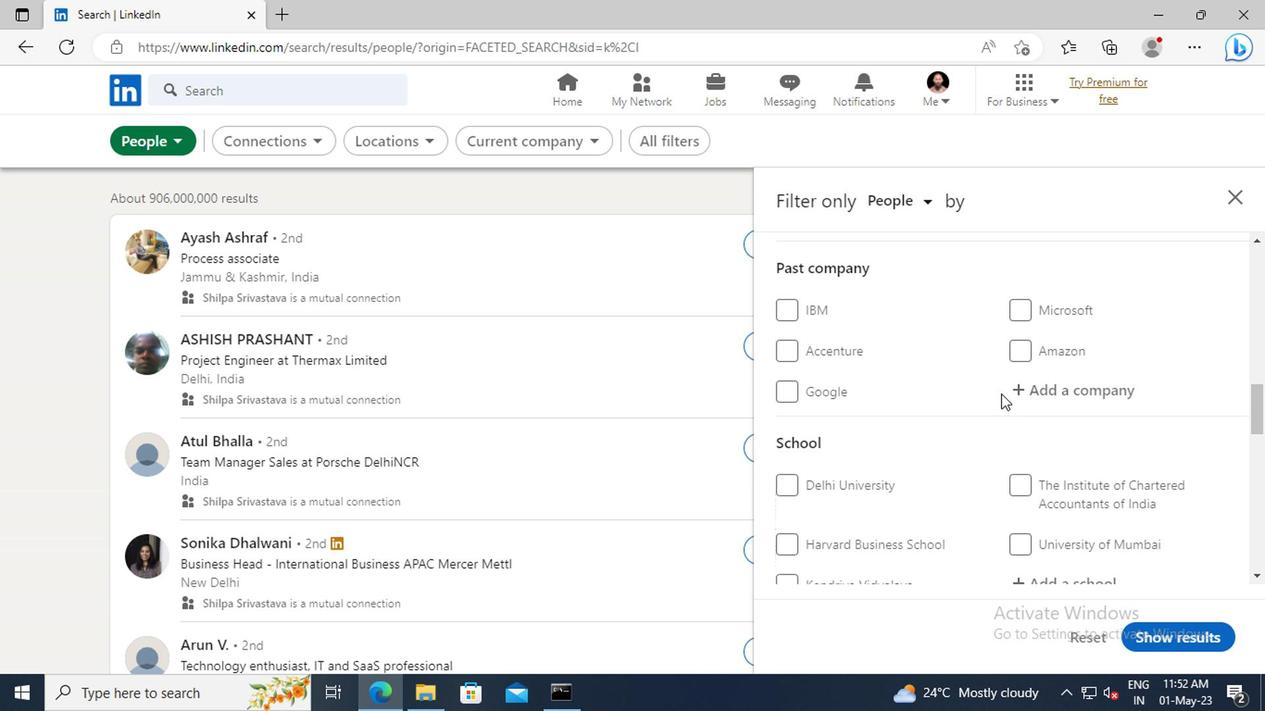 
Action: Mouse scrolled (836, 403) with delta (0, 0)
Screenshot: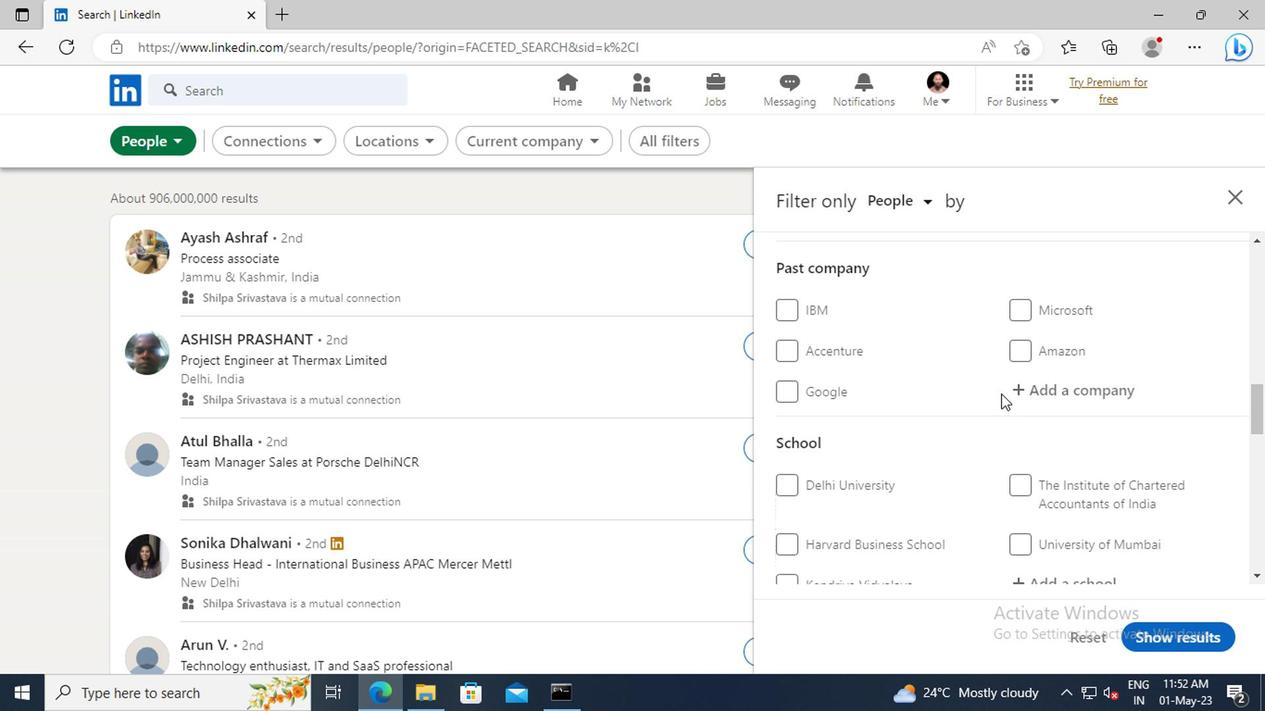 
Action: Mouse scrolled (836, 403) with delta (0, 0)
Screenshot: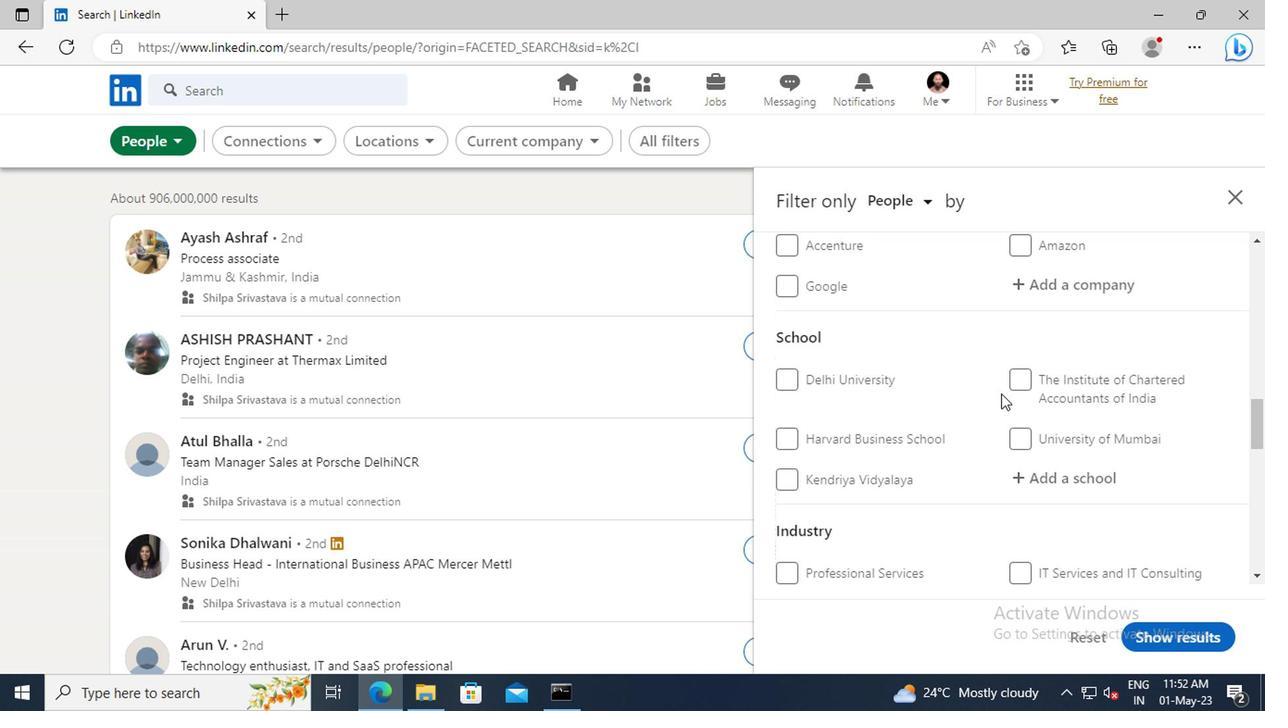 
Action: Mouse moved to (859, 425)
Screenshot: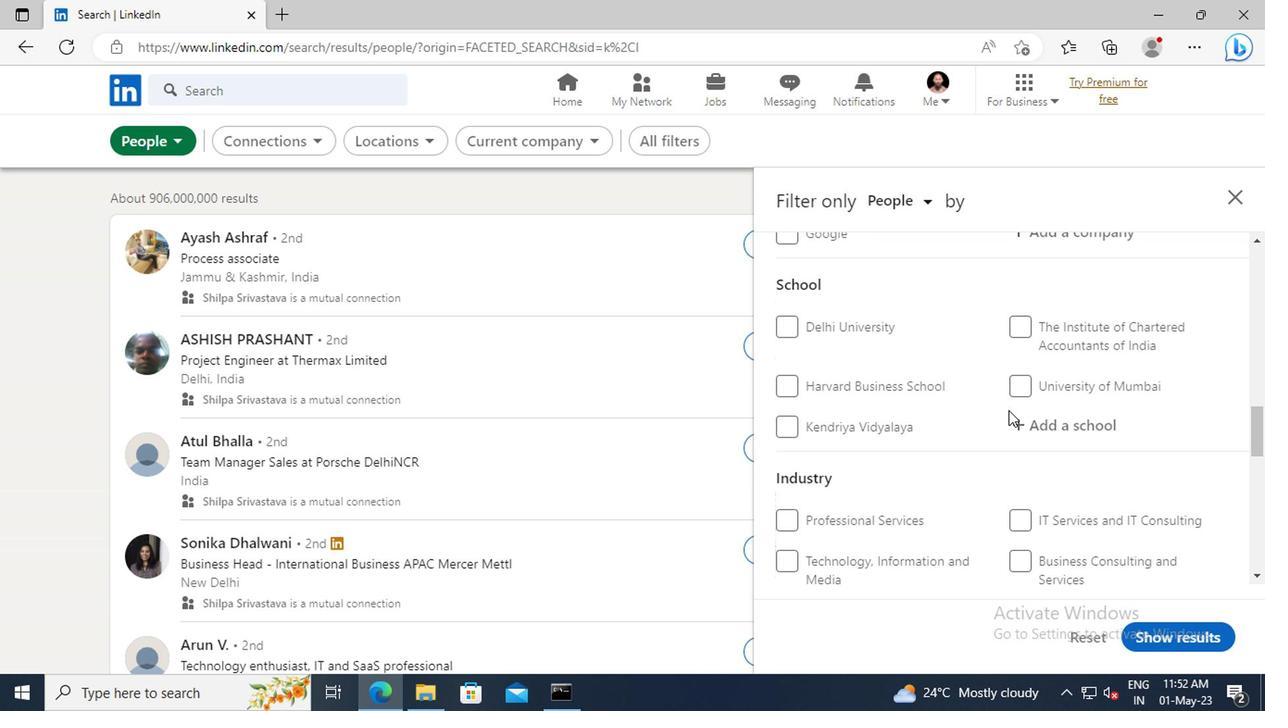 
Action: Mouse pressed left at (859, 425)
Screenshot: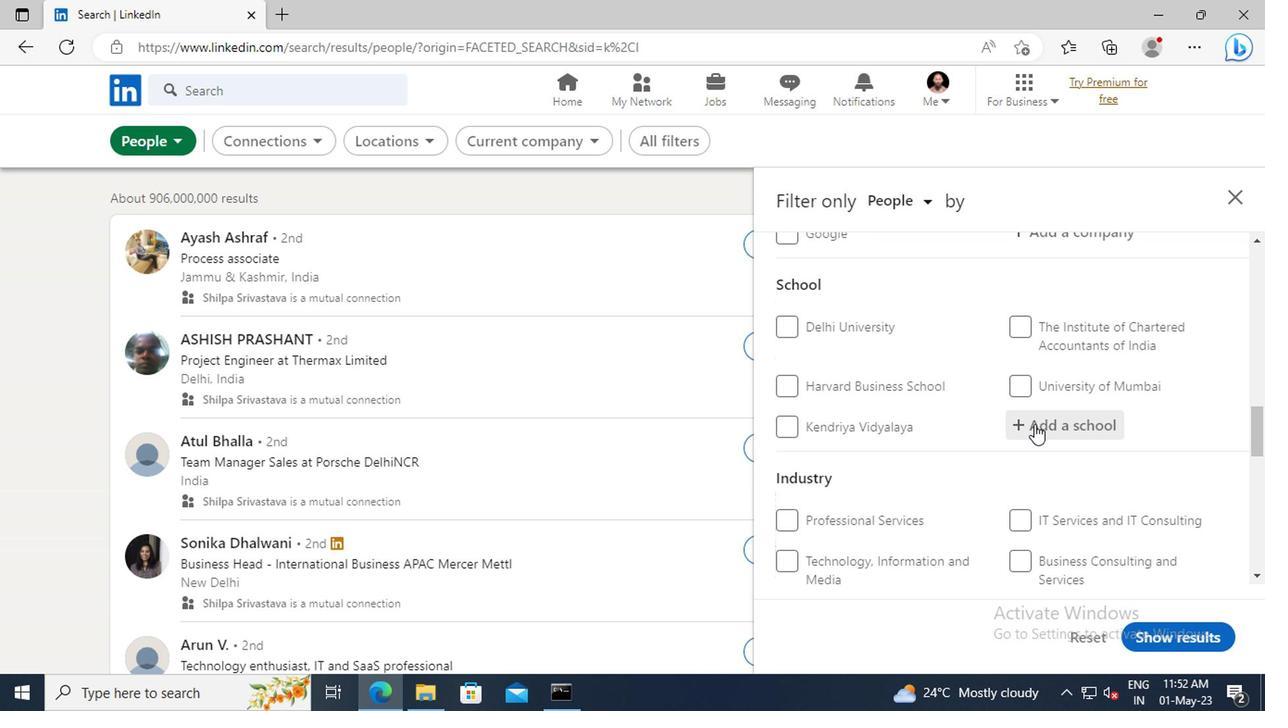 
Action: Key pressed <Key.shift>THE<Key.space><Key.shift>IIS<Key.space><Key.shift>U
Screenshot: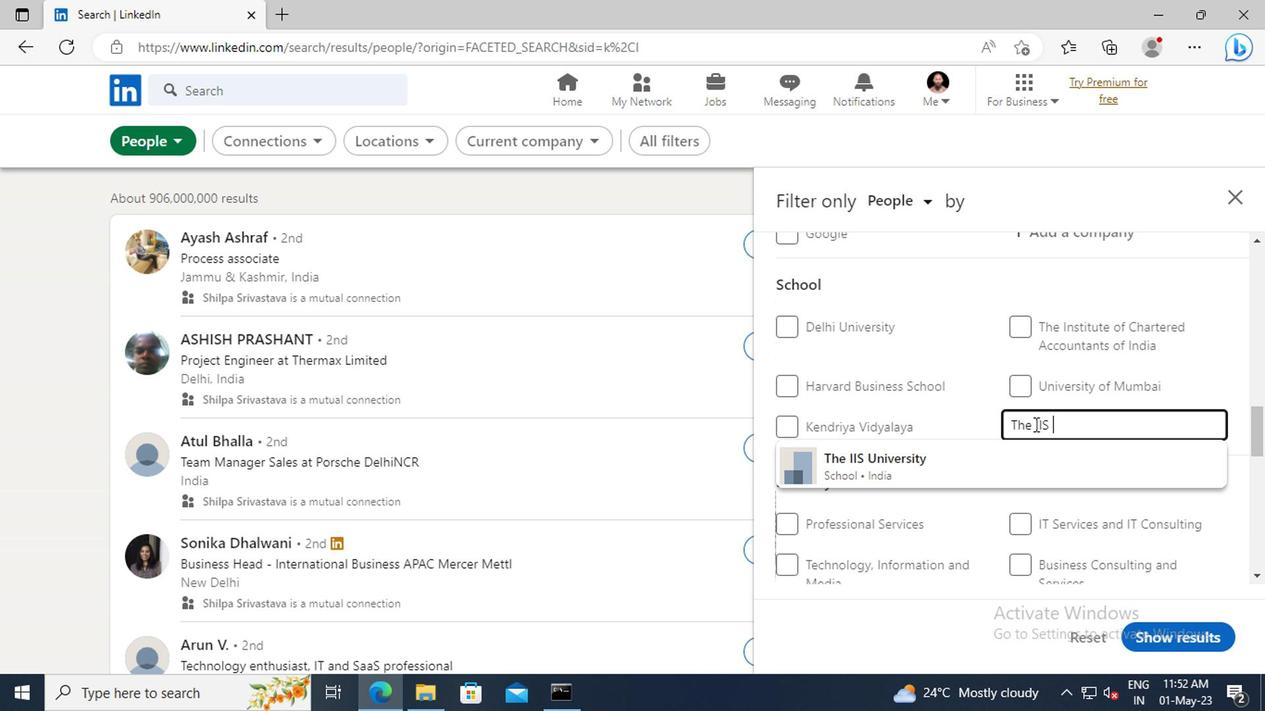 
Action: Mouse moved to (840, 456)
Screenshot: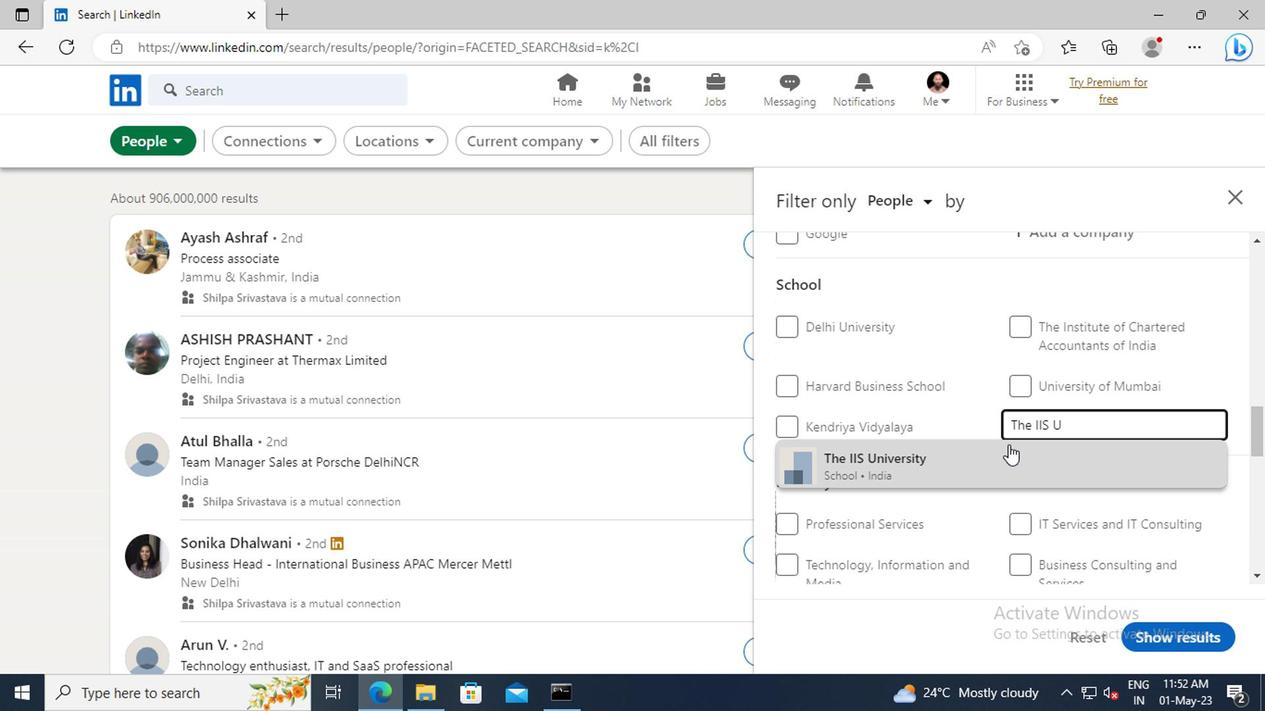 
Action: Mouse pressed left at (840, 456)
Screenshot: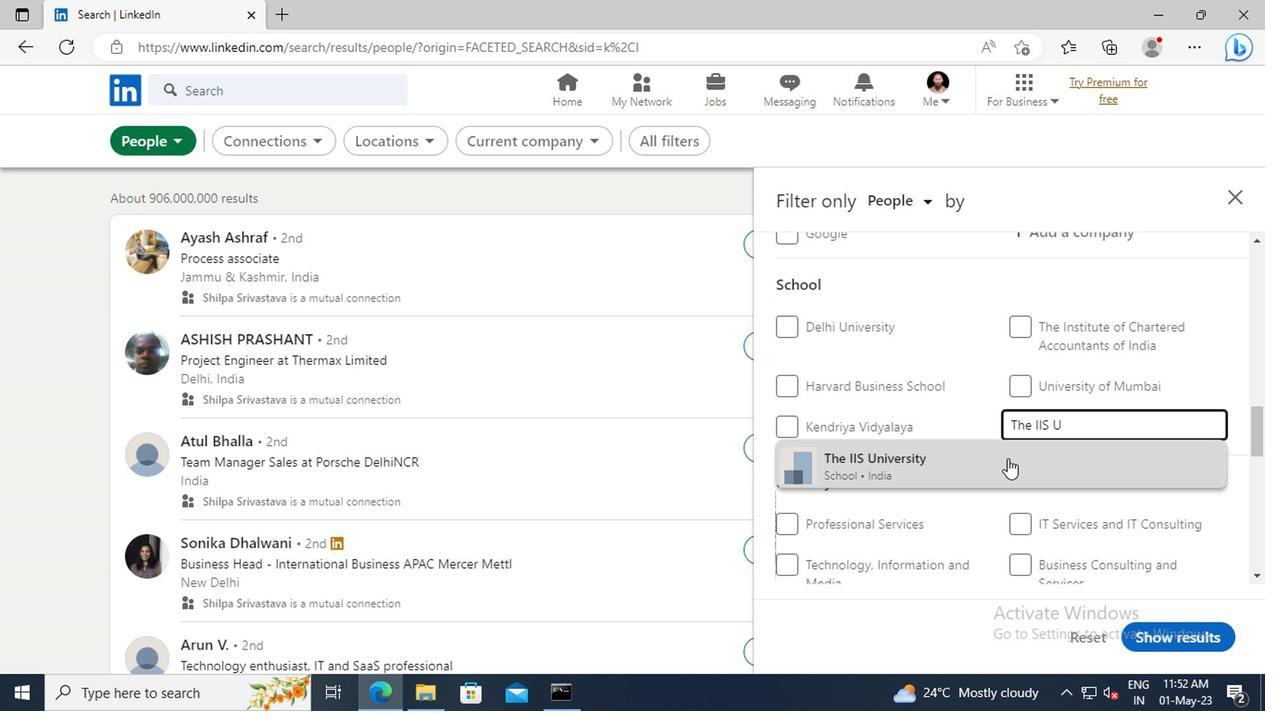 
Action: Mouse scrolled (840, 455) with delta (0, 0)
Screenshot: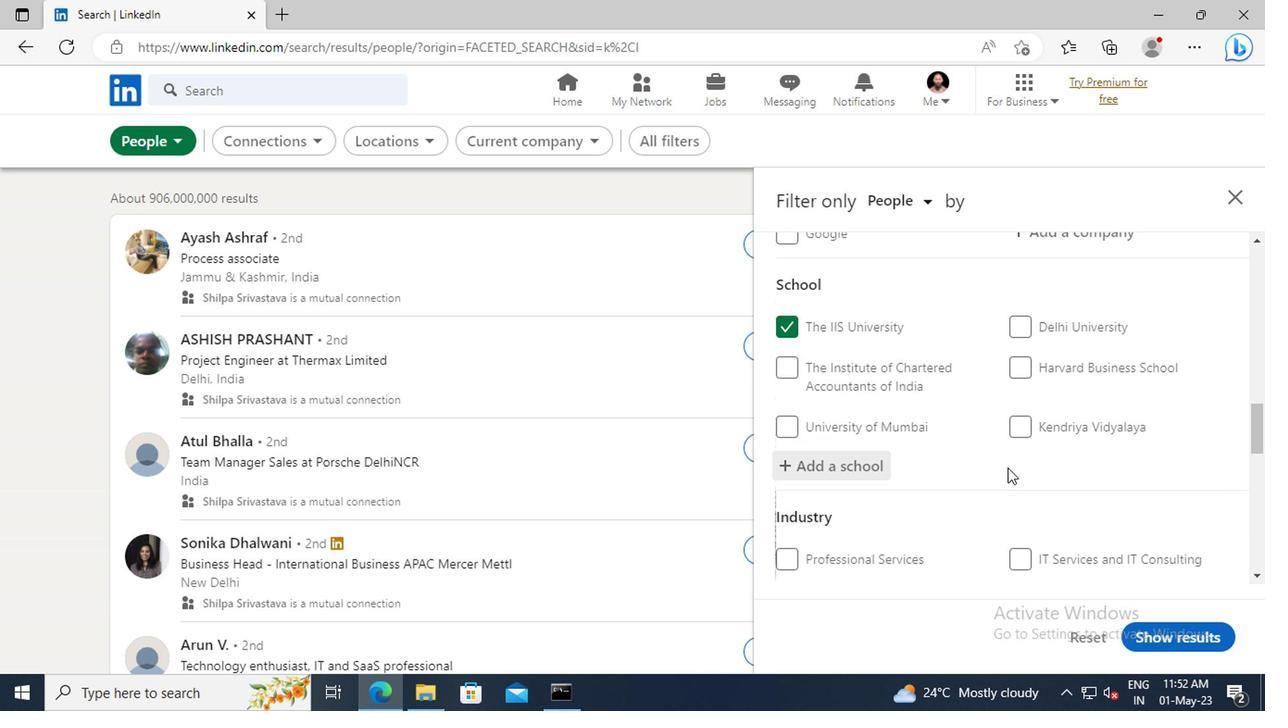 
Action: Mouse scrolled (840, 455) with delta (0, 0)
Screenshot: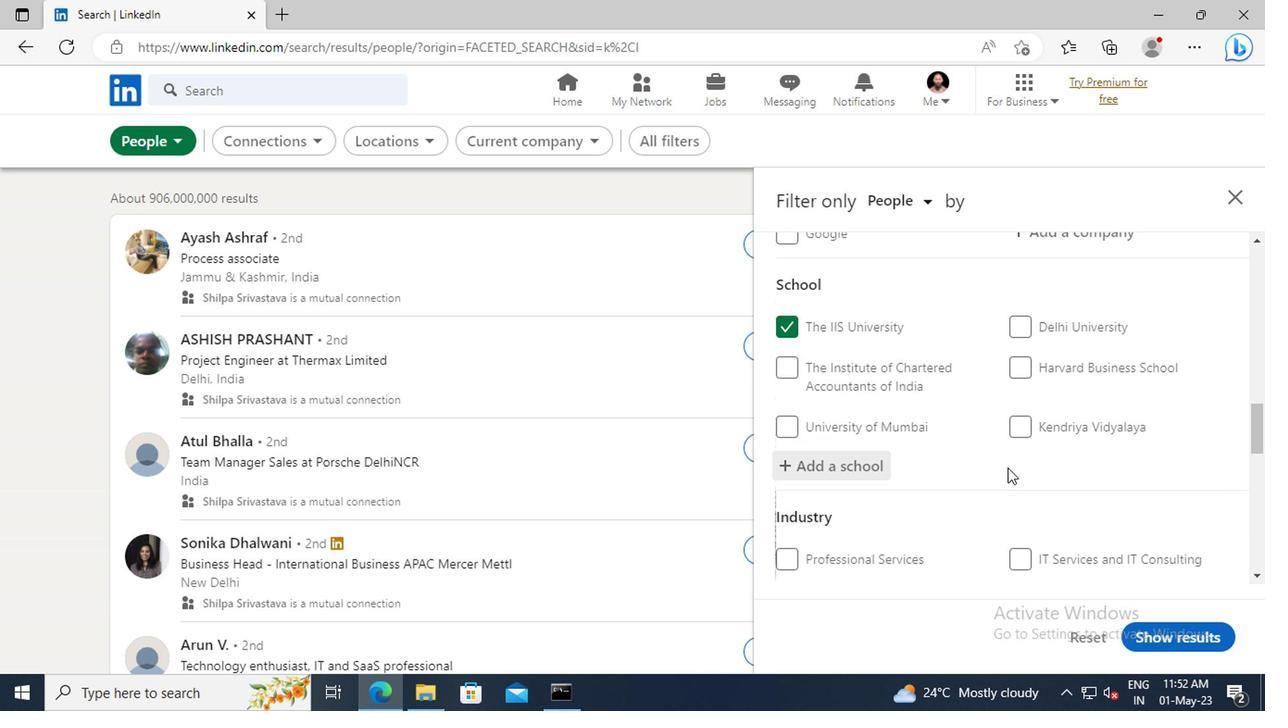 
Action: Mouse moved to (838, 409)
Screenshot: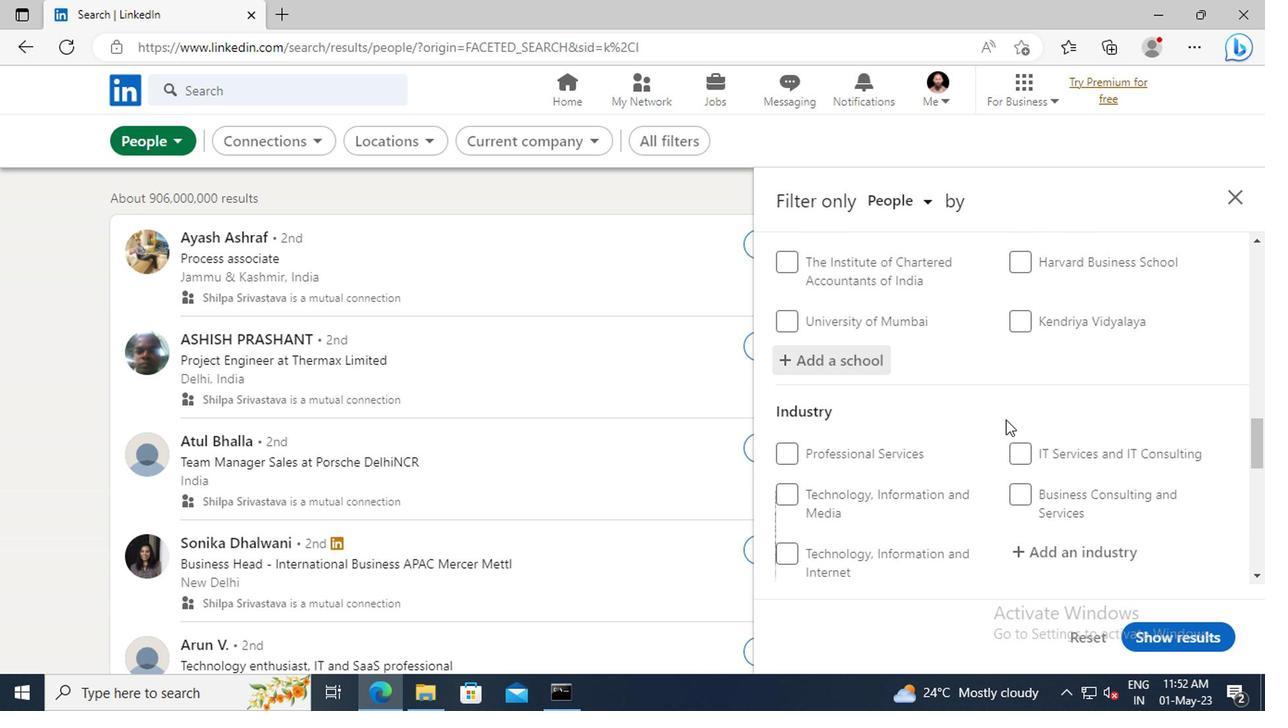
Action: Mouse scrolled (838, 408) with delta (0, 0)
Screenshot: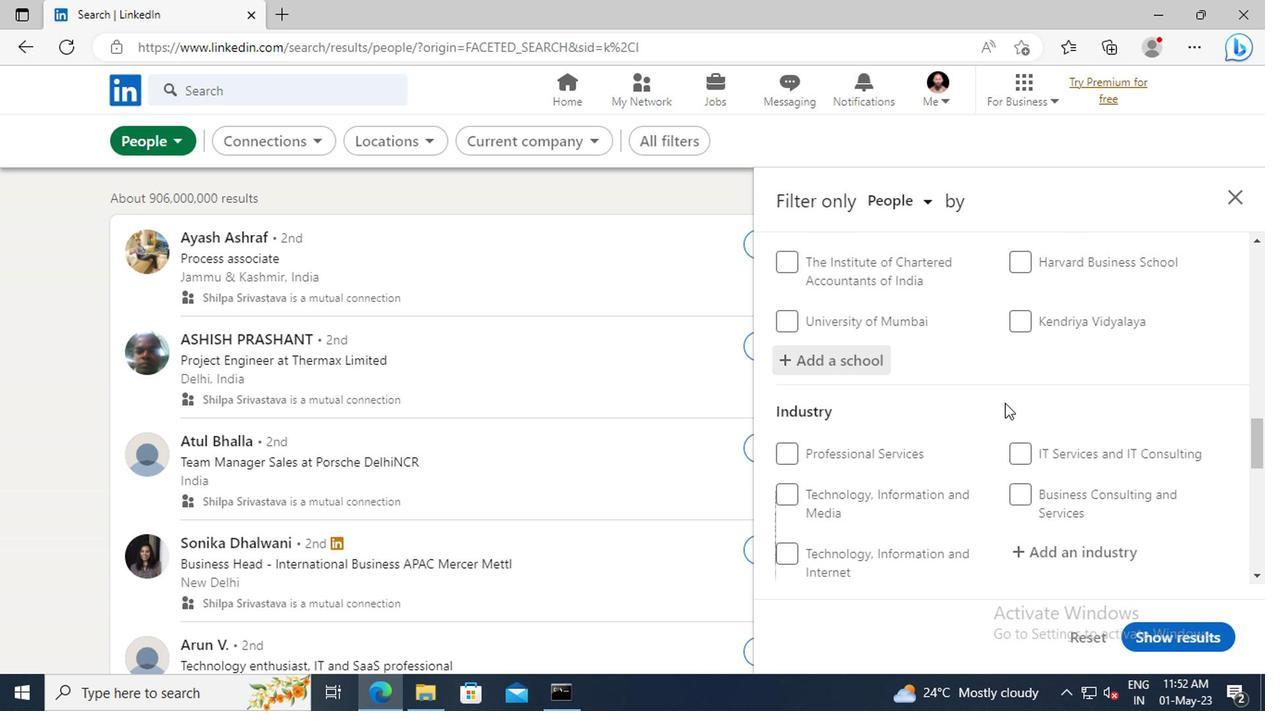 
Action: Mouse scrolled (838, 408) with delta (0, 0)
Screenshot: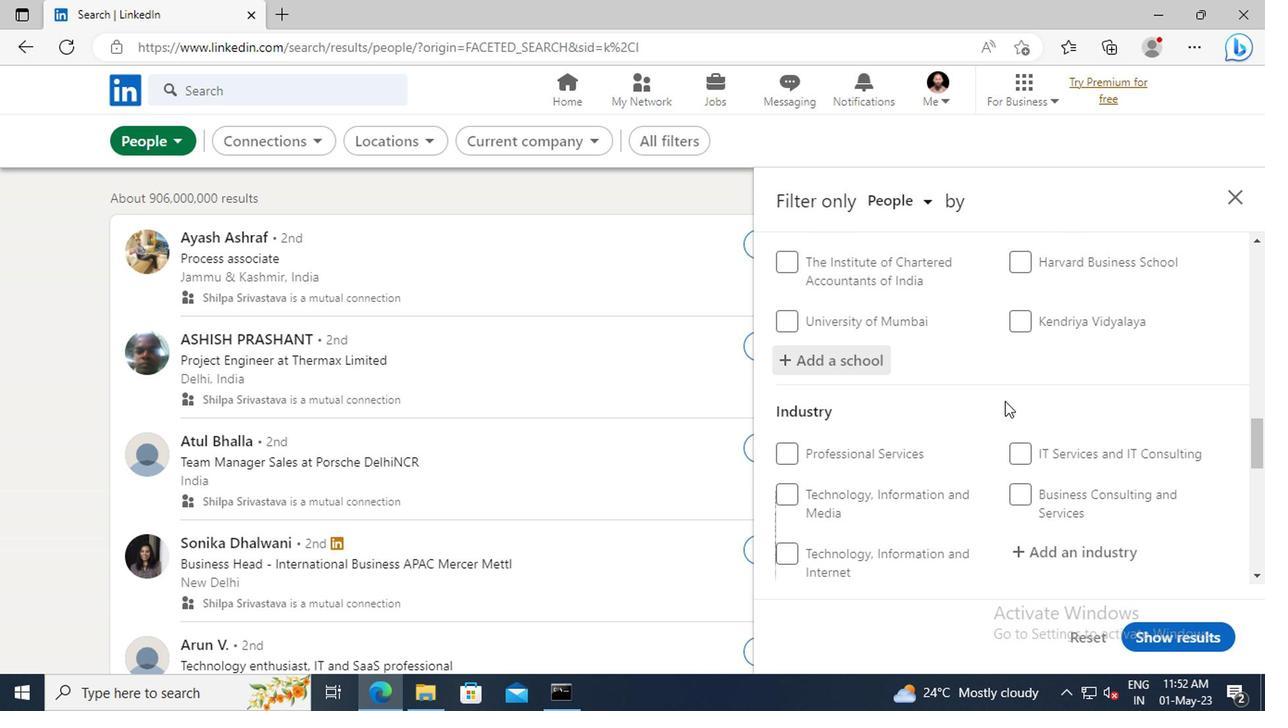 
Action: Mouse moved to (838, 399)
Screenshot: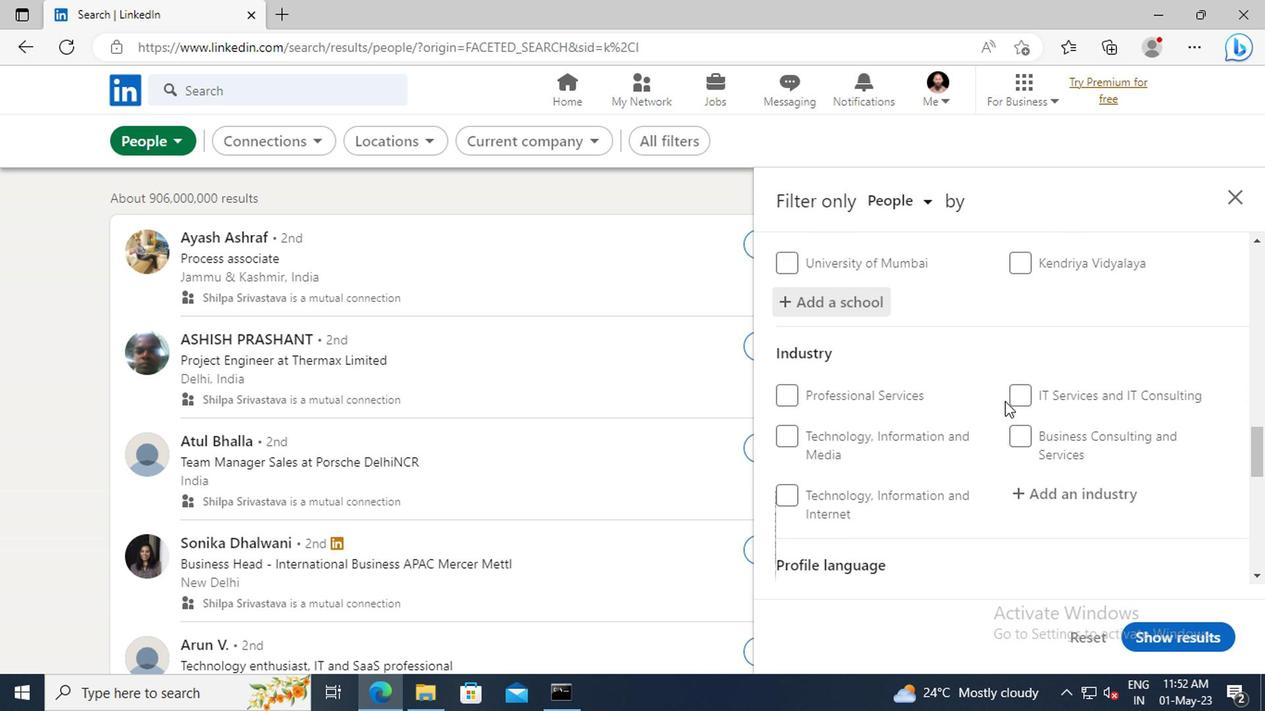 
Action: Mouse scrolled (838, 398) with delta (0, 0)
Screenshot: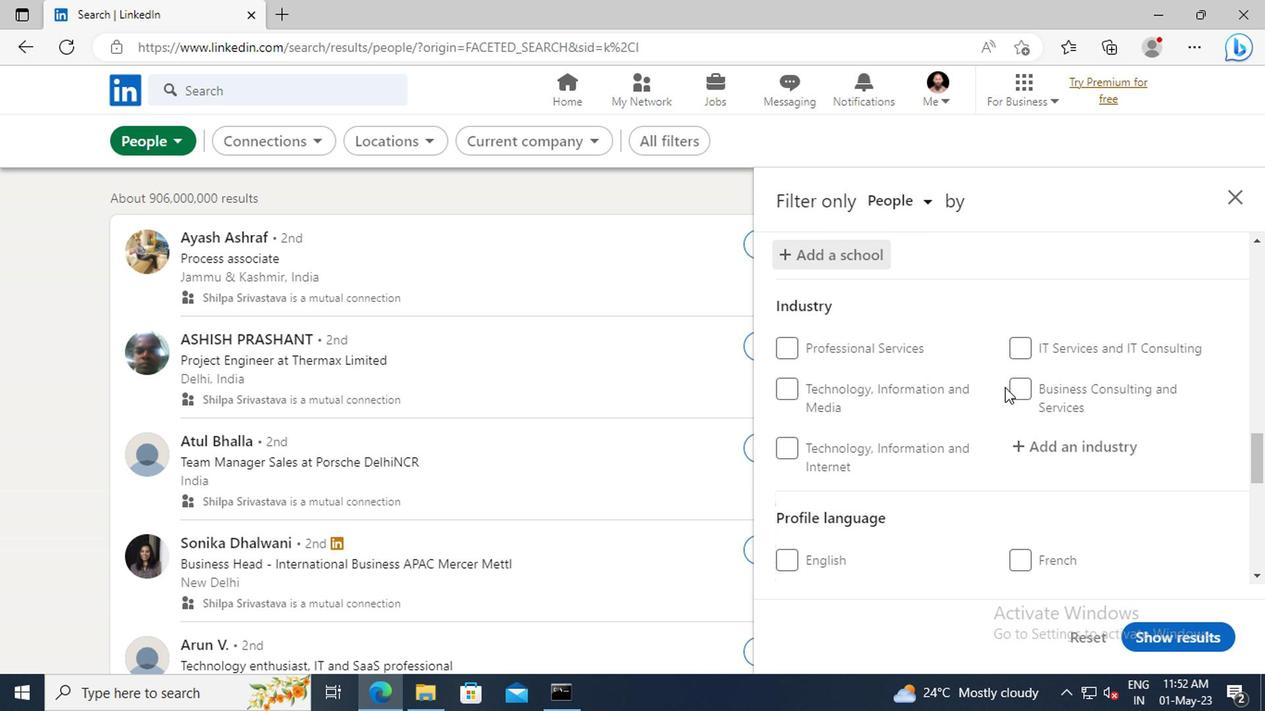 
Action: Mouse moved to (850, 401)
Screenshot: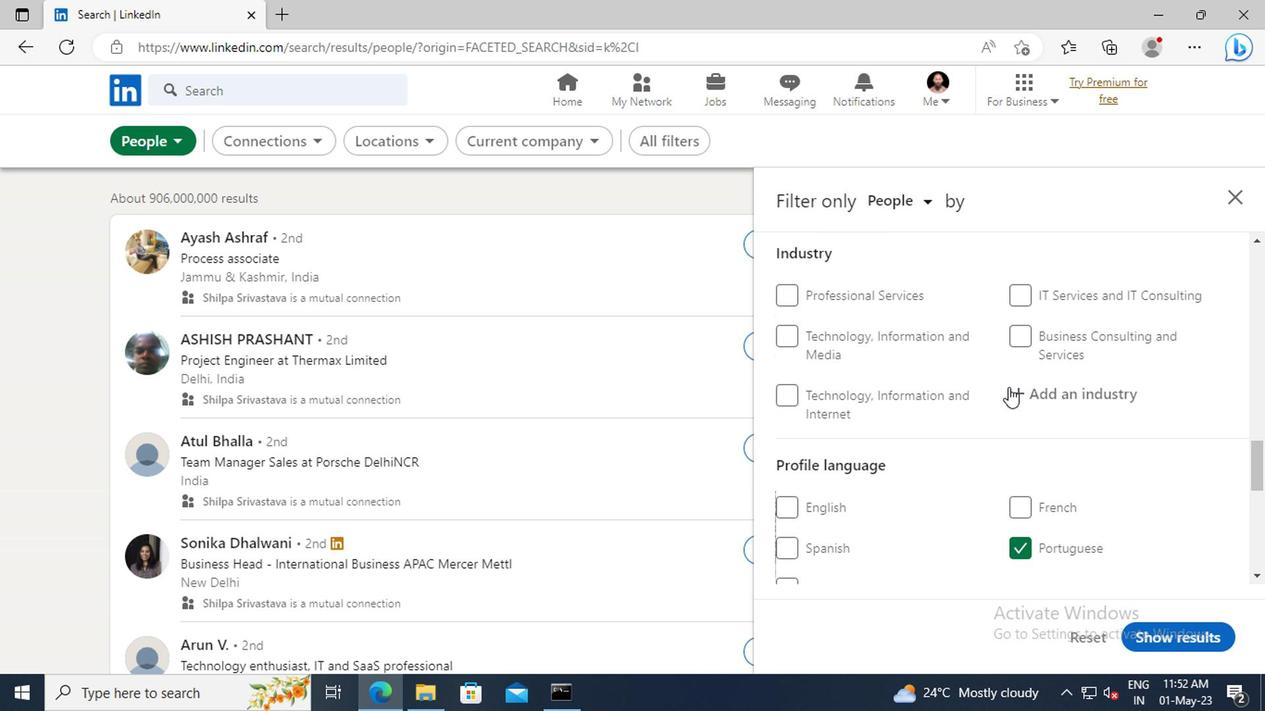 
Action: Mouse pressed left at (850, 401)
Screenshot: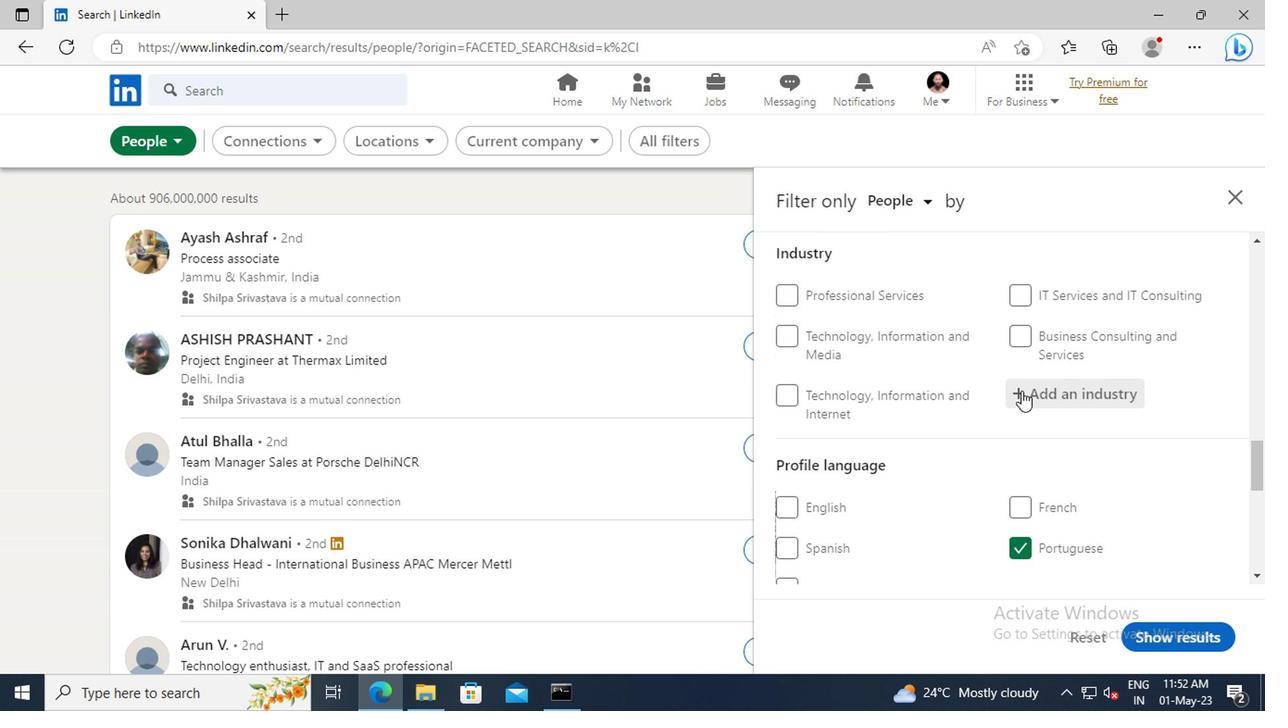 
Action: Key pressed <Key.shift>BUILDING<Key.space><Key.shift>STRU
Screenshot: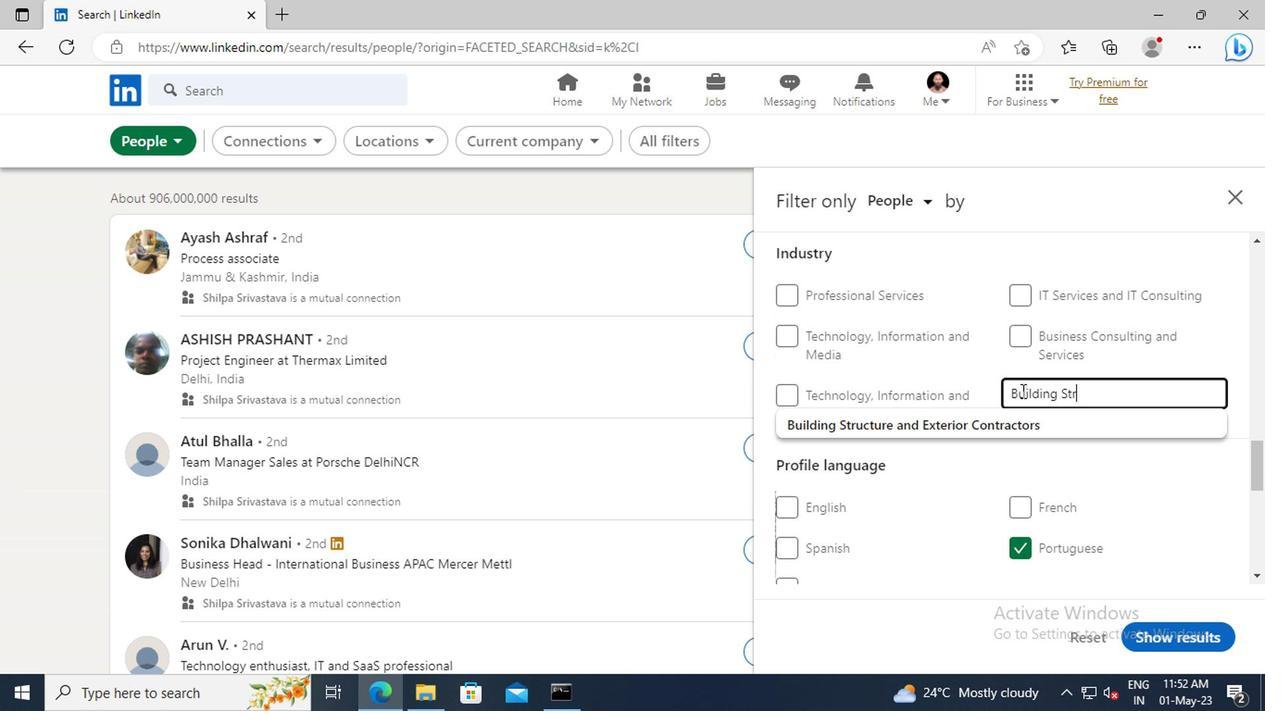 
Action: Mouse moved to (839, 423)
Screenshot: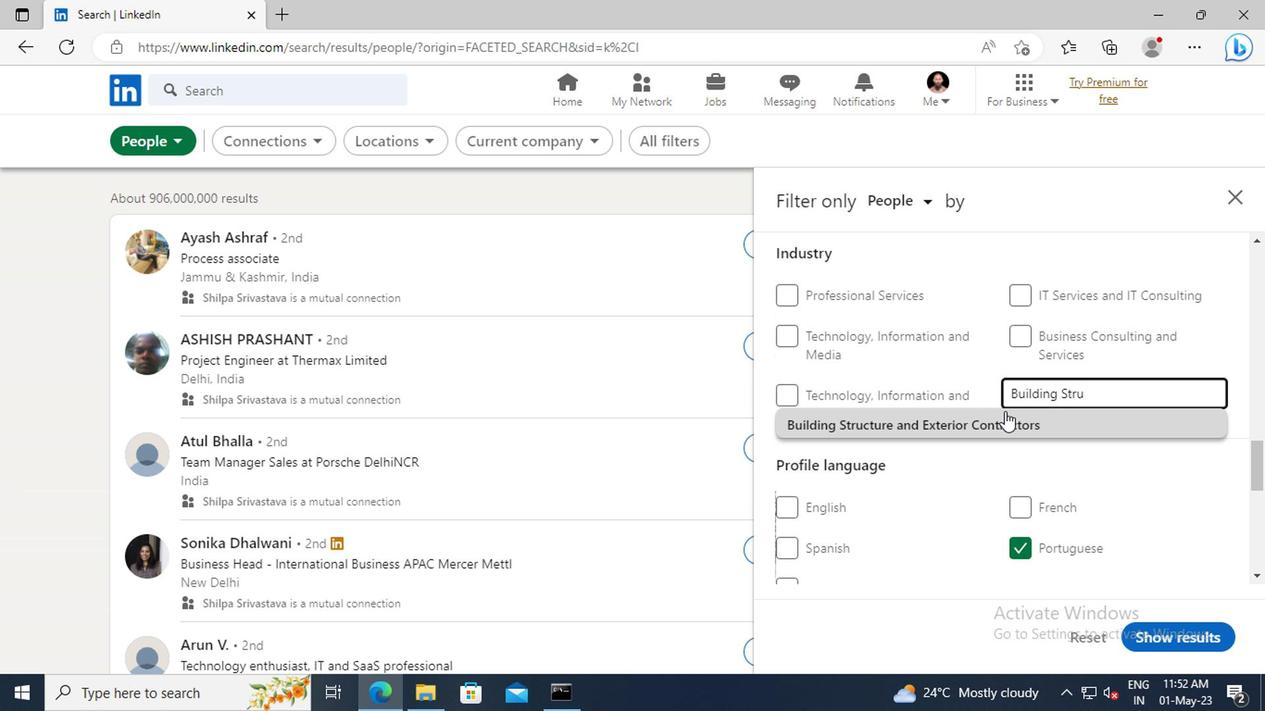 
Action: Mouse pressed left at (839, 423)
Screenshot: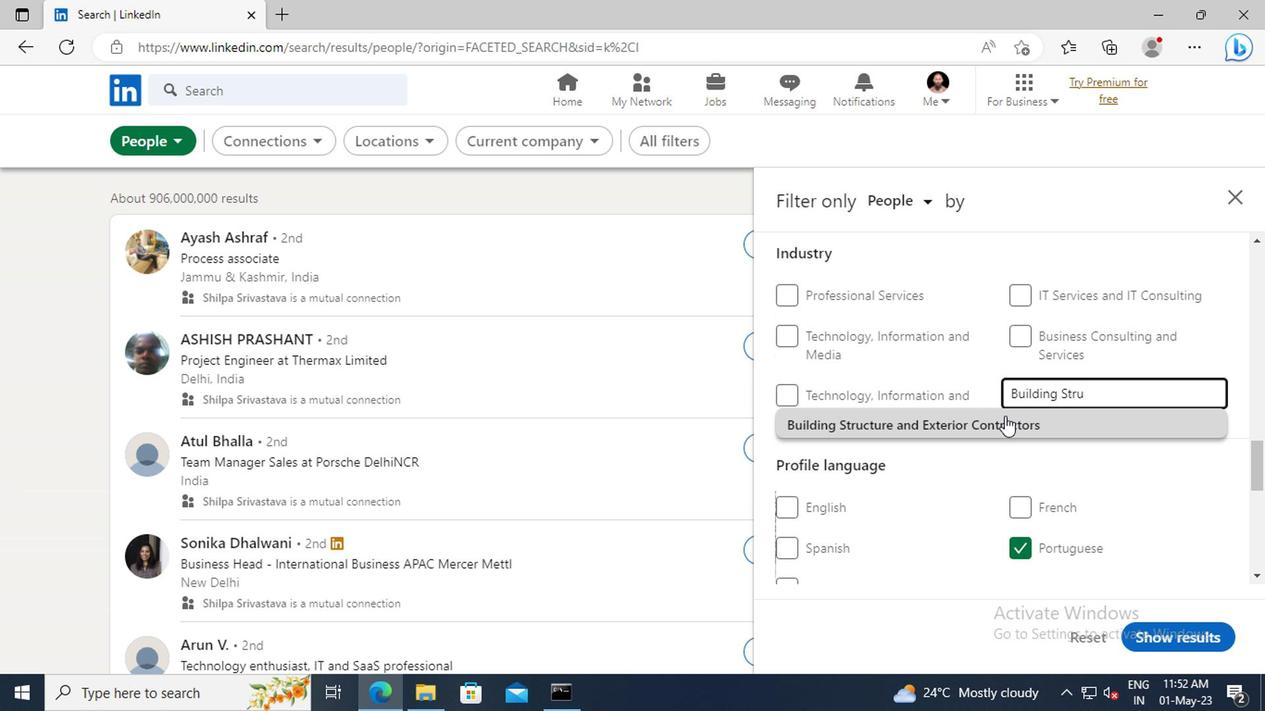 
Action: Mouse scrolled (839, 422) with delta (0, 0)
Screenshot: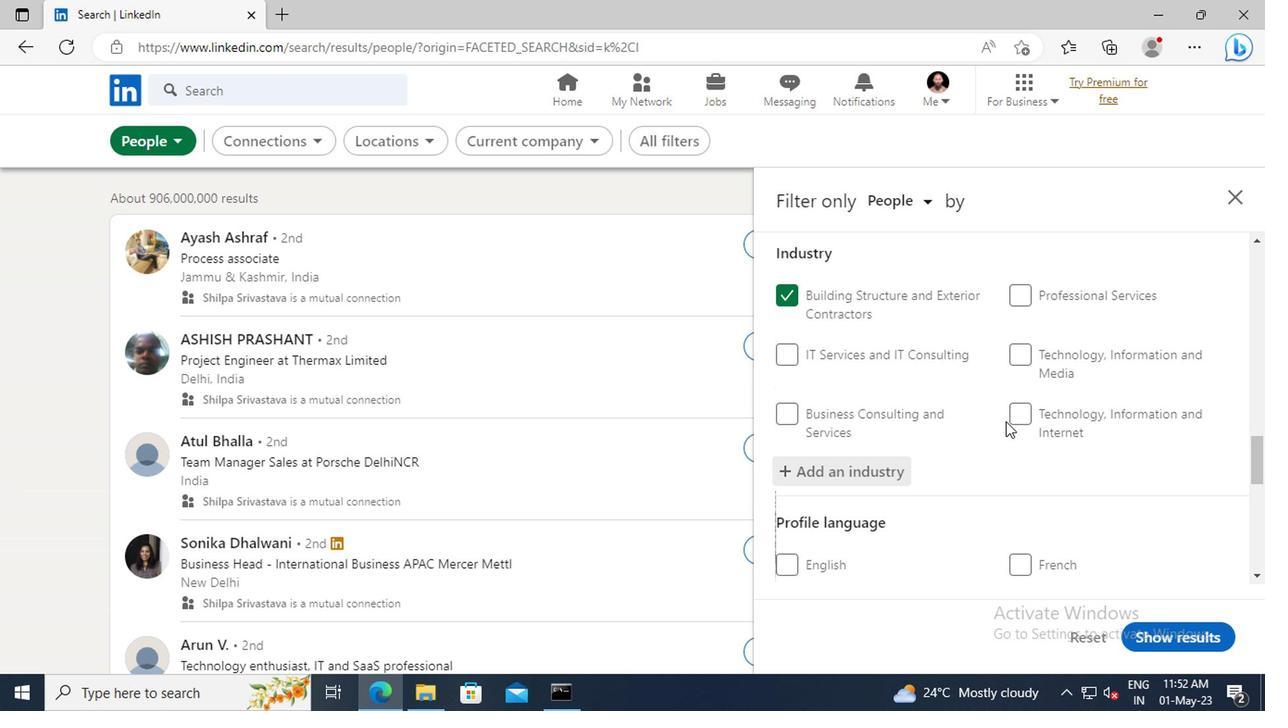 
Action: Mouse scrolled (839, 422) with delta (0, 0)
Screenshot: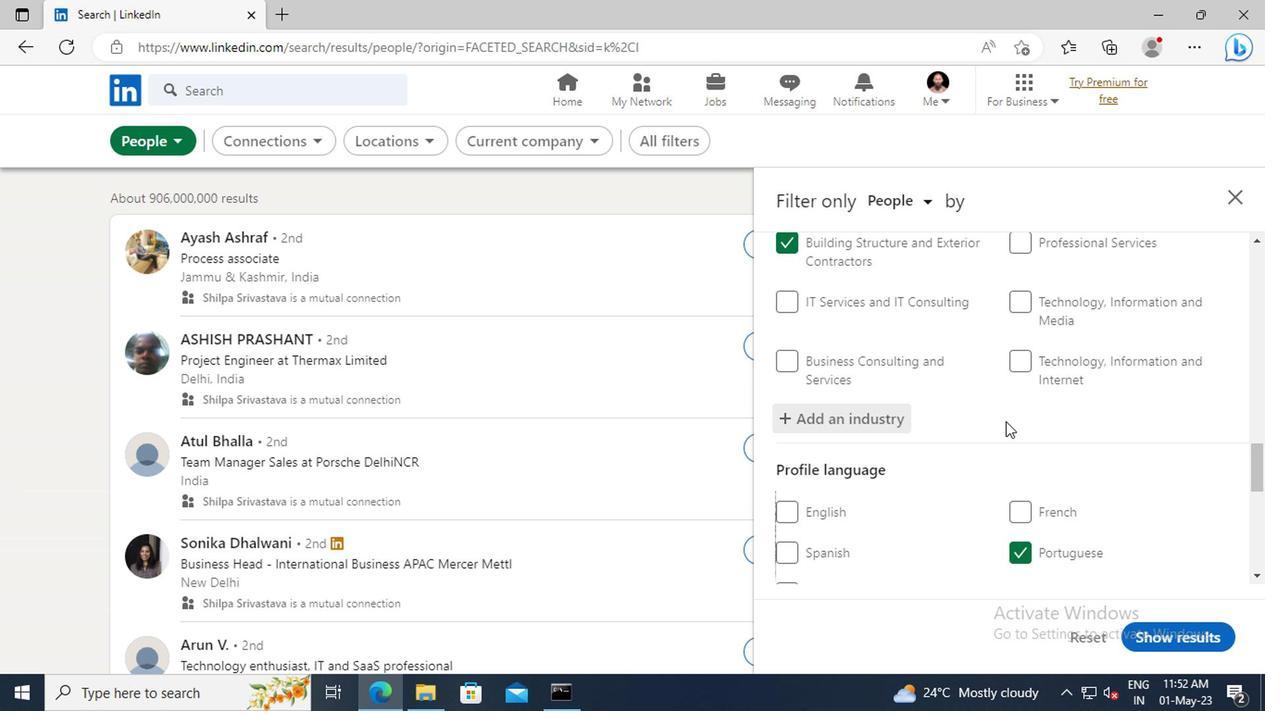 
Action: Mouse scrolled (839, 422) with delta (0, 0)
Screenshot: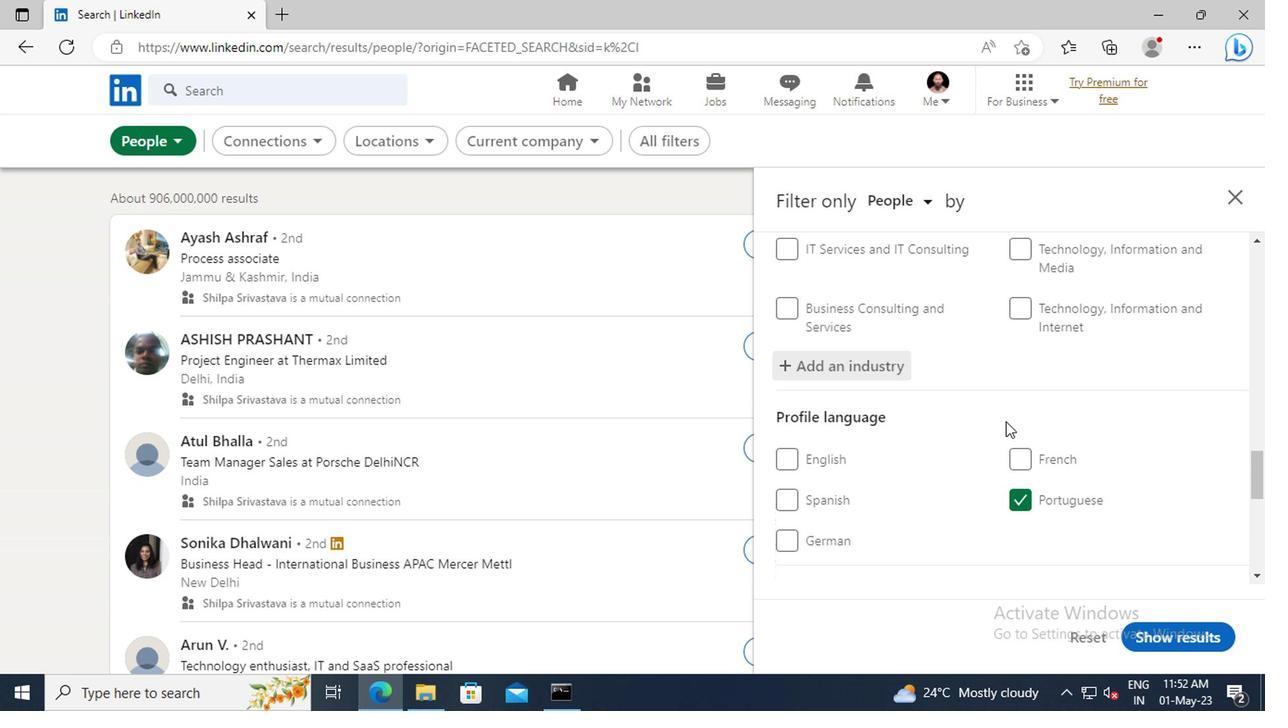 
Action: Mouse scrolled (839, 422) with delta (0, 0)
Screenshot: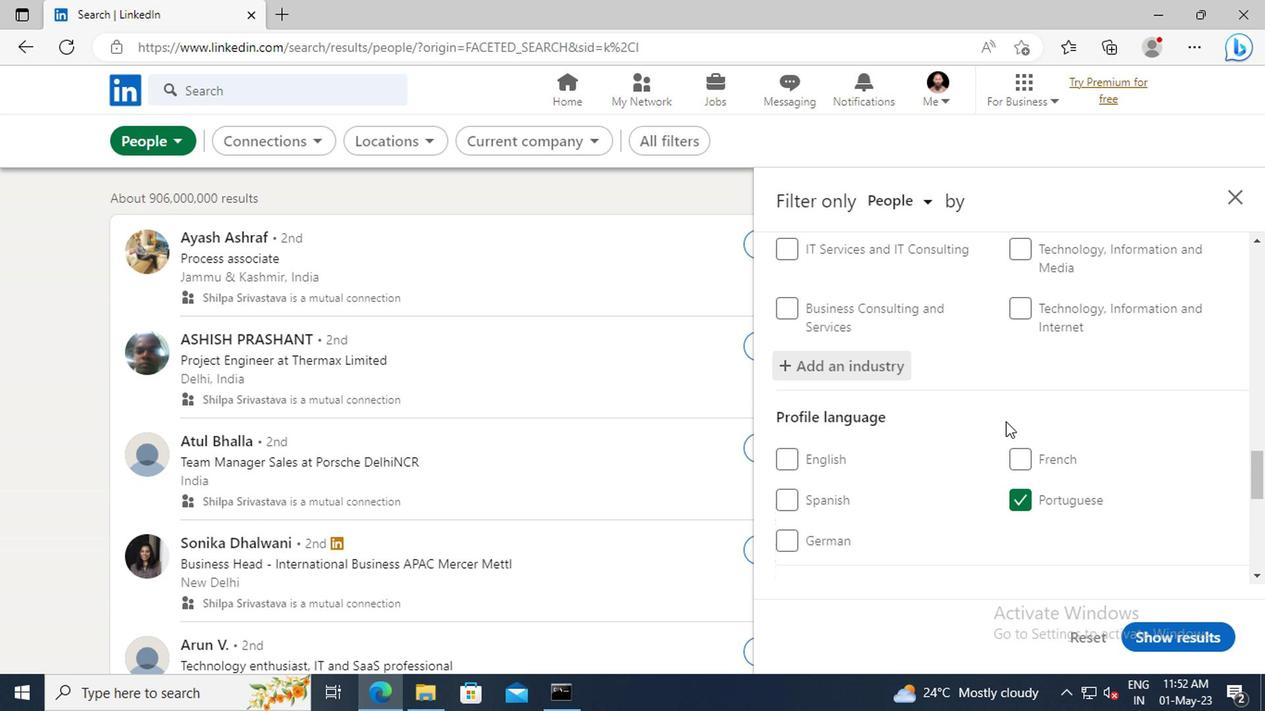 
Action: Mouse moved to (842, 409)
Screenshot: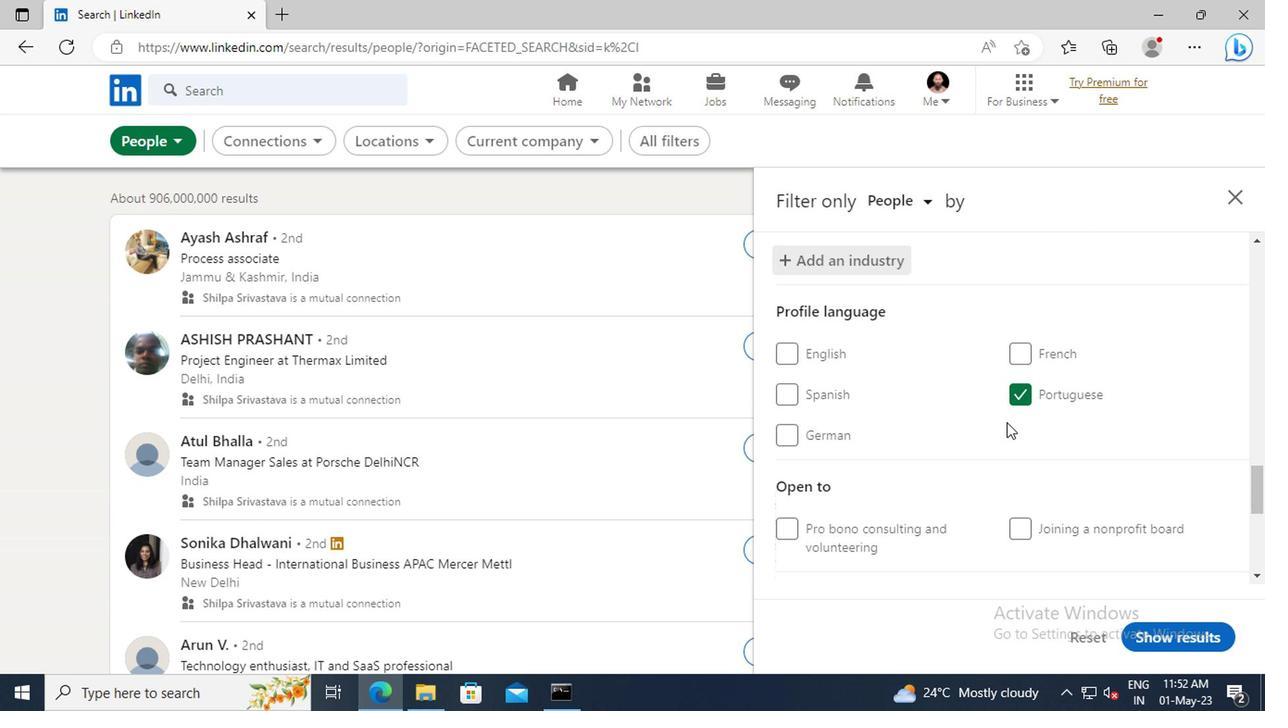 
Action: Mouse scrolled (842, 408) with delta (0, 0)
Screenshot: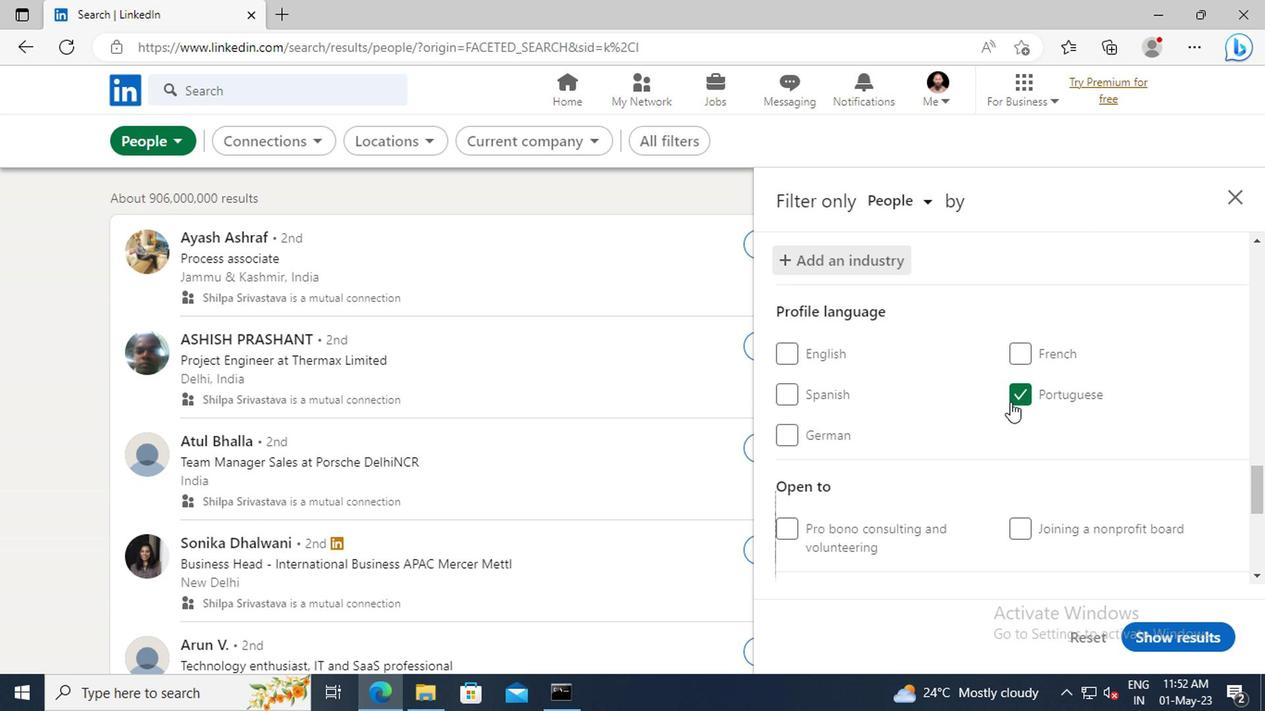 
Action: Mouse scrolled (842, 408) with delta (0, 0)
Screenshot: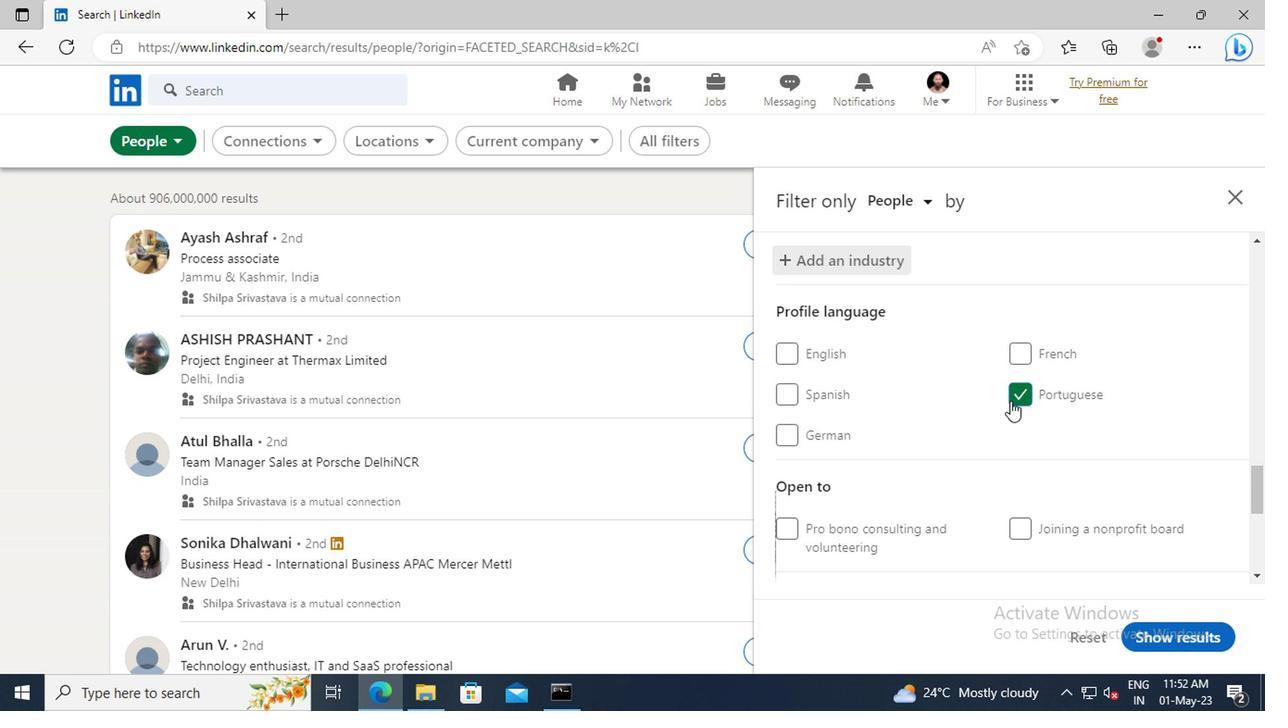 
Action: Mouse scrolled (842, 408) with delta (0, 0)
Screenshot: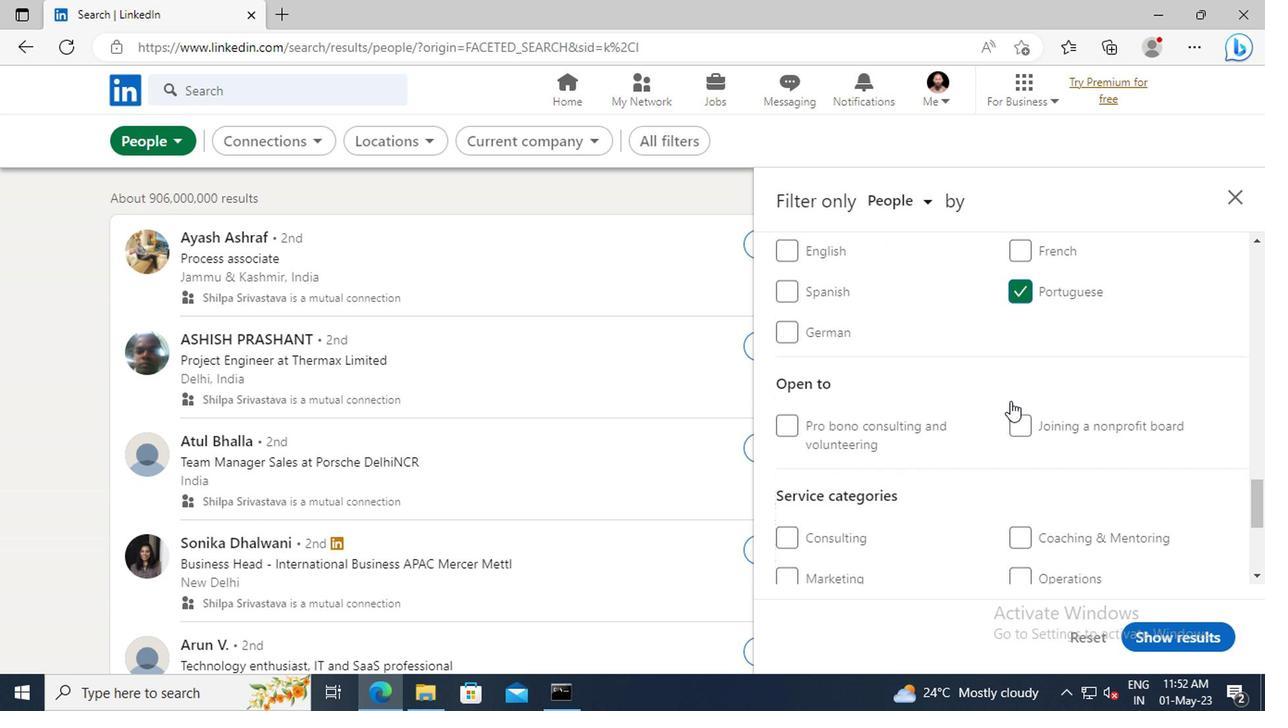 
Action: Mouse scrolled (842, 408) with delta (0, 0)
Screenshot: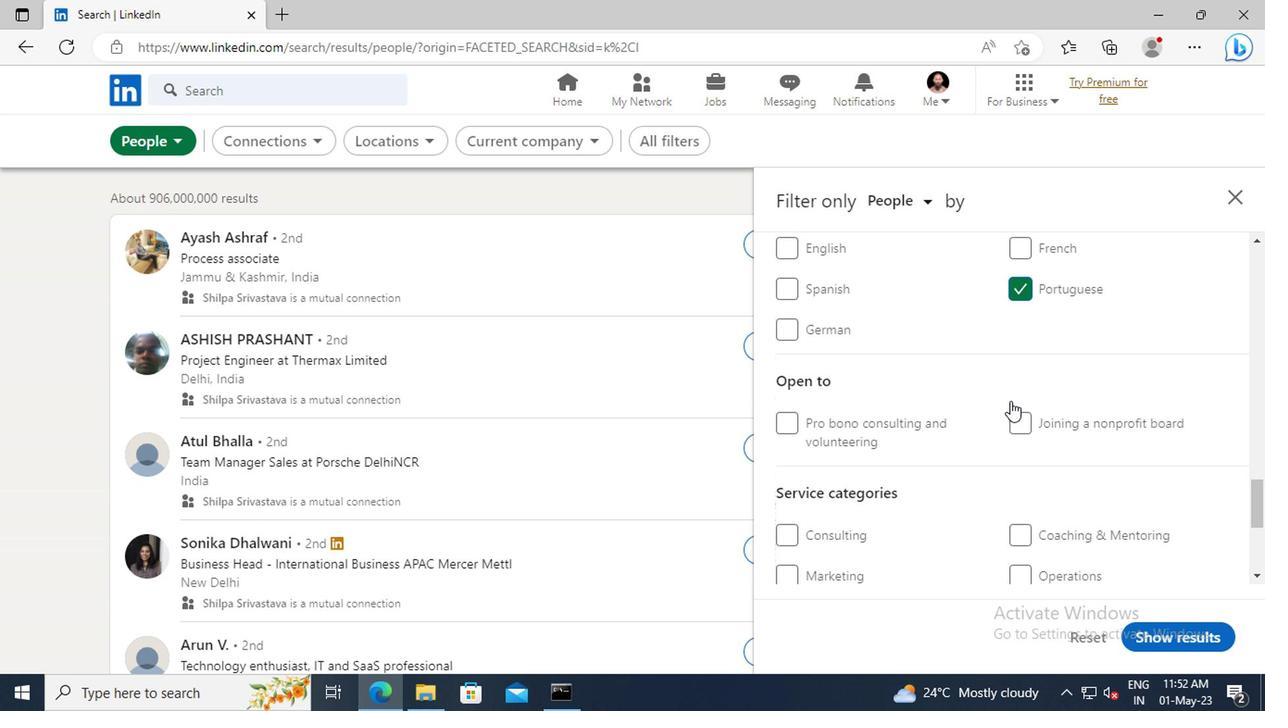 
Action: Mouse scrolled (842, 408) with delta (0, 0)
Screenshot: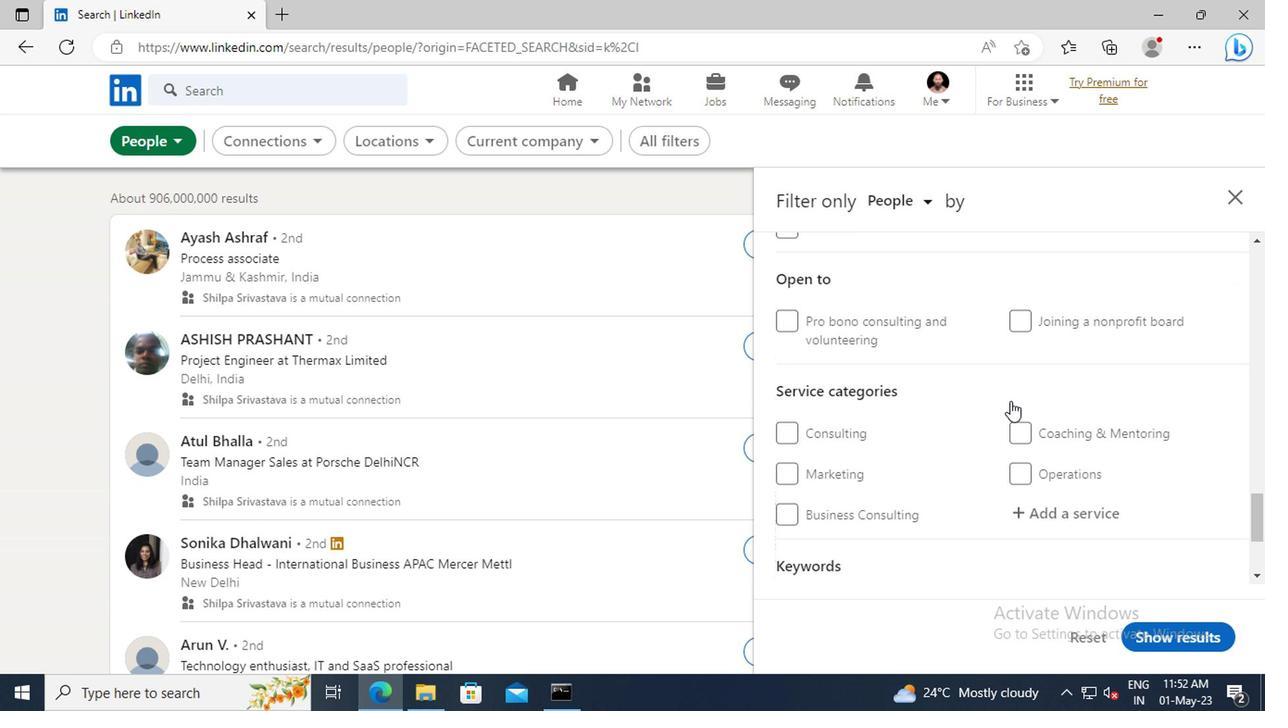 
Action: Mouse moved to (859, 446)
Screenshot: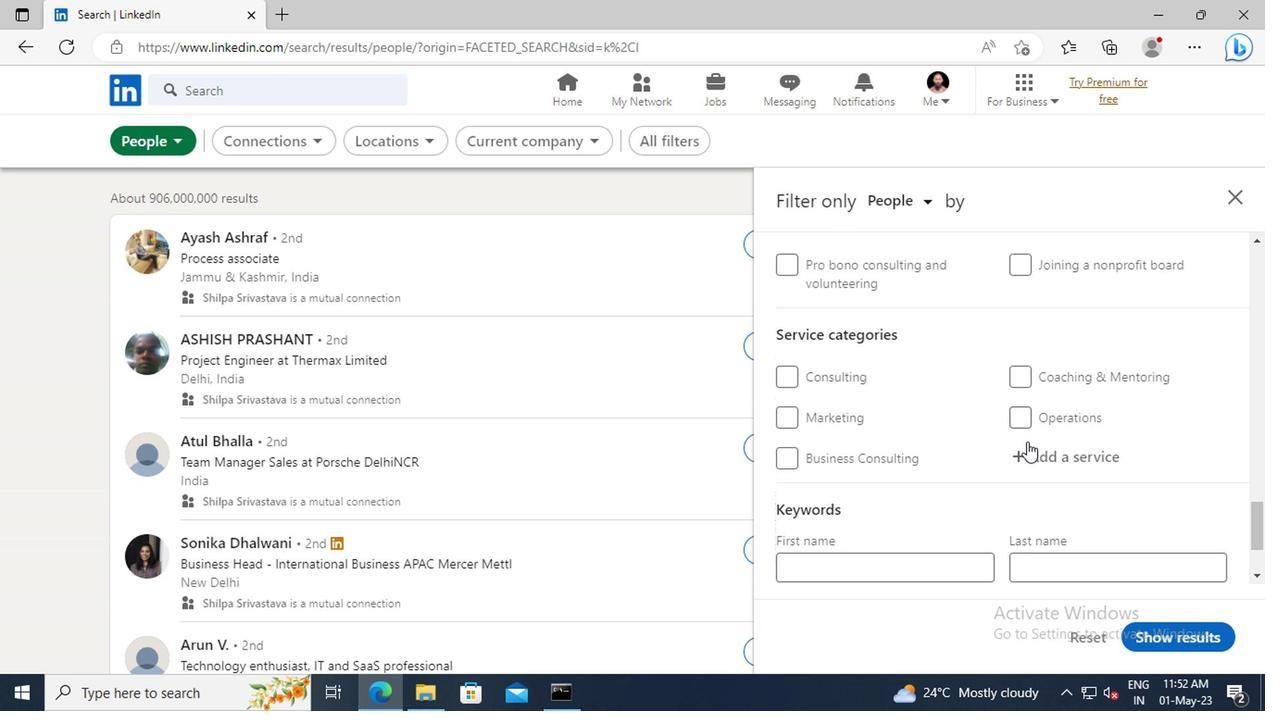 
Action: Mouse pressed left at (859, 446)
Screenshot: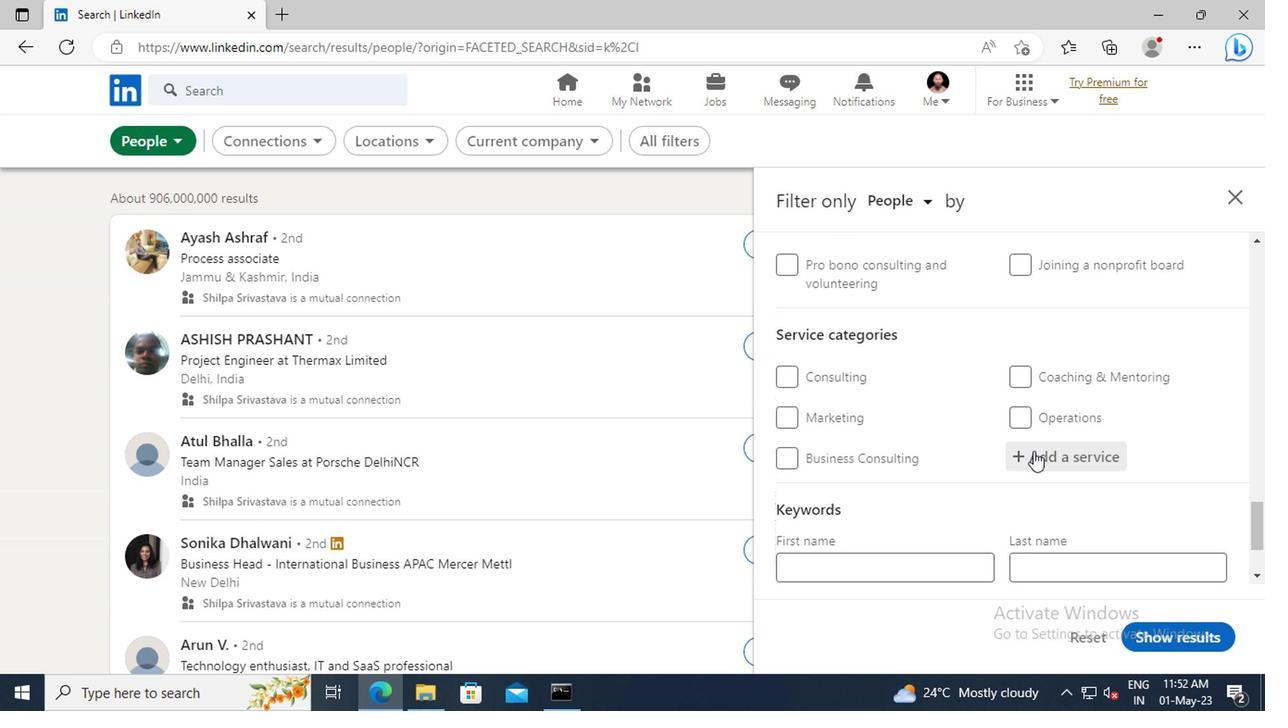 
Action: Key pressed <Key.shift>HEADSH
Screenshot: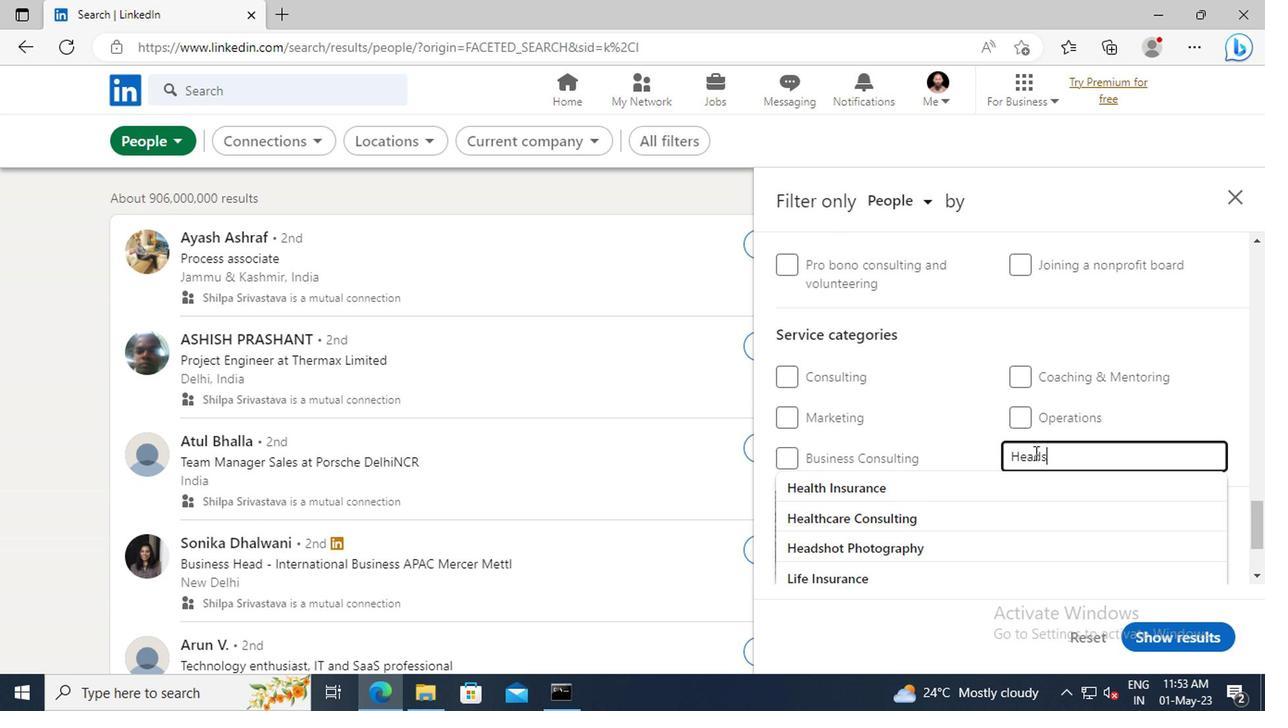 
Action: Mouse moved to (824, 471)
Screenshot: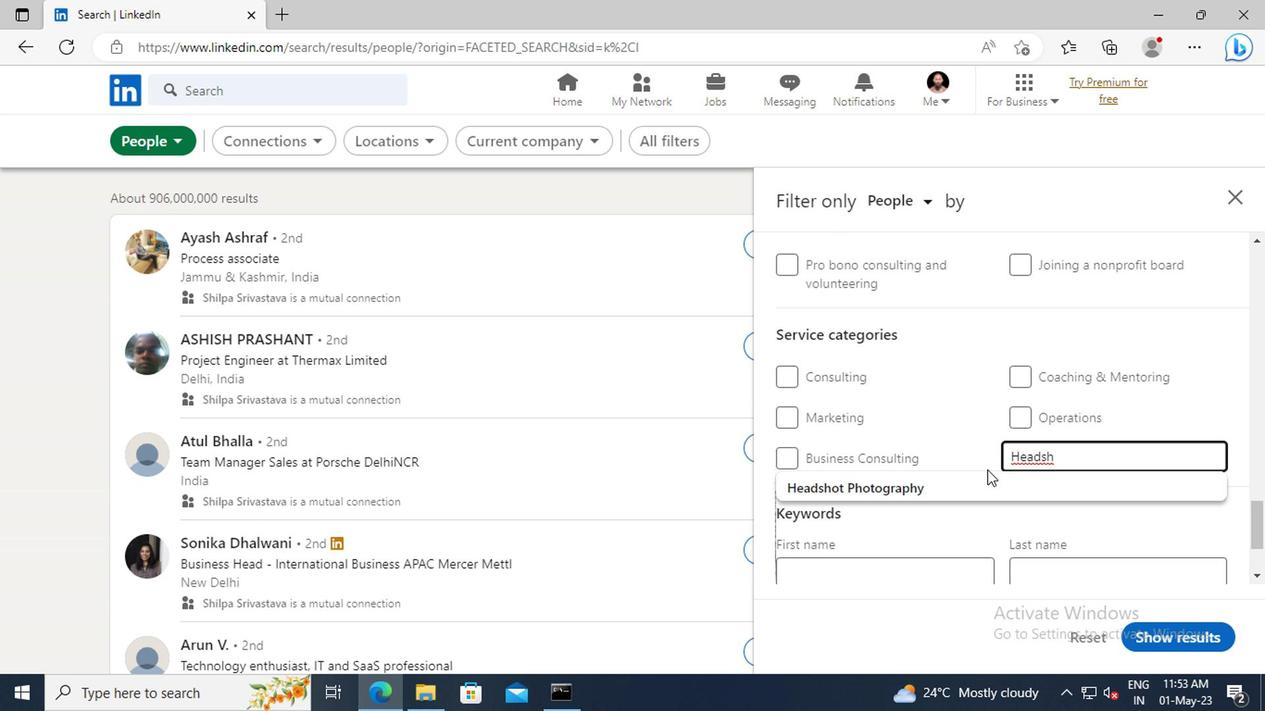 
Action: Mouse pressed left at (824, 471)
Screenshot: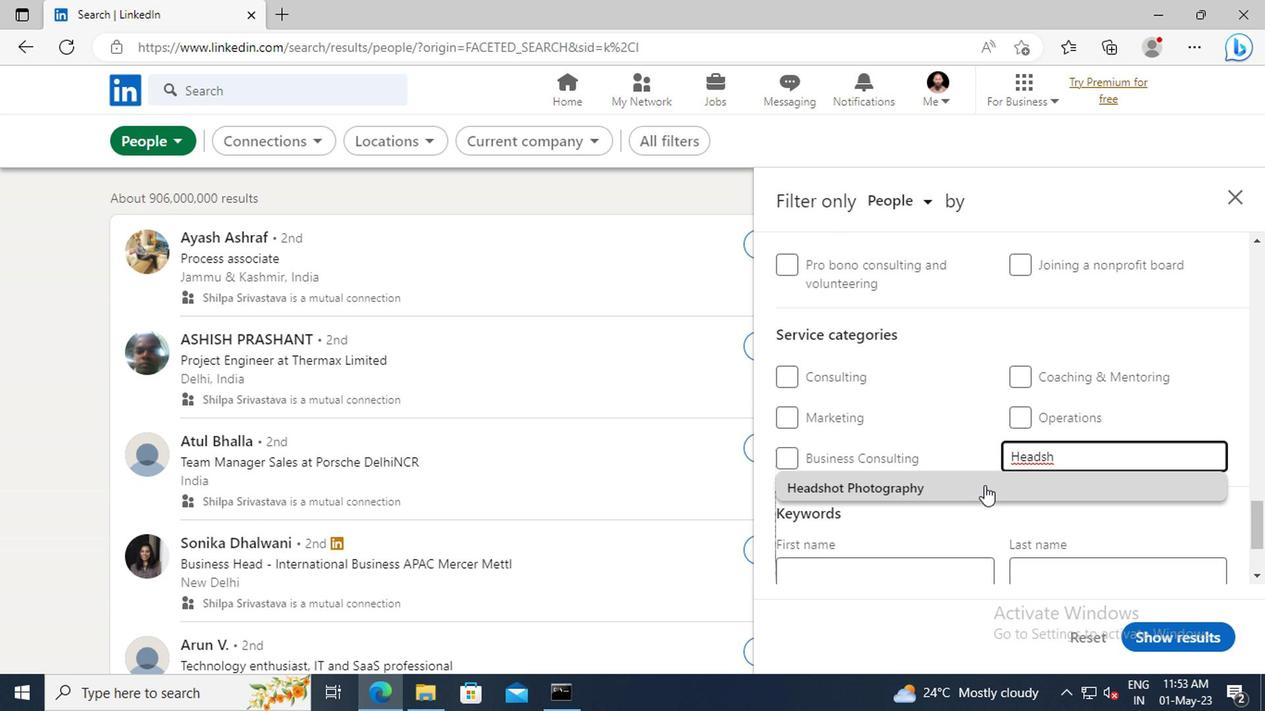 
Action: Mouse scrolled (824, 470) with delta (0, 0)
Screenshot: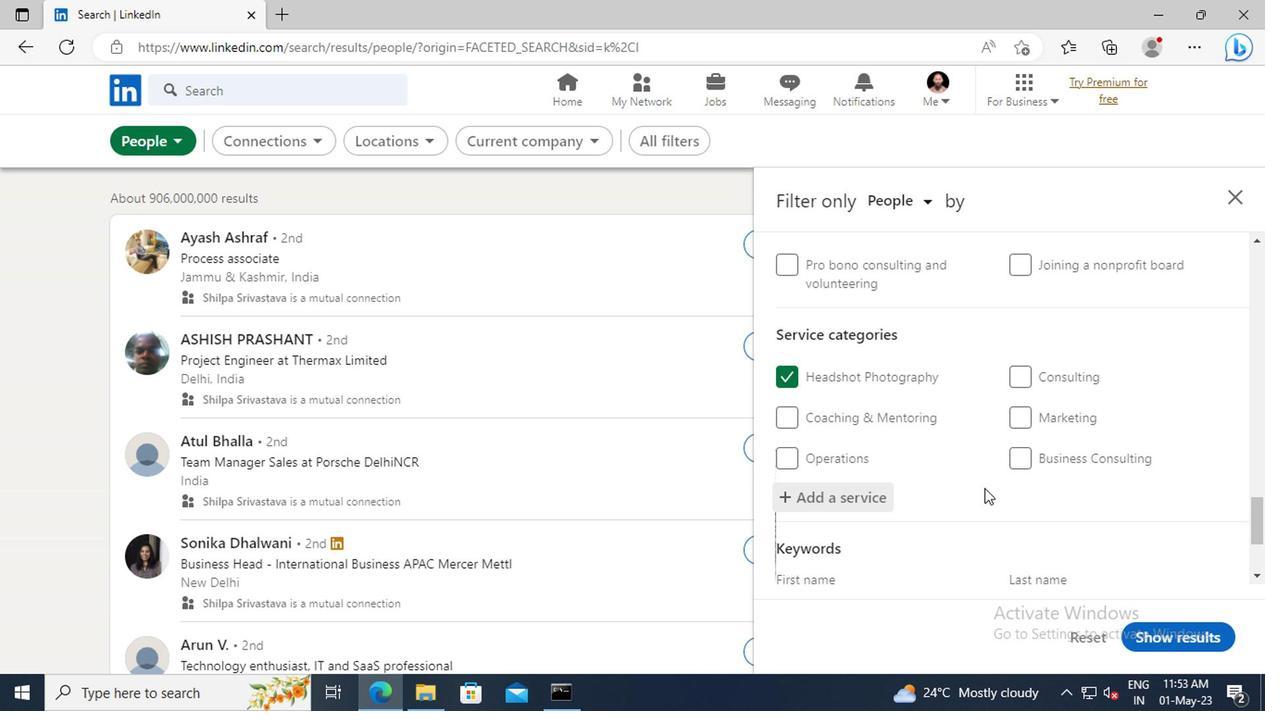 
Action: Mouse scrolled (824, 470) with delta (0, 0)
Screenshot: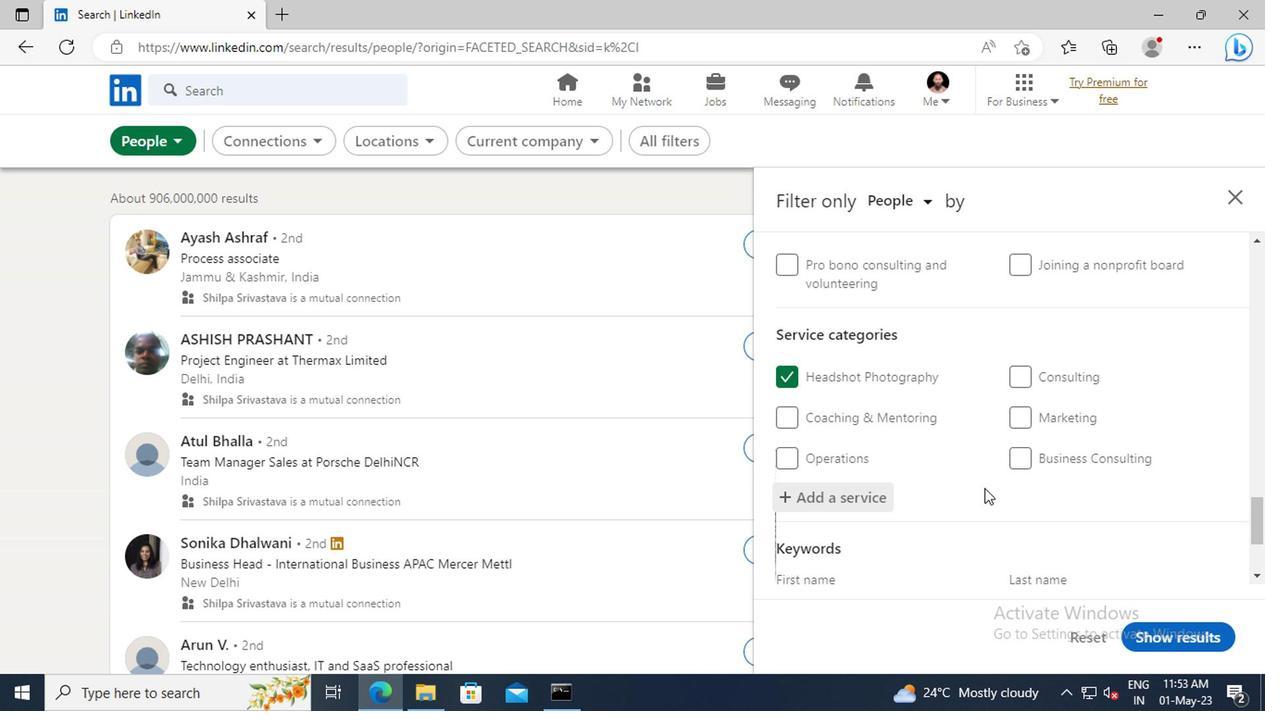 
Action: Mouse scrolled (824, 470) with delta (0, 0)
Screenshot: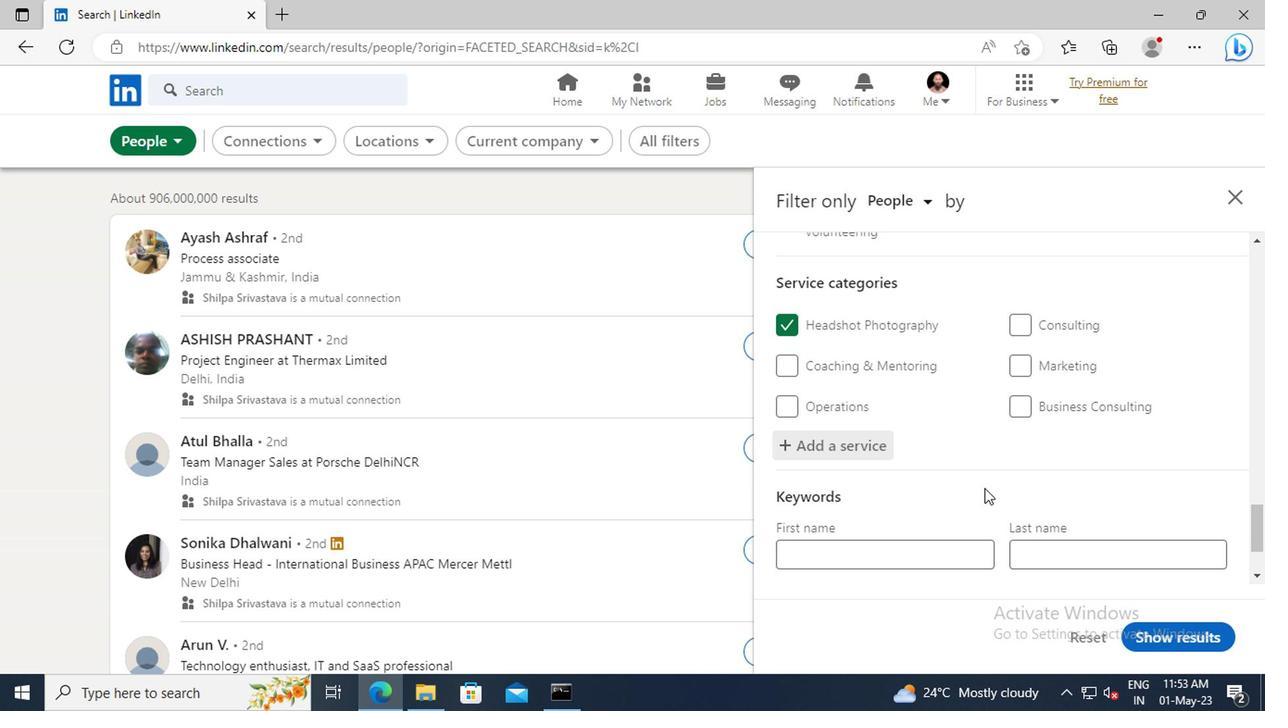 
Action: Mouse scrolled (824, 470) with delta (0, 0)
Screenshot: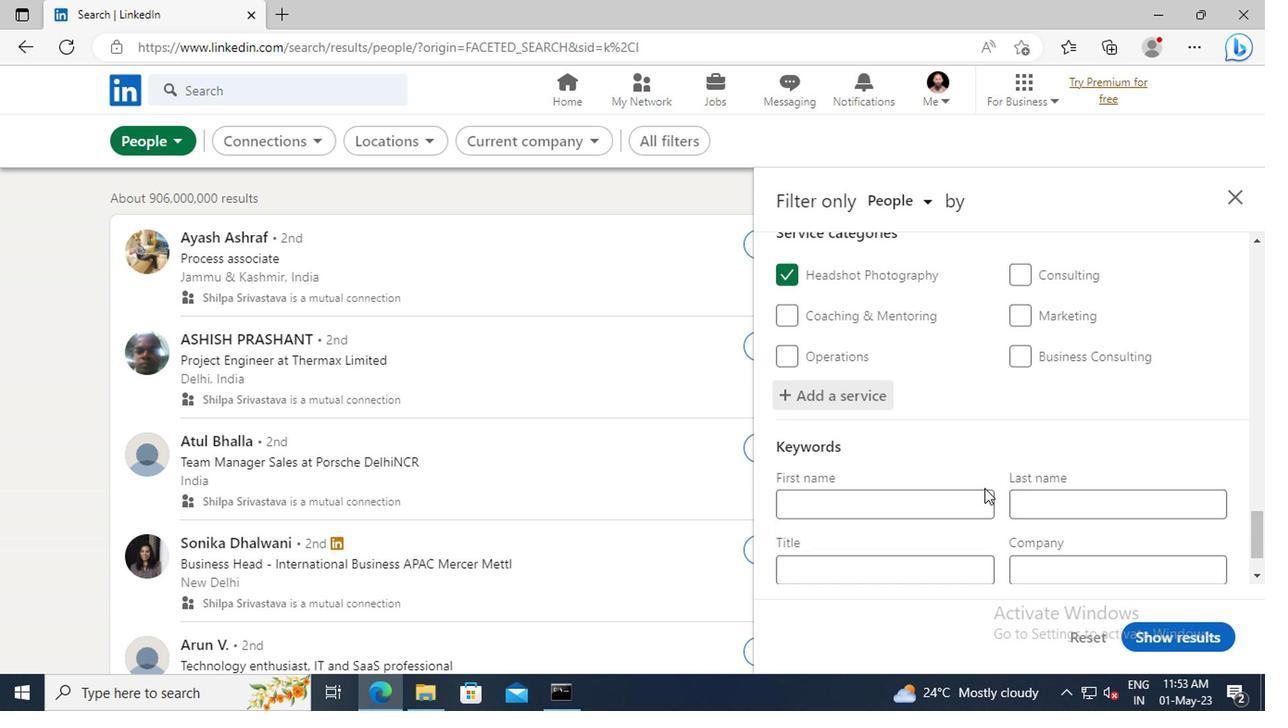 
Action: Mouse moved to (753, 479)
Screenshot: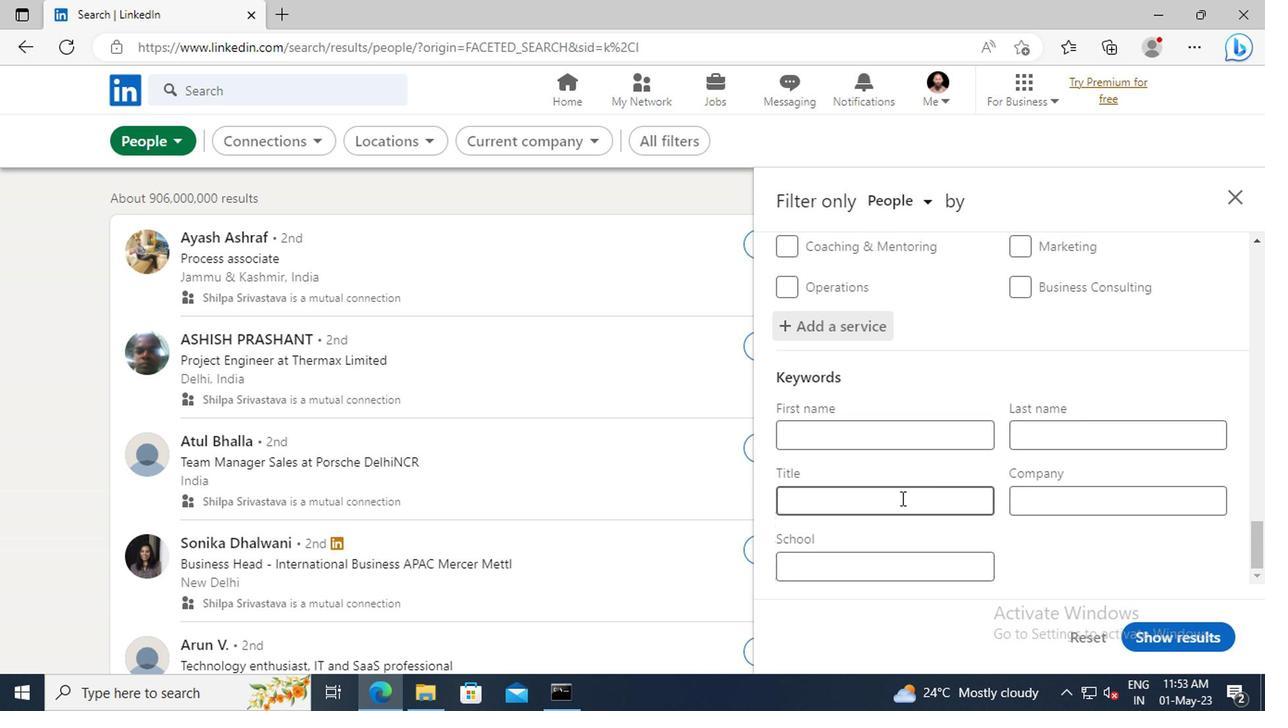 
Action: Mouse pressed left at (753, 479)
Screenshot: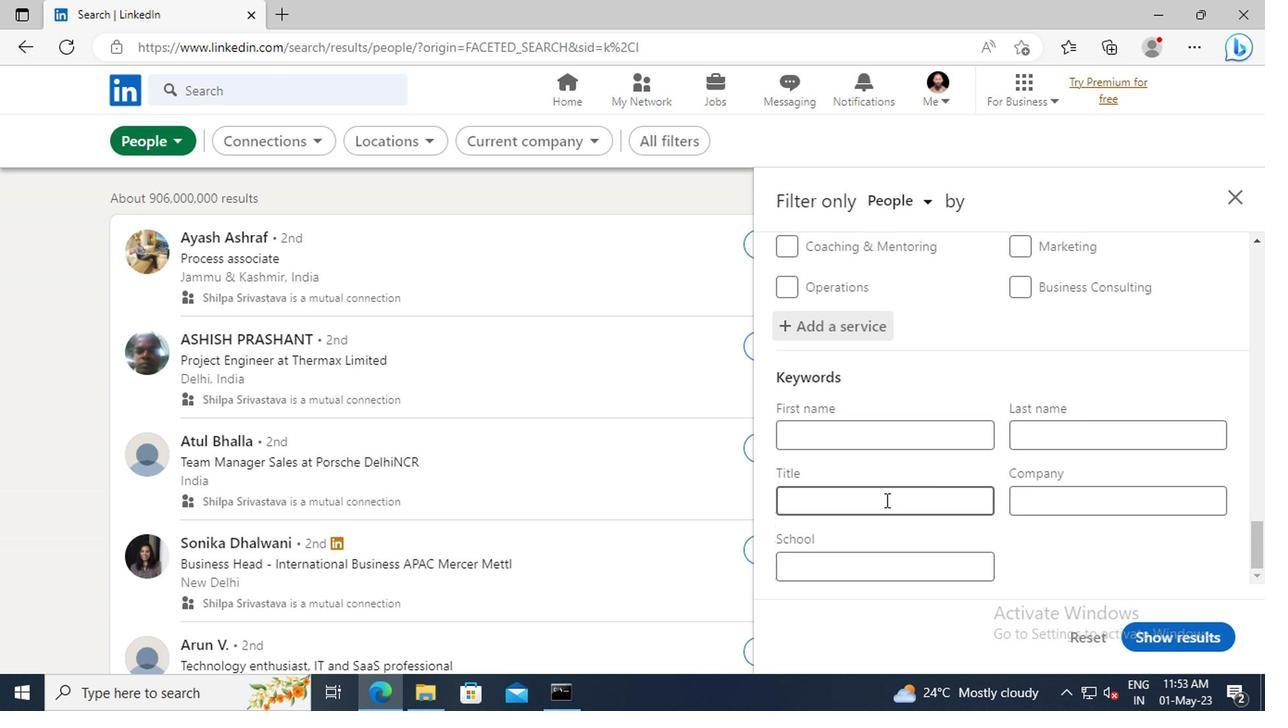 
Action: Key pressed <Key.shift>MEETING<Key.space><Key.shift>PLANNER<Key.enter>
Screenshot: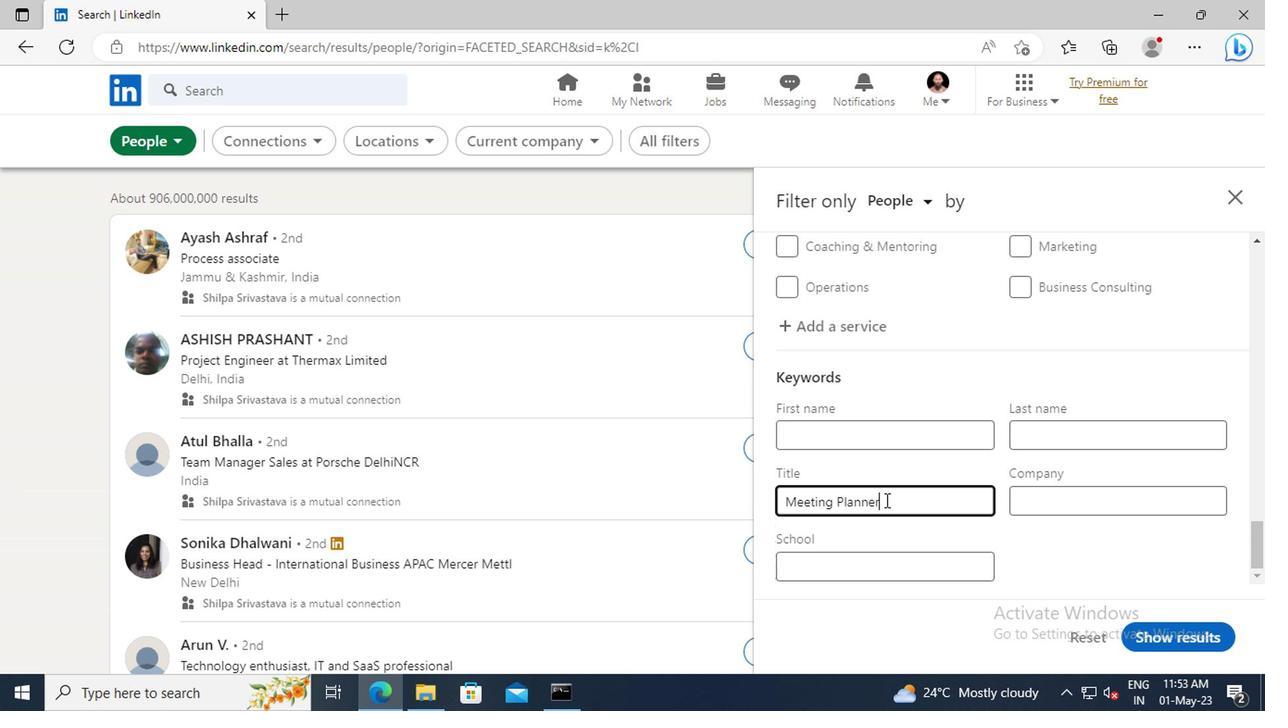 
Action: Mouse moved to (942, 578)
Screenshot: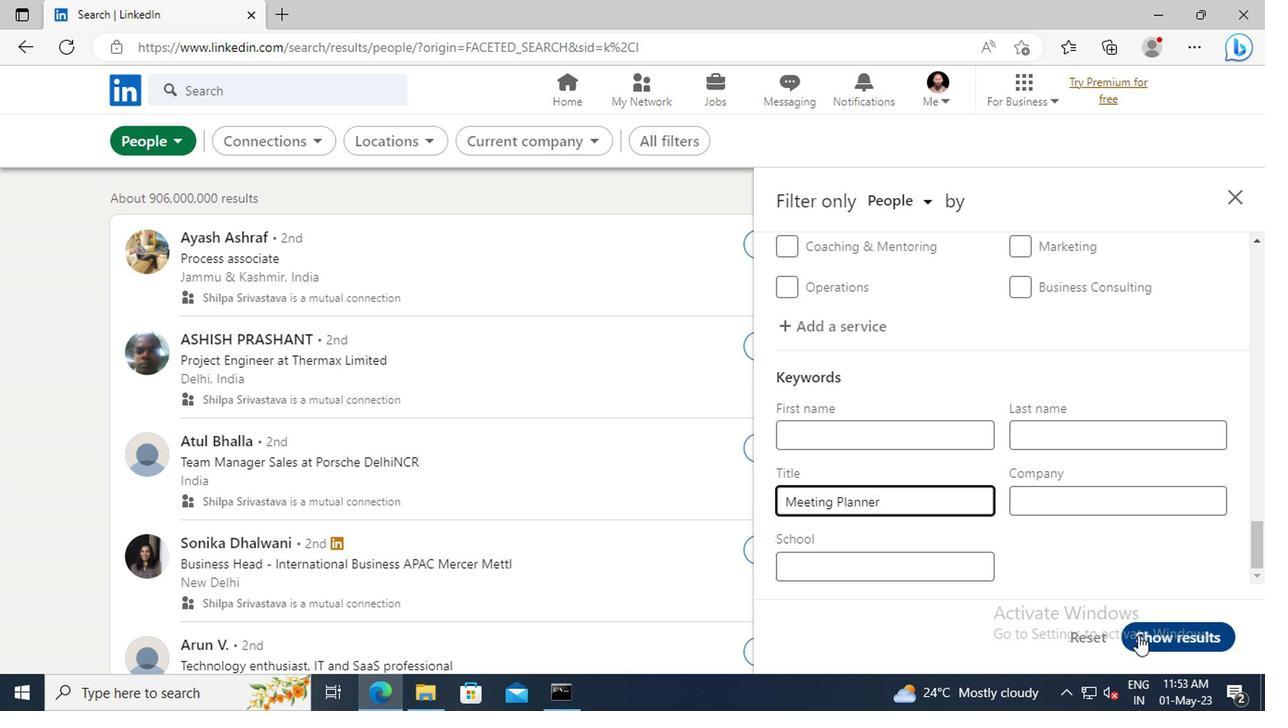 
Action: Mouse pressed left at (942, 578)
Screenshot: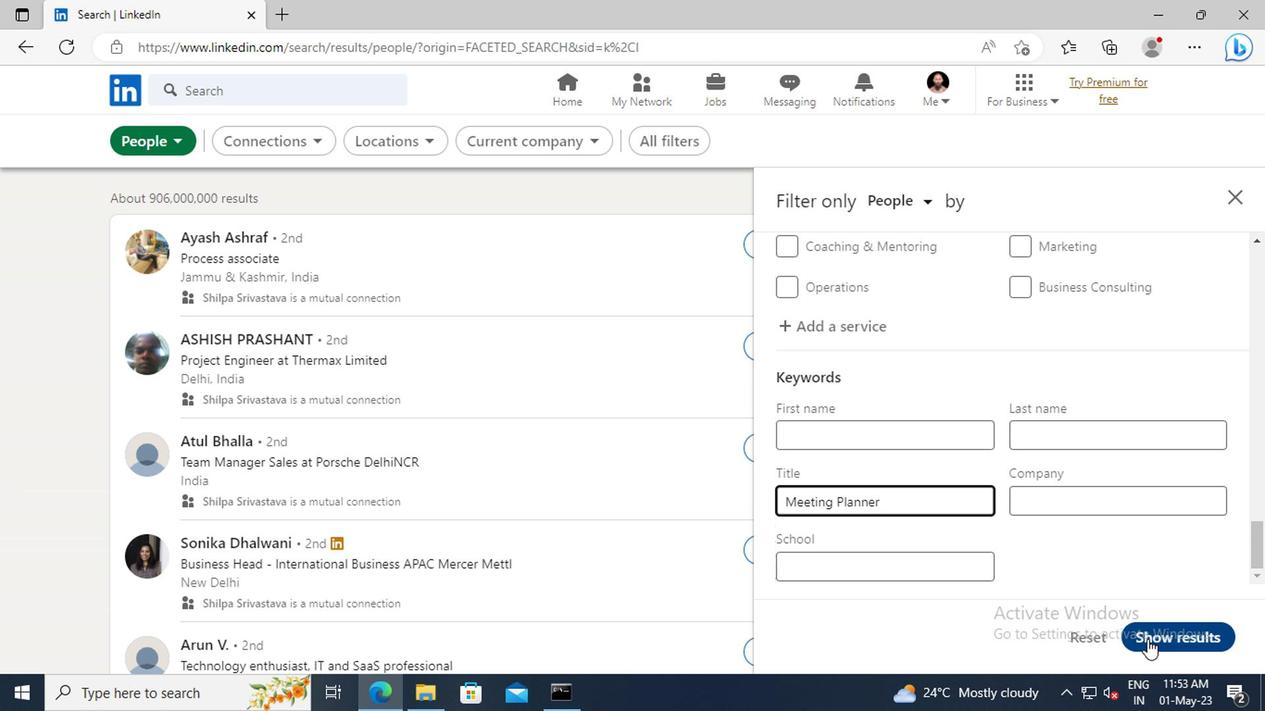 
